 Task: Look for space in Rockingham, Australia from 1st July, 2023 to 9th July, 2023 for 2 adults in price range Rs.8000 to Rs.15000. Place can be entire place with 1  bedroom having 1 bed and 1 bathroom. Property type can be house, flat, guest house. Amenities needed are: washing machine, dedicated workplace, free parkinig on premises, smoking allowed. Booking option can be shelf check-in. Required host language is English.
Action: Mouse moved to (405, 131)
Screenshot: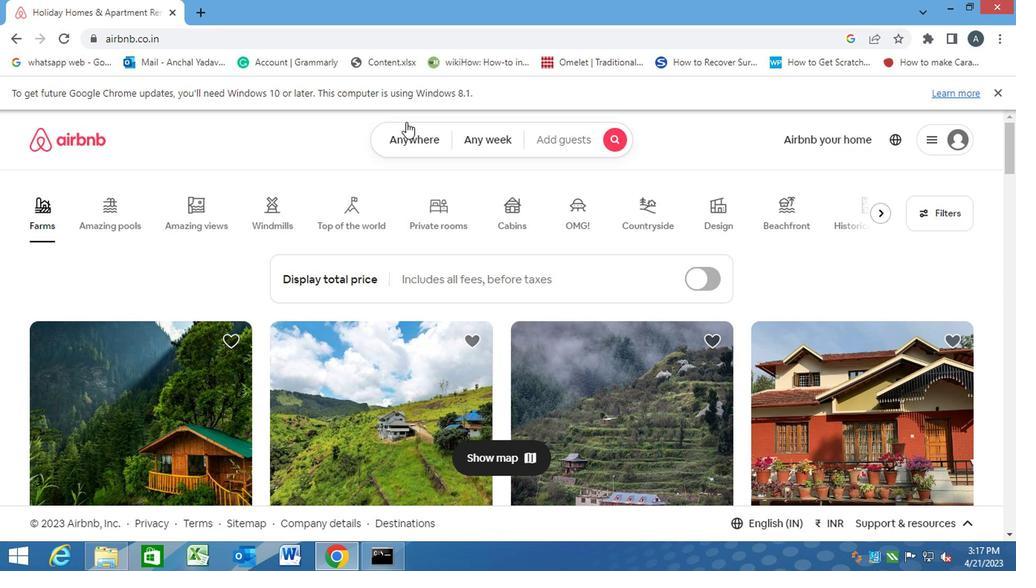 
Action: Mouse pressed left at (405, 131)
Screenshot: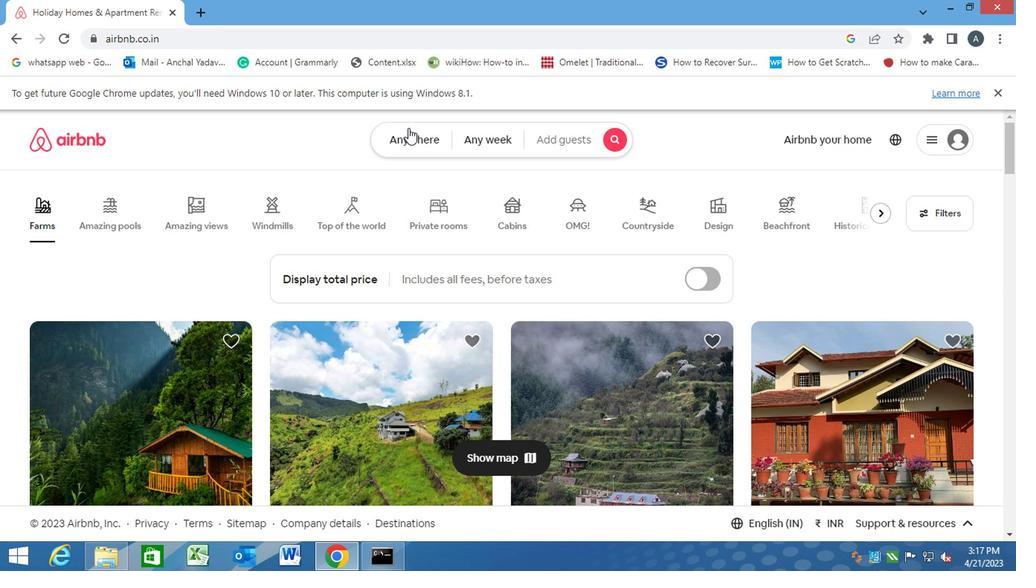 
Action: Mouse moved to (320, 197)
Screenshot: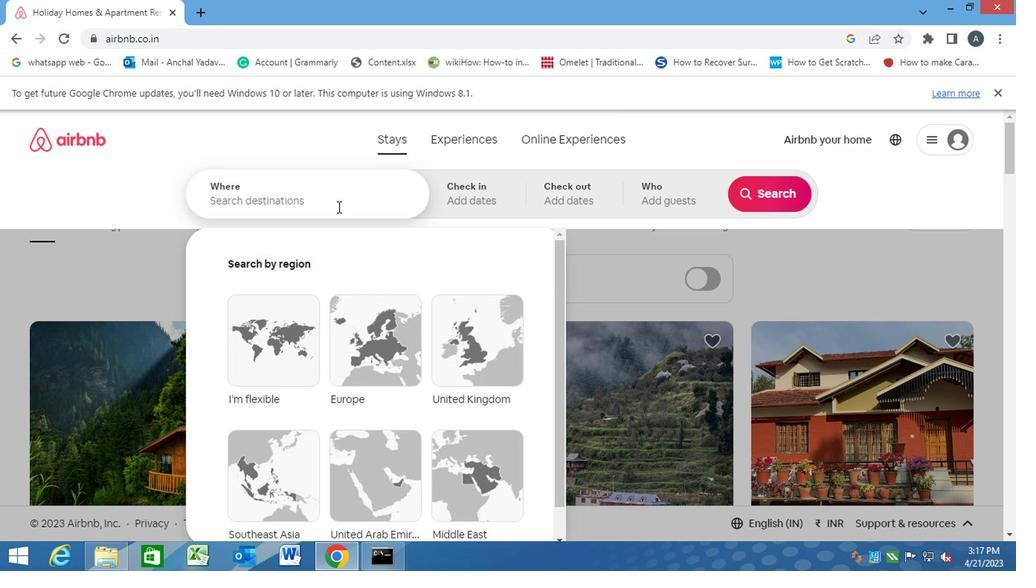 
Action: Mouse pressed left at (320, 197)
Screenshot: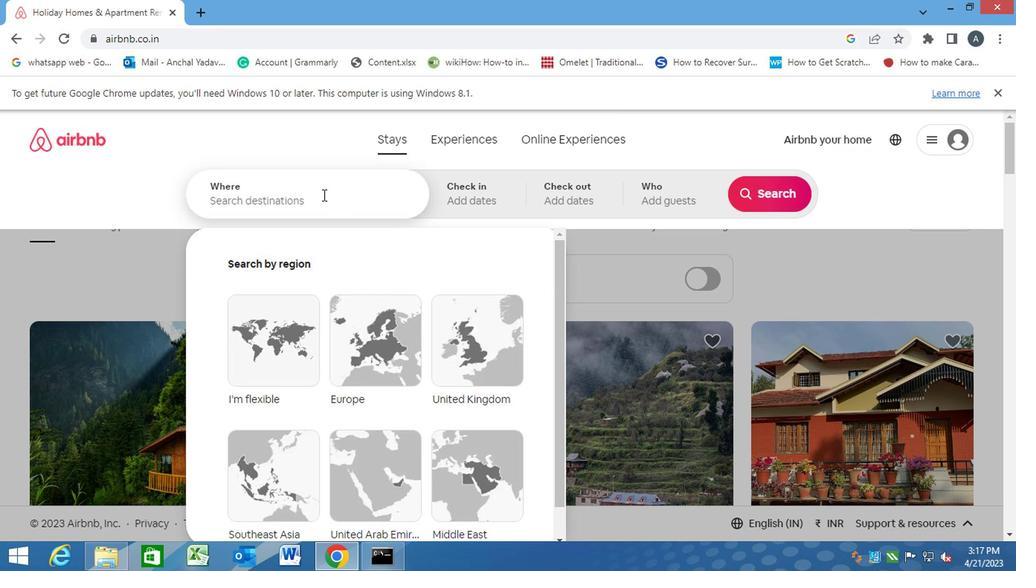 
Action: Key pressed r<Key.caps_lock>ockingham,<Key.space><Key.caps_lock>a<Key.caps_lock>ustria<Key.enter>
Screenshot: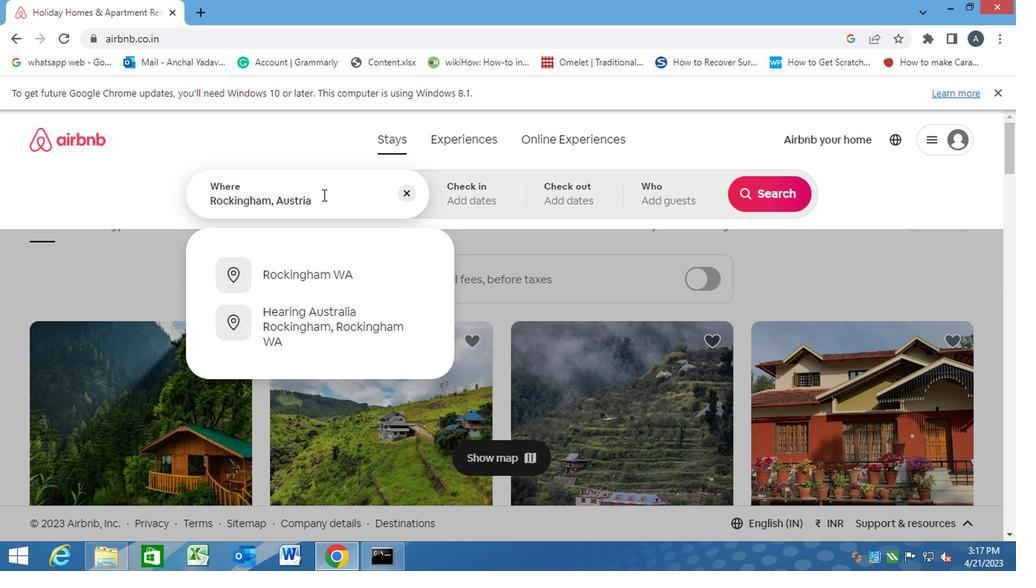 
Action: Mouse moved to (761, 309)
Screenshot: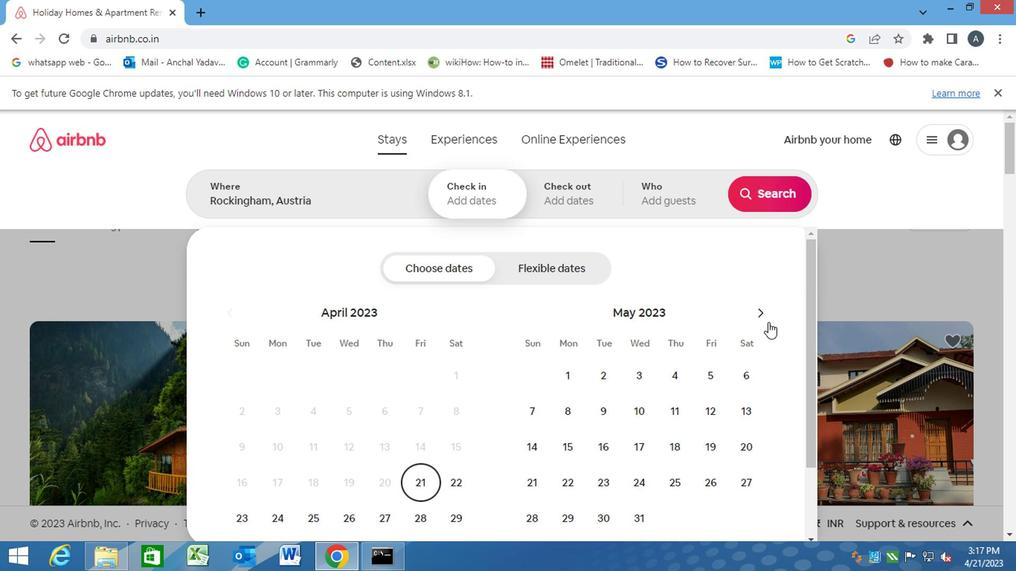 
Action: Mouse pressed left at (761, 309)
Screenshot: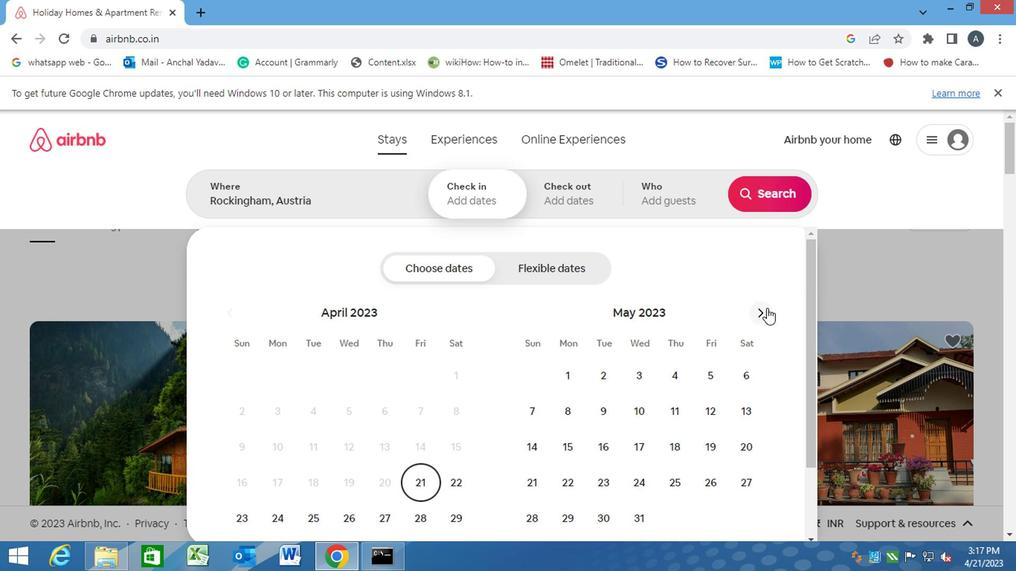 
Action: Mouse pressed left at (761, 309)
Screenshot: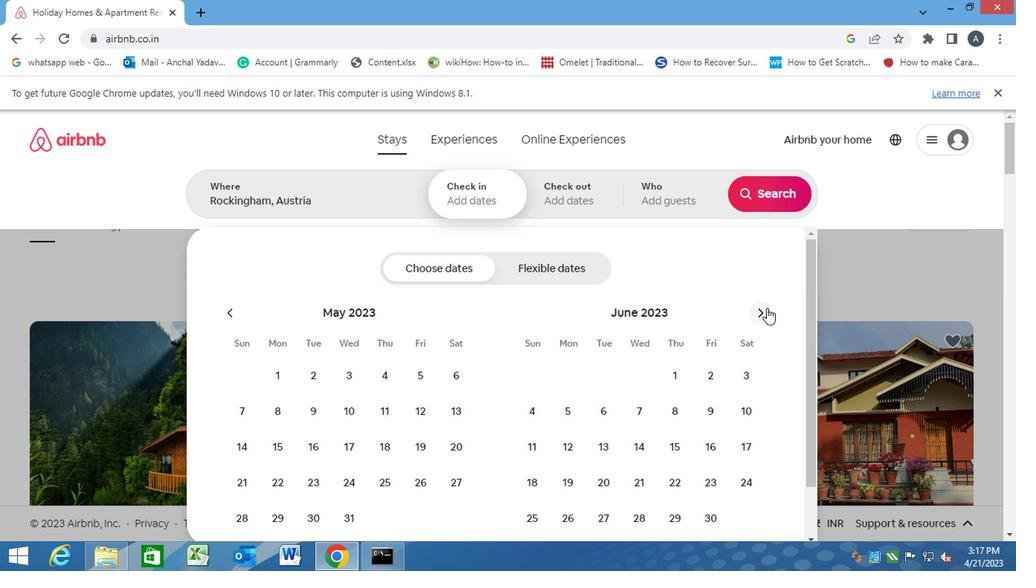
Action: Mouse moved to (743, 373)
Screenshot: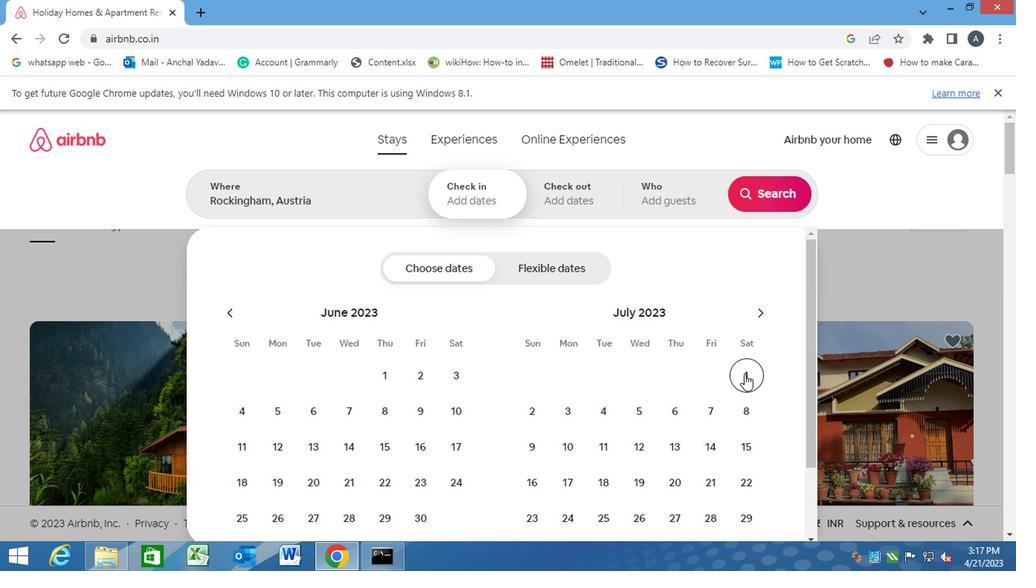 
Action: Mouse pressed left at (743, 373)
Screenshot: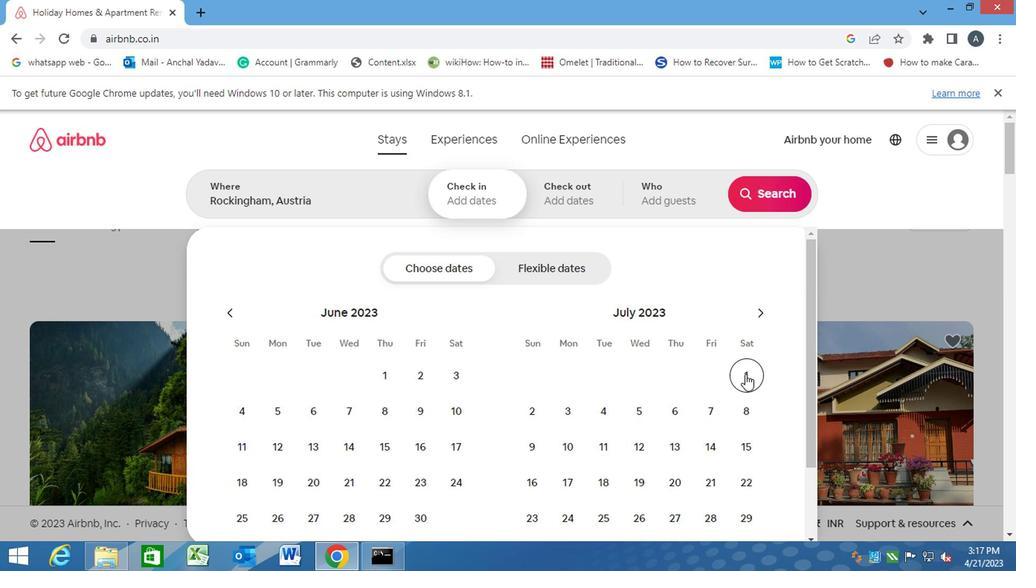 
Action: Mouse moved to (533, 443)
Screenshot: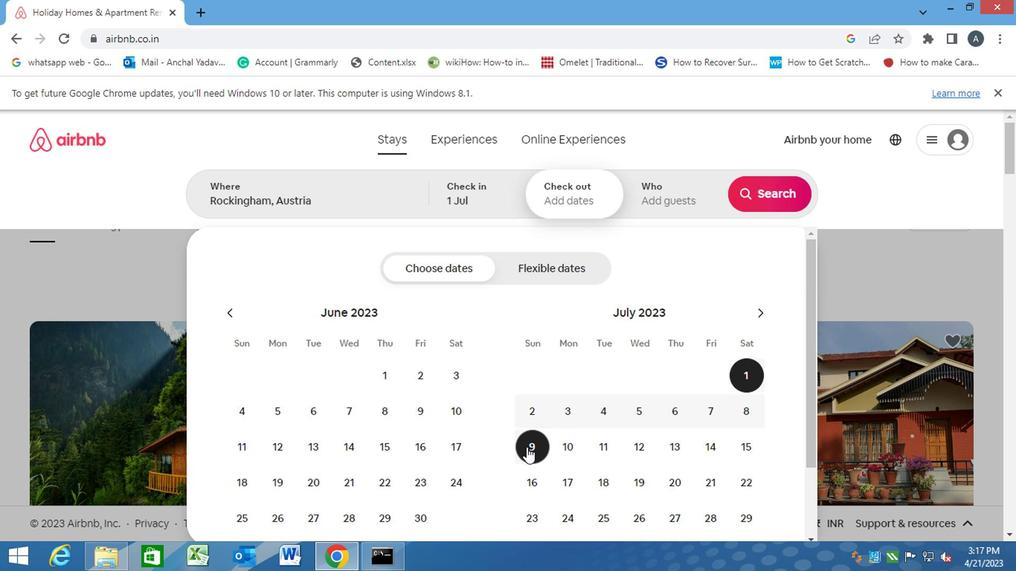 
Action: Mouse pressed left at (533, 443)
Screenshot: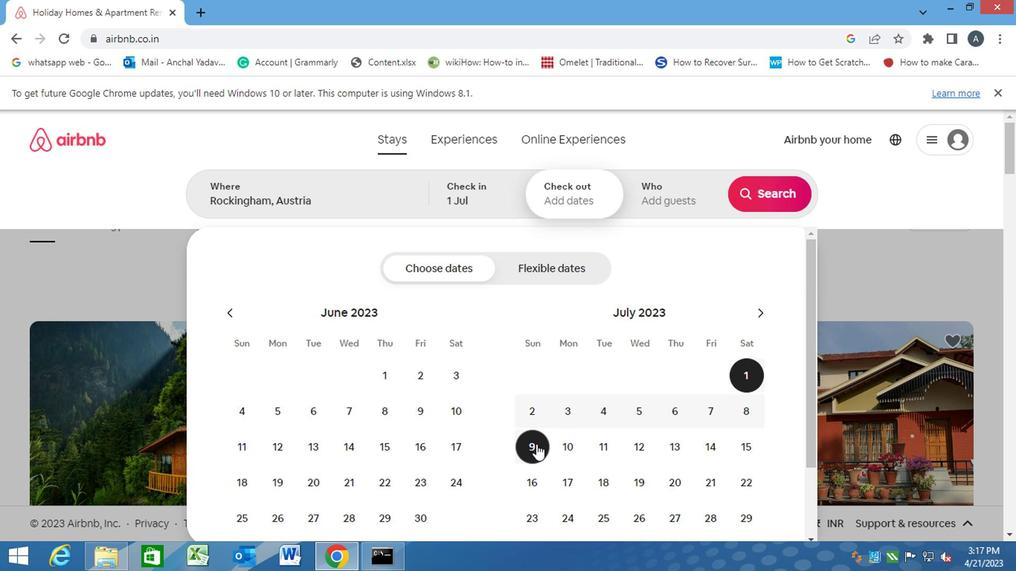 
Action: Mouse moved to (688, 194)
Screenshot: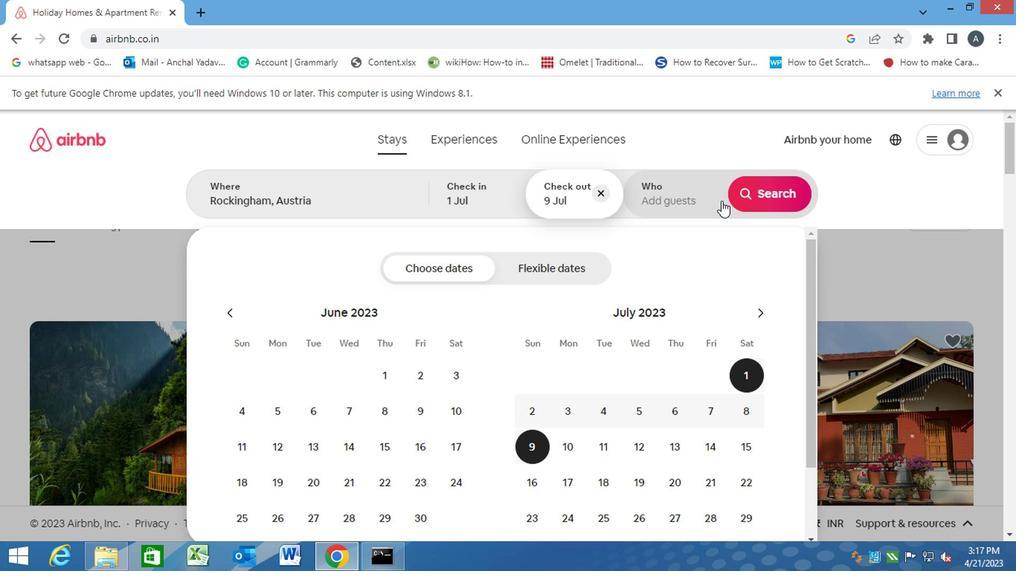
Action: Mouse pressed left at (688, 194)
Screenshot: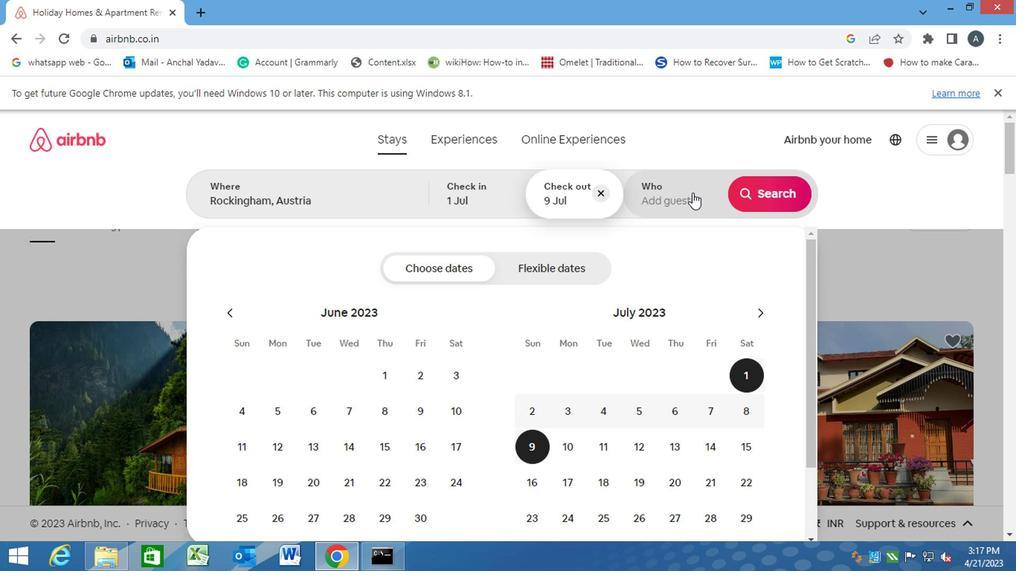 
Action: Mouse moved to (759, 274)
Screenshot: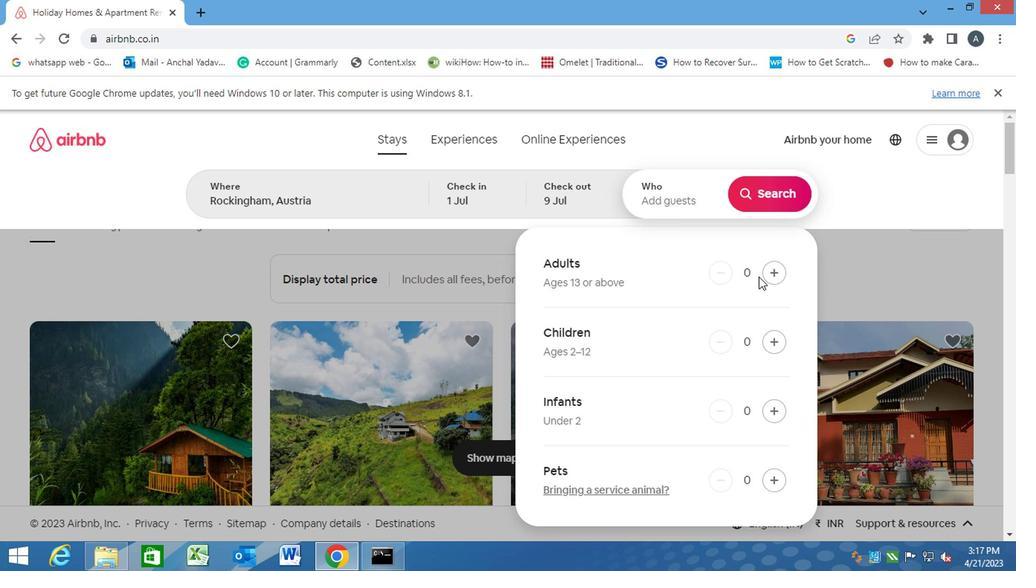 
Action: Mouse pressed left at (759, 274)
Screenshot: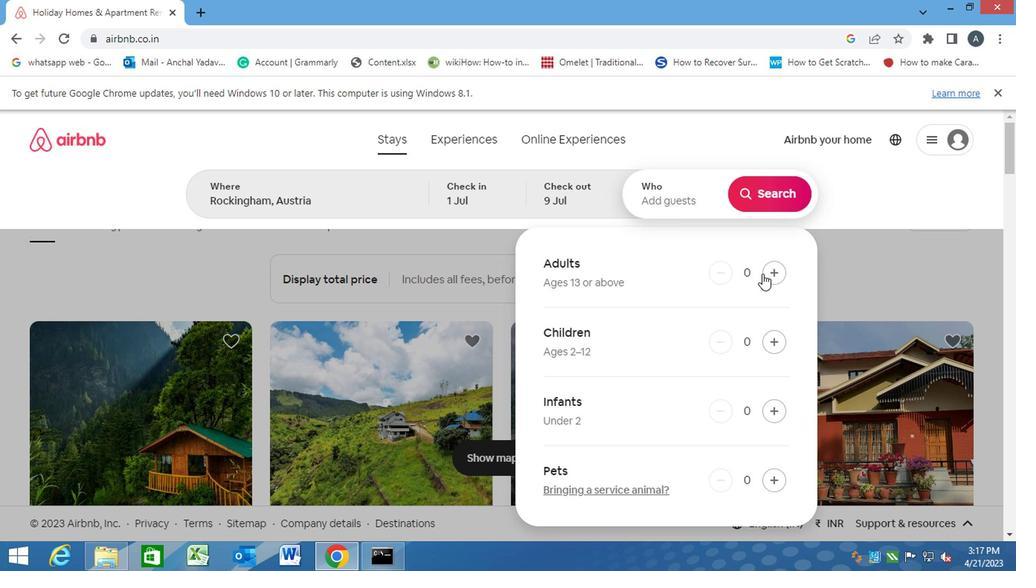 
Action: Mouse pressed left at (759, 274)
Screenshot: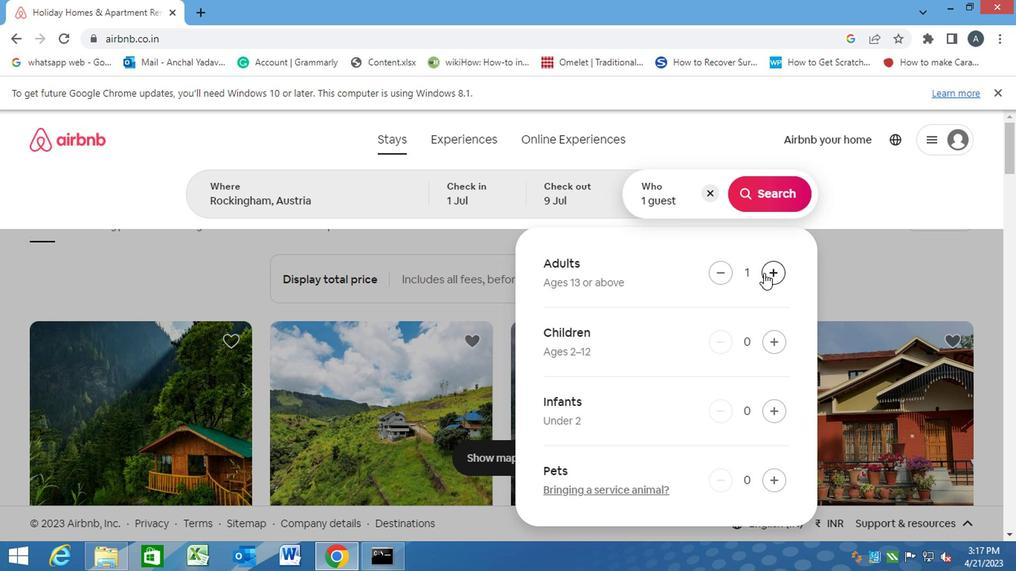 
Action: Mouse moved to (772, 191)
Screenshot: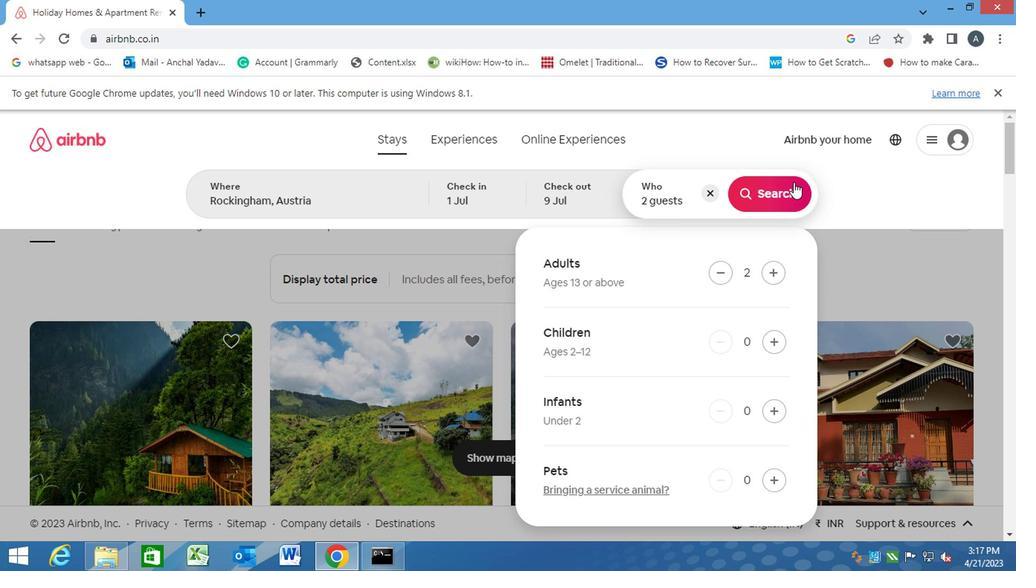 
Action: Mouse pressed left at (772, 191)
Screenshot: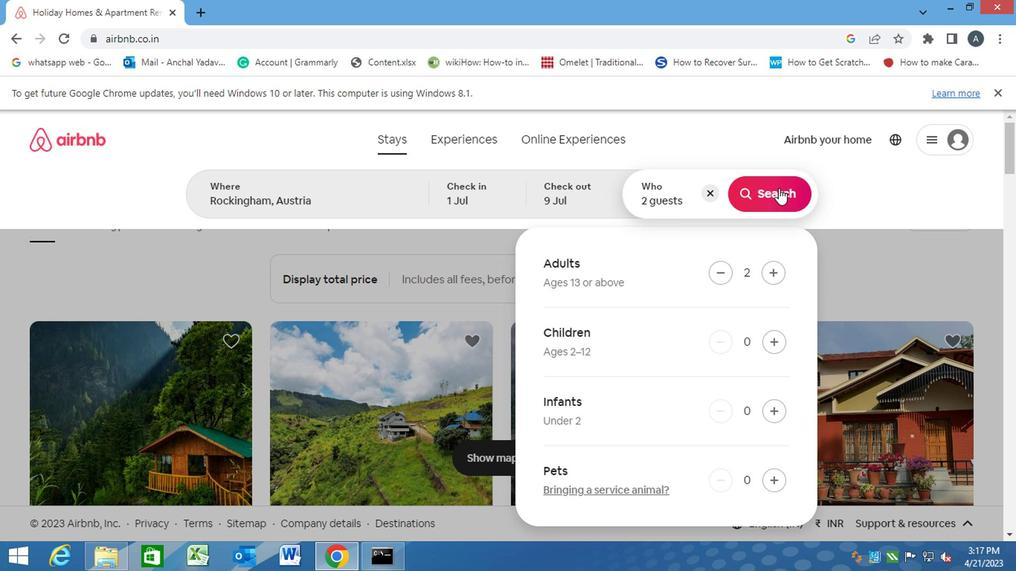 
Action: Mouse moved to (936, 196)
Screenshot: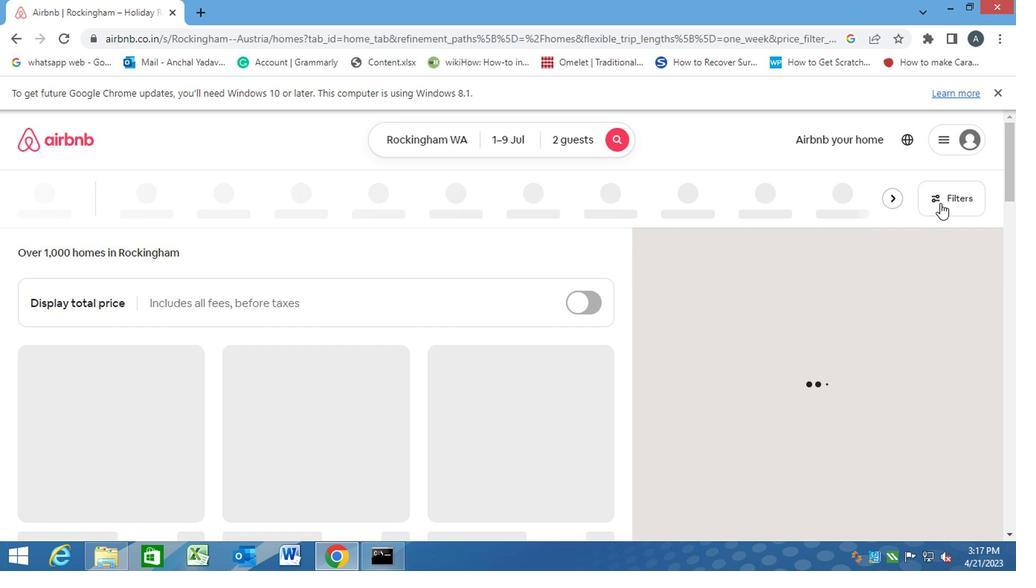 
Action: Mouse pressed left at (936, 196)
Screenshot: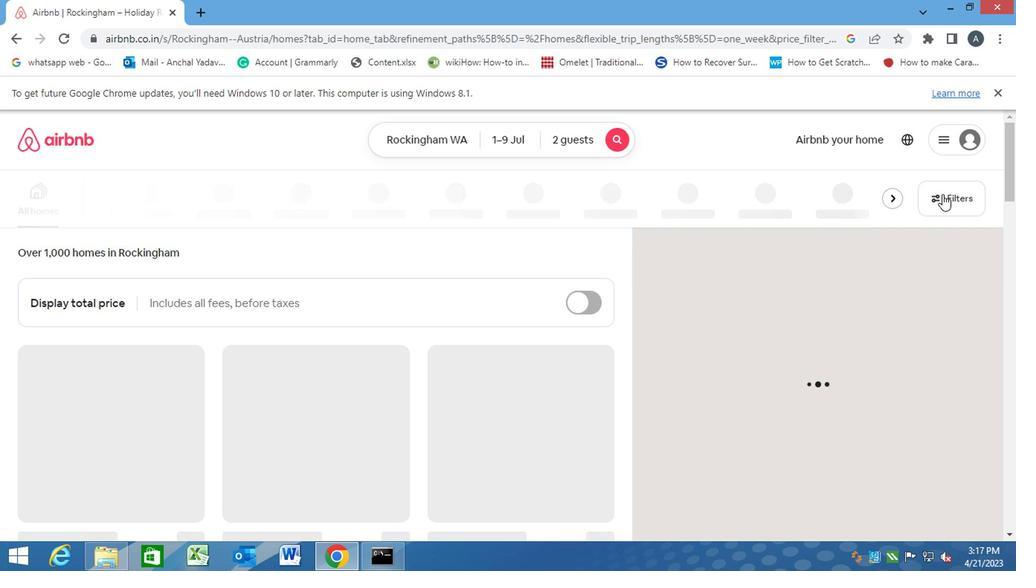 
Action: Mouse moved to (314, 390)
Screenshot: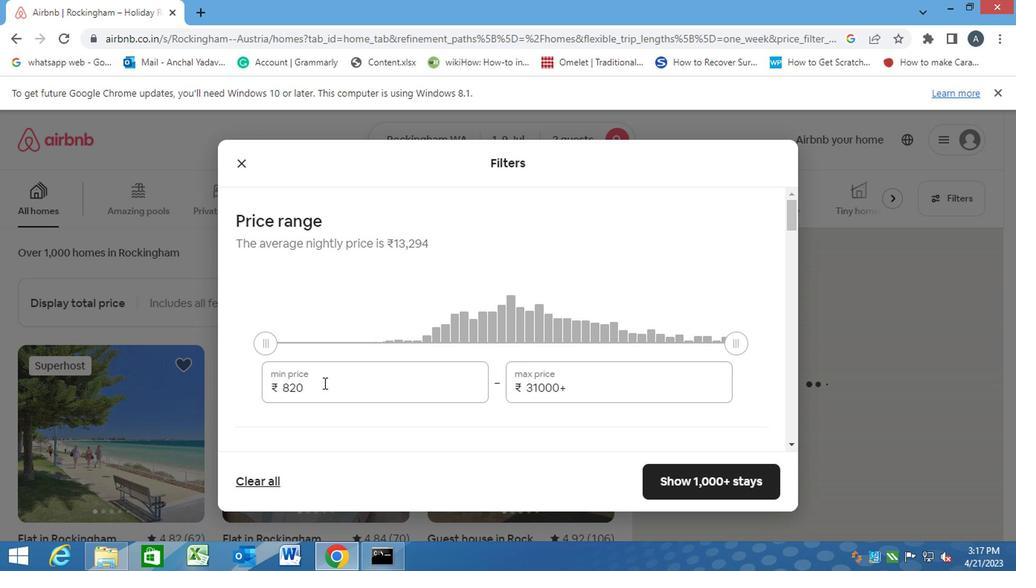 
Action: Mouse pressed left at (314, 390)
Screenshot: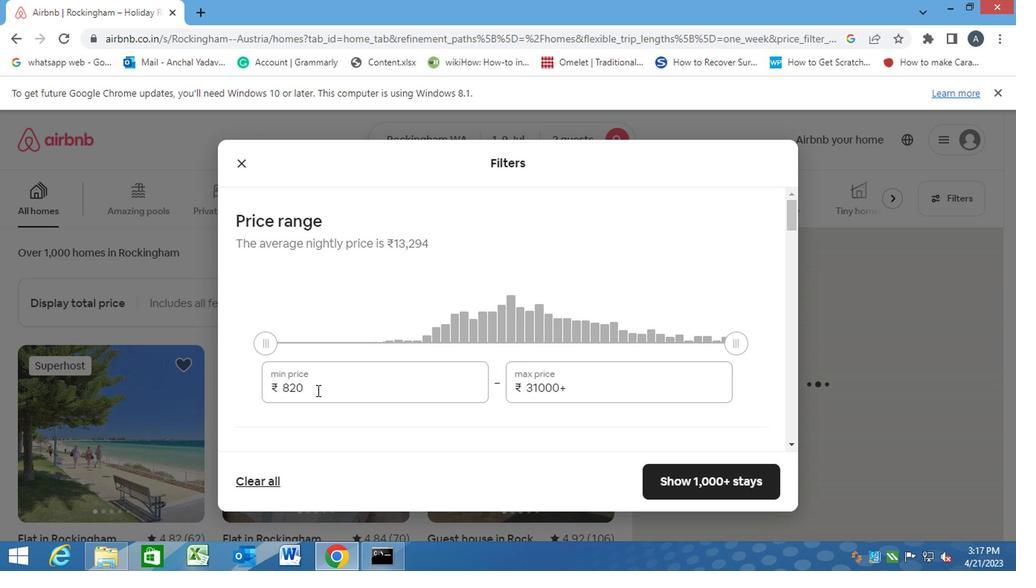
Action: Mouse moved to (277, 396)
Screenshot: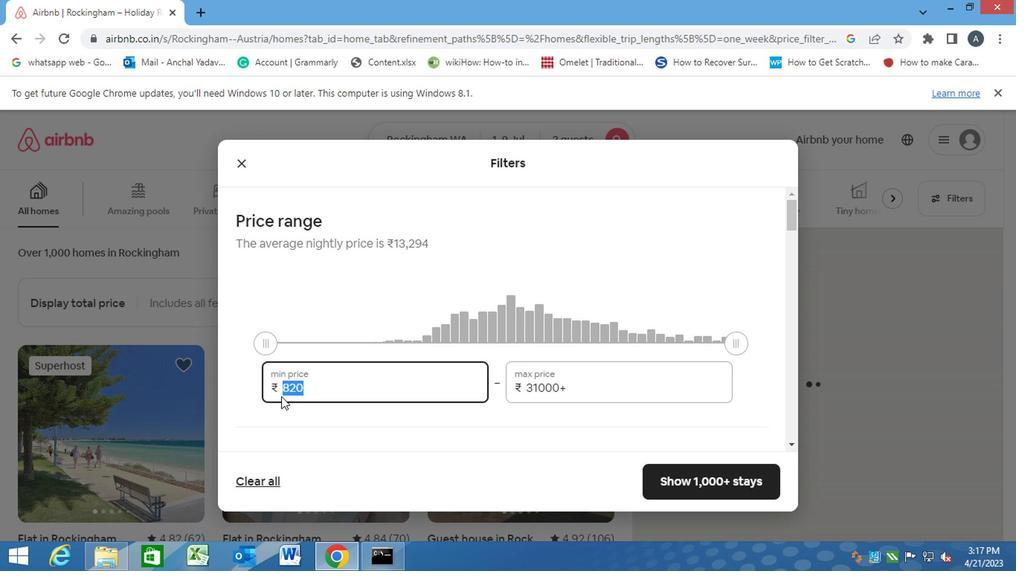 
Action: Key pressed 8000<Key.tab>
Screenshot: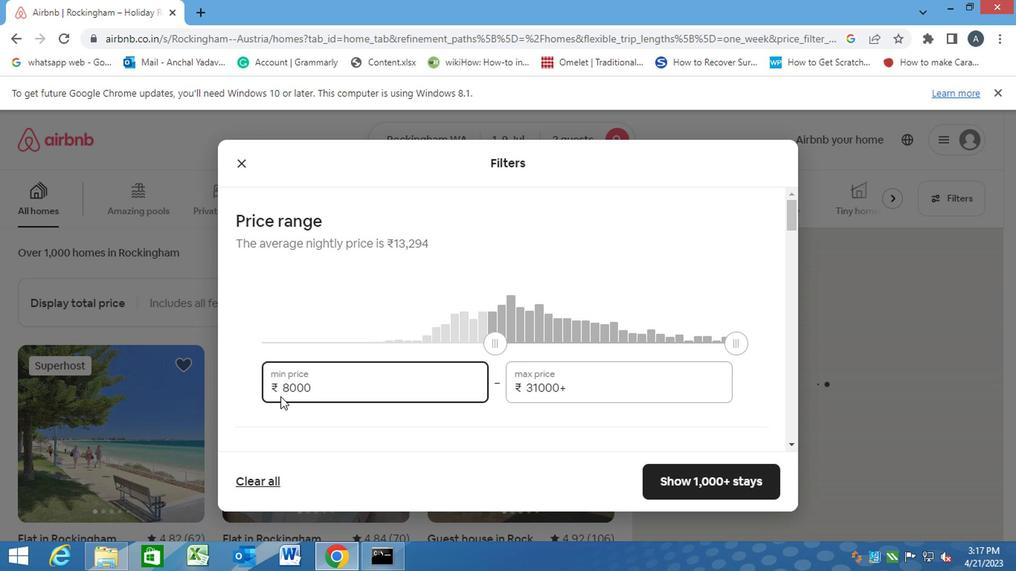 
Action: Mouse moved to (293, 398)
Screenshot: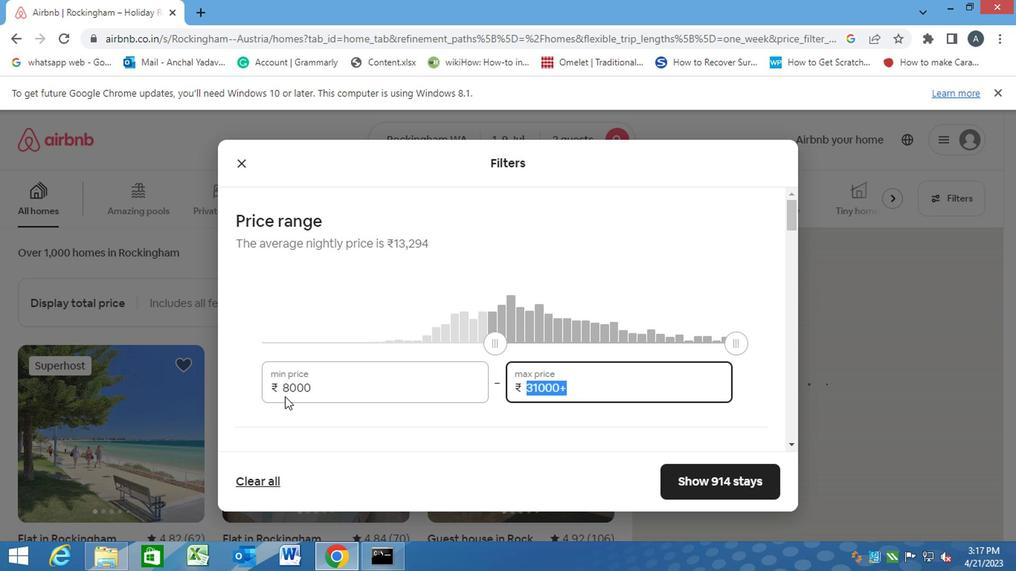 
Action: Key pressed 15000
Screenshot: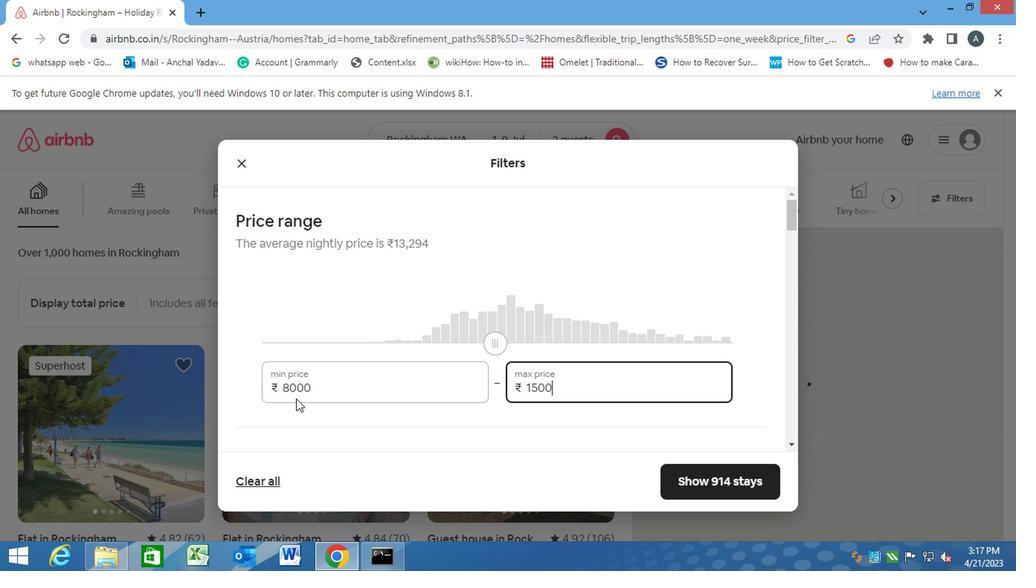 
Action: Mouse moved to (458, 445)
Screenshot: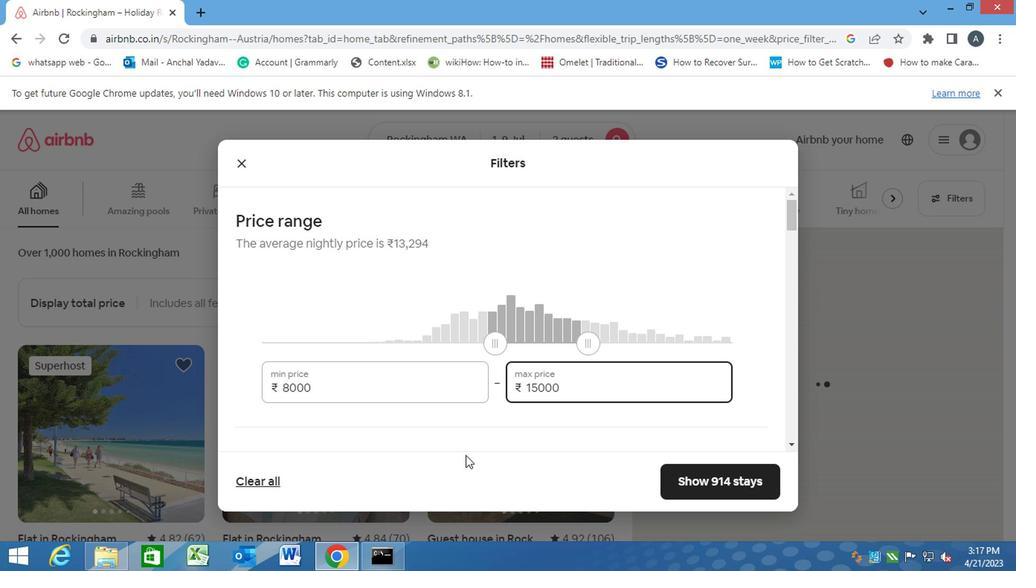 
Action: Mouse pressed left at (458, 445)
Screenshot: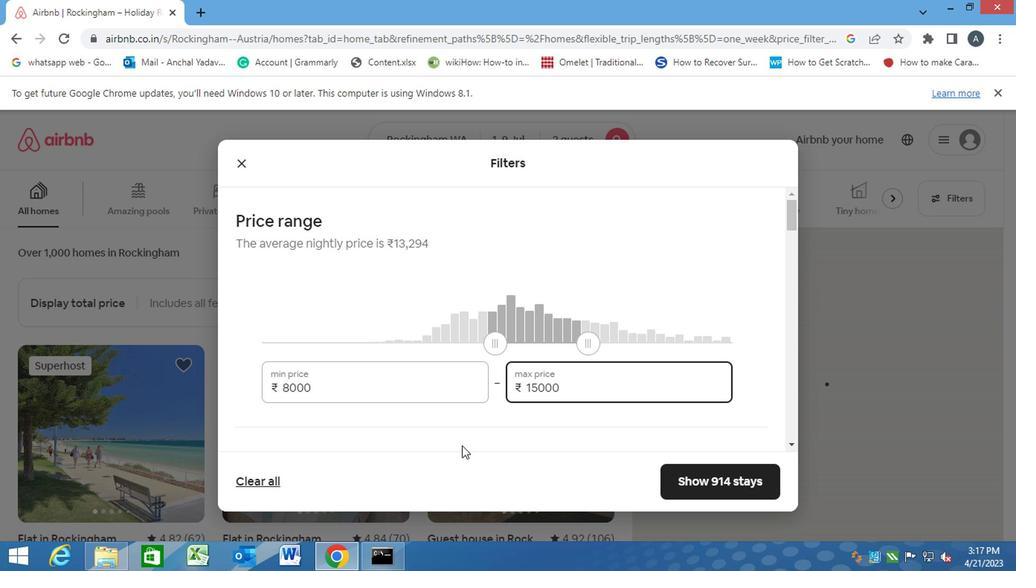 
Action: Mouse scrolled (458, 444) with delta (0, -1)
Screenshot: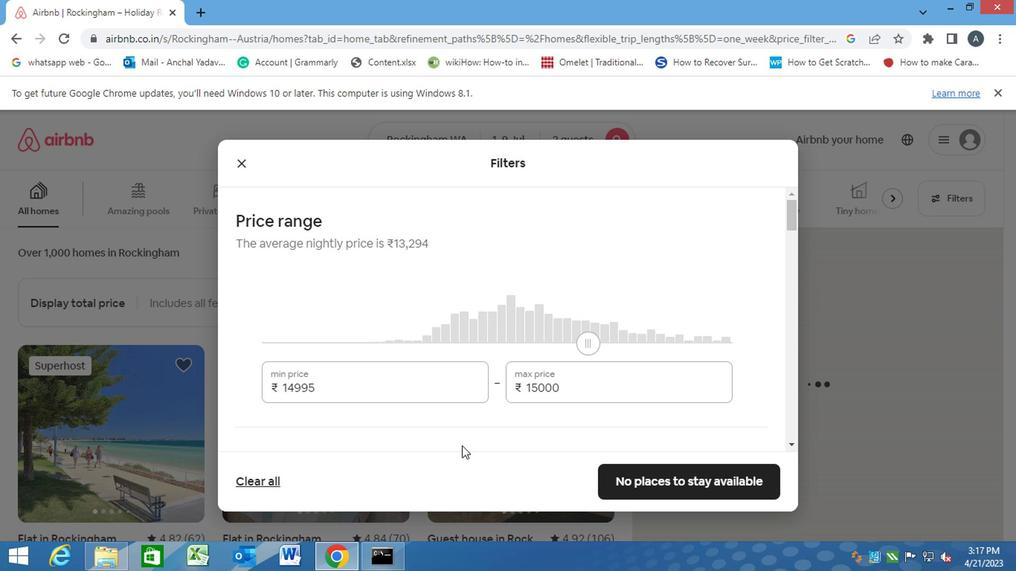 
Action: Mouse scrolled (458, 444) with delta (0, -1)
Screenshot: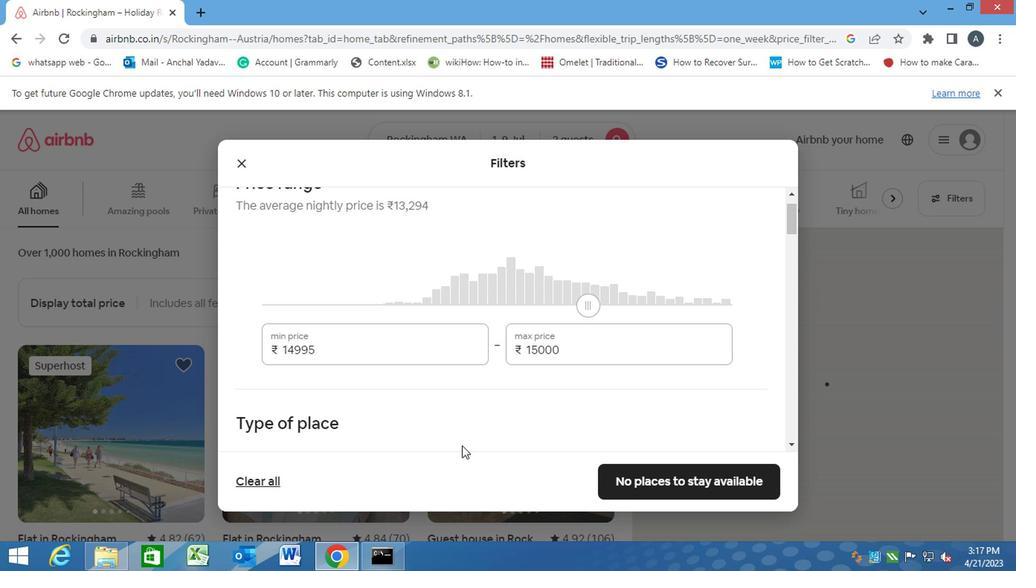 
Action: Mouse scrolled (458, 444) with delta (0, -1)
Screenshot: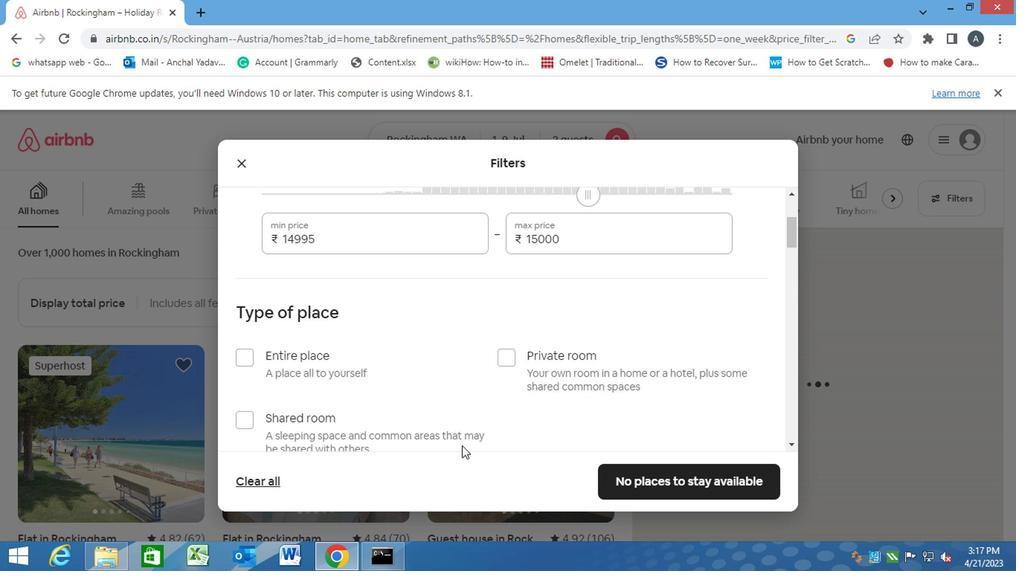 
Action: Mouse moved to (236, 284)
Screenshot: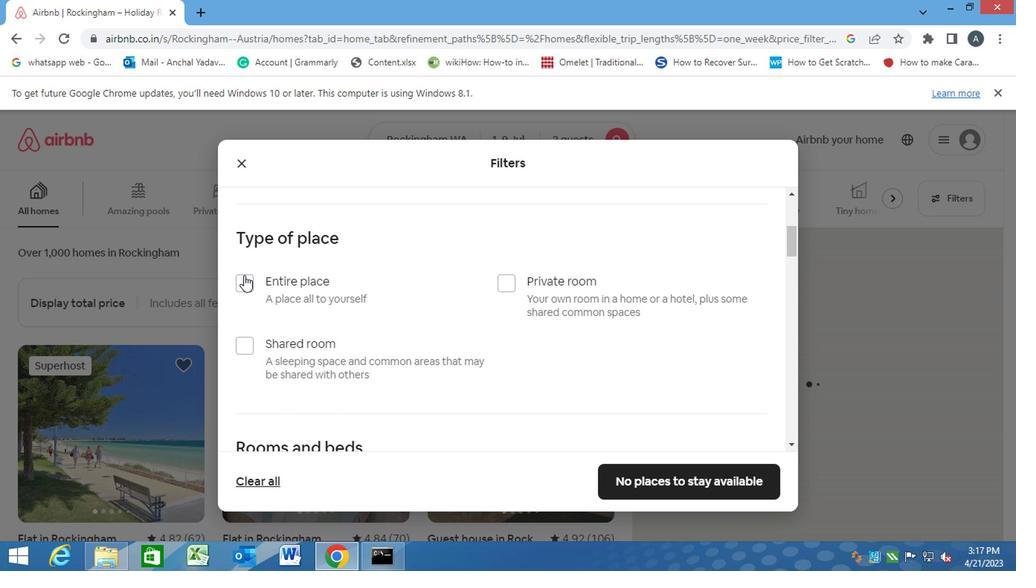 
Action: Mouse pressed left at (236, 284)
Screenshot: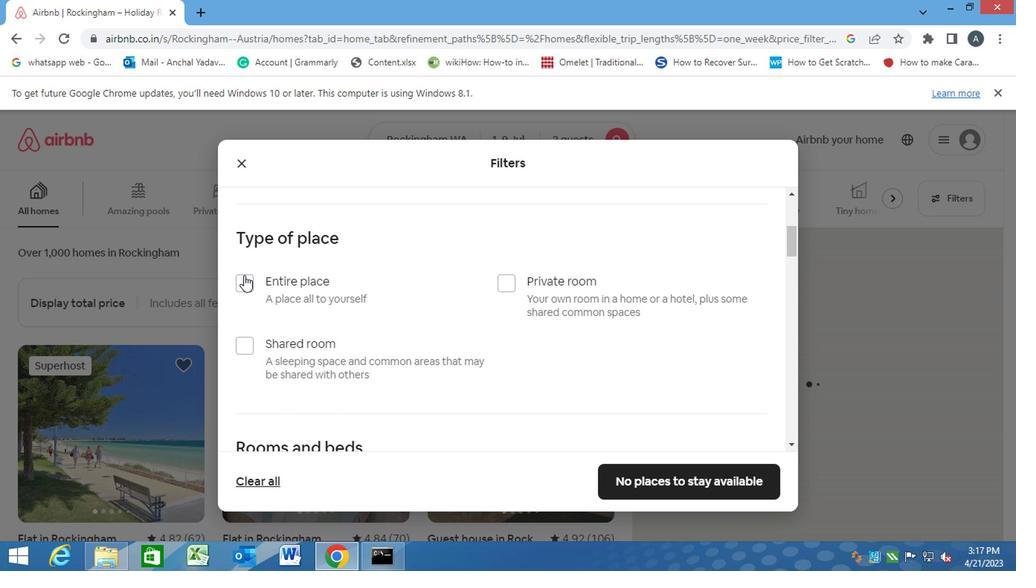 
Action: Mouse moved to (289, 322)
Screenshot: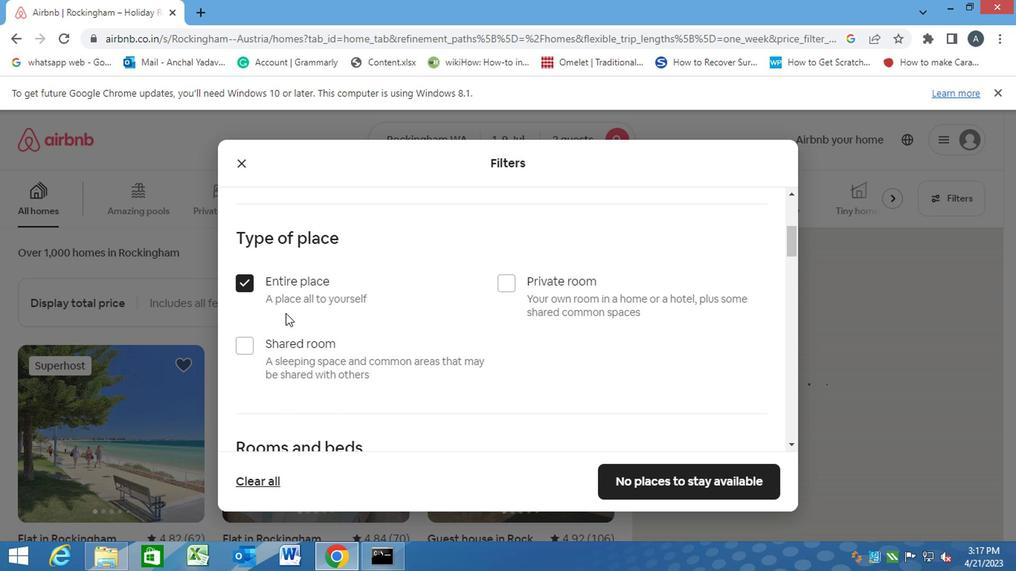 
Action: Mouse scrolled (289, 322) with delta (0, 0)
Screenshot: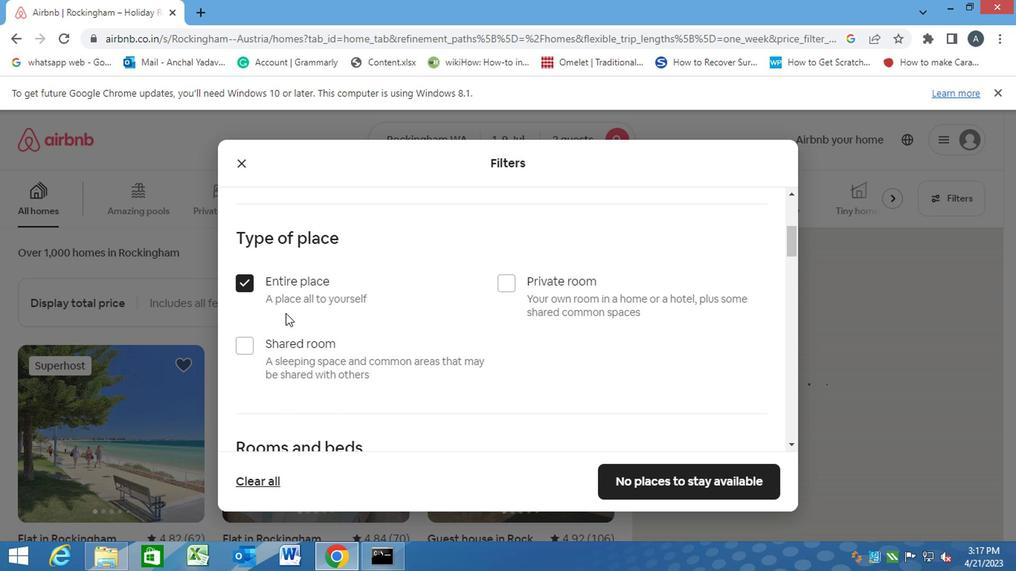 
Action: Mouse moved to (290, 326)
Screenshot: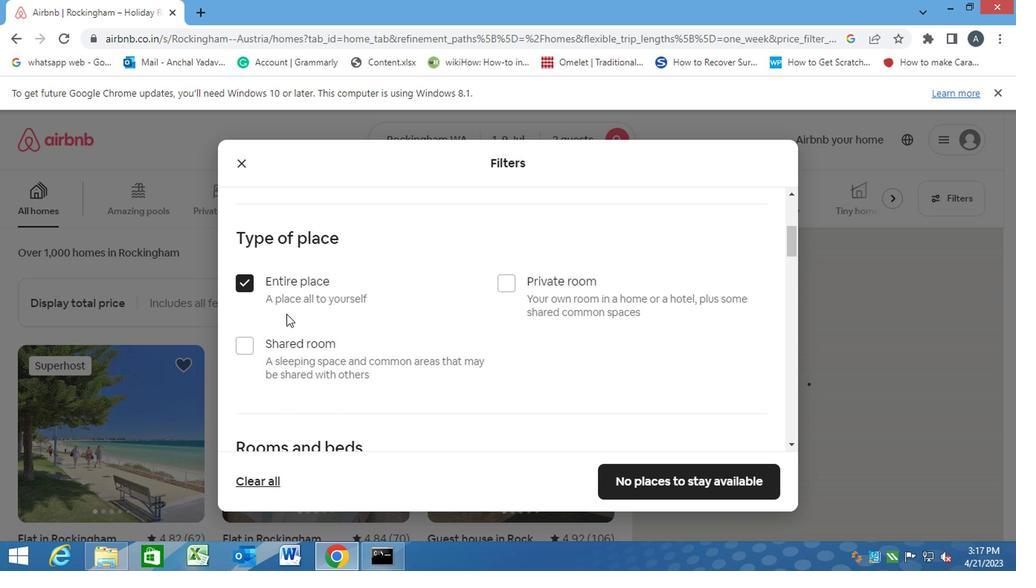 
Action: Mouse scrolled (290, 325) with delta (0, -1)
Screenshot: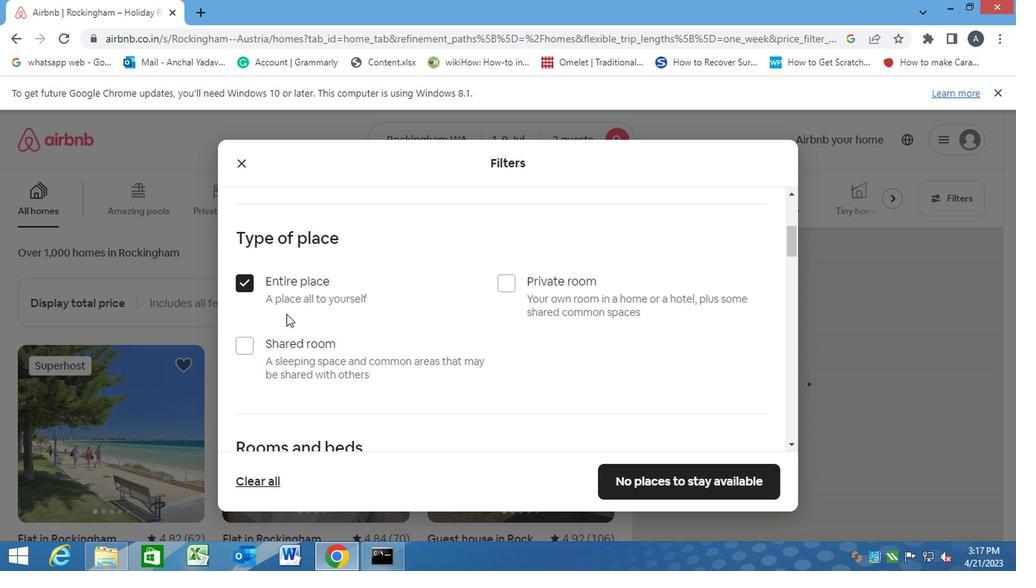 
Action: Mouse scrolled (290, 325) with delta (0, -1)
Screenshot: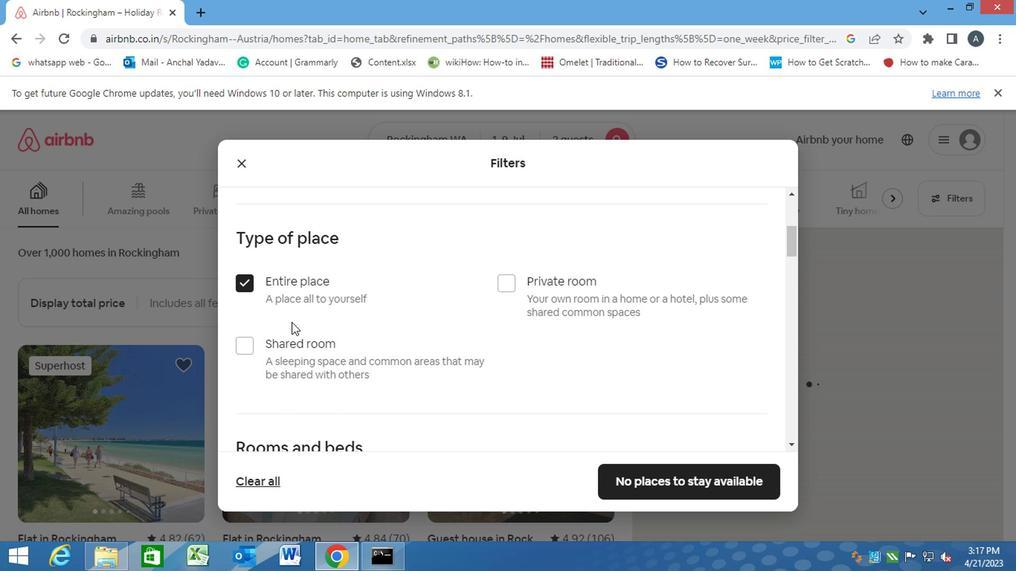 
Action: Mouse scrolled (290, 325) with delta (0, -1)
Screenshot: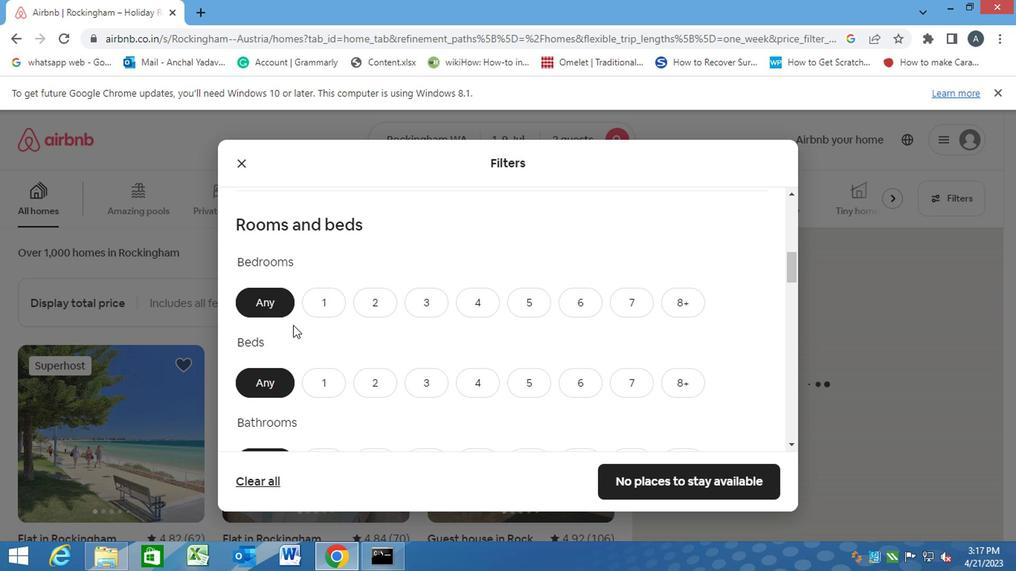 
Action: Mouse moved to (328, 228)
Screenshot: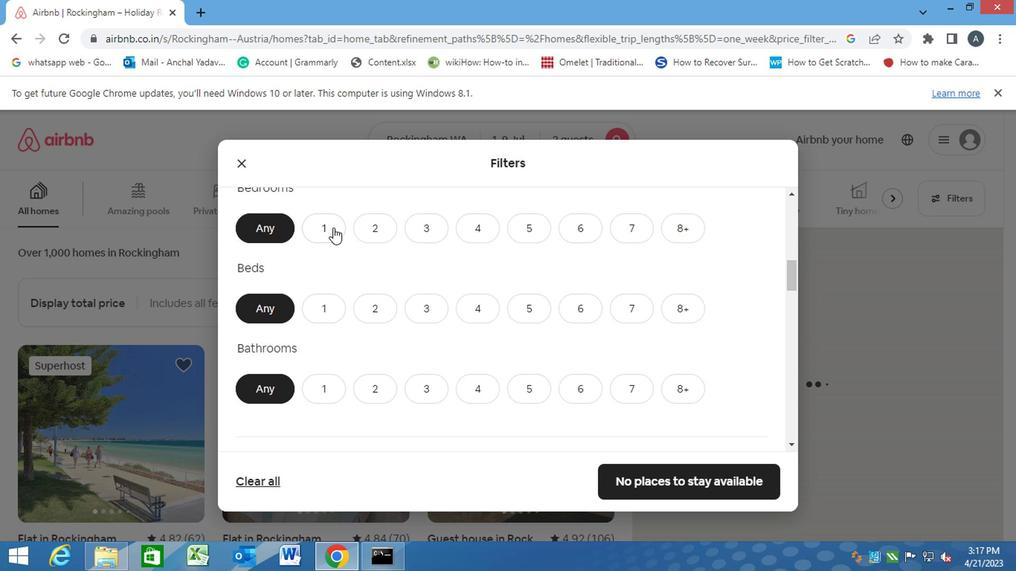 
Action: Mouse pressed left at (328, 228)
Screenshot: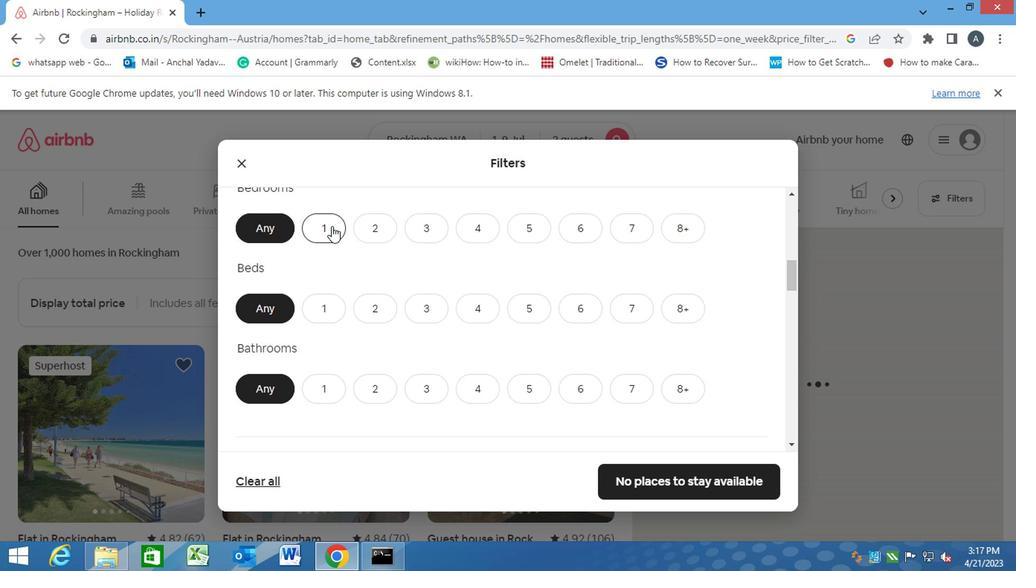 
Action: Mouse moved to (327, 303)
Screenshot: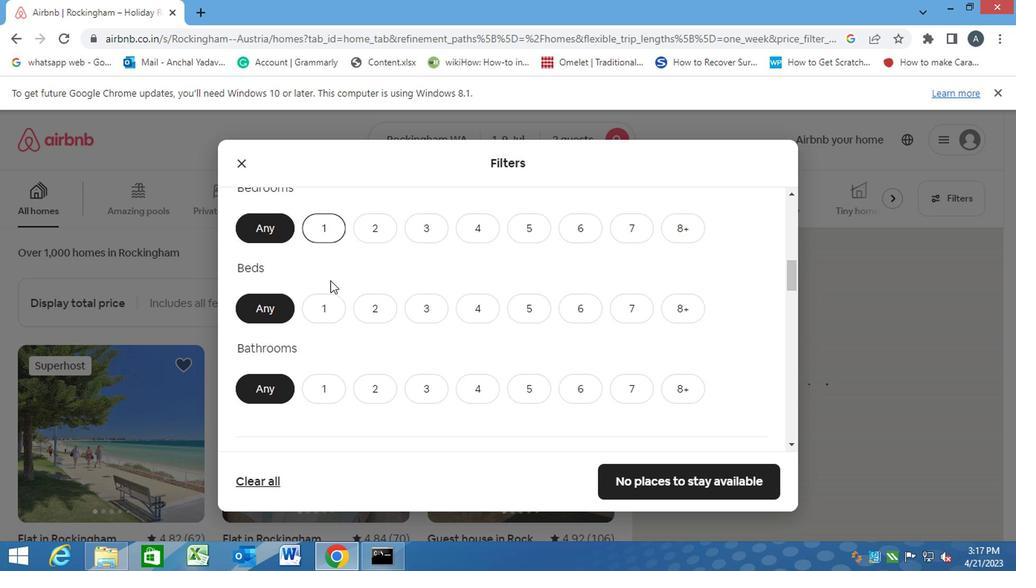 
Action: Mouse pressed left at (327, 303)
Screenshot: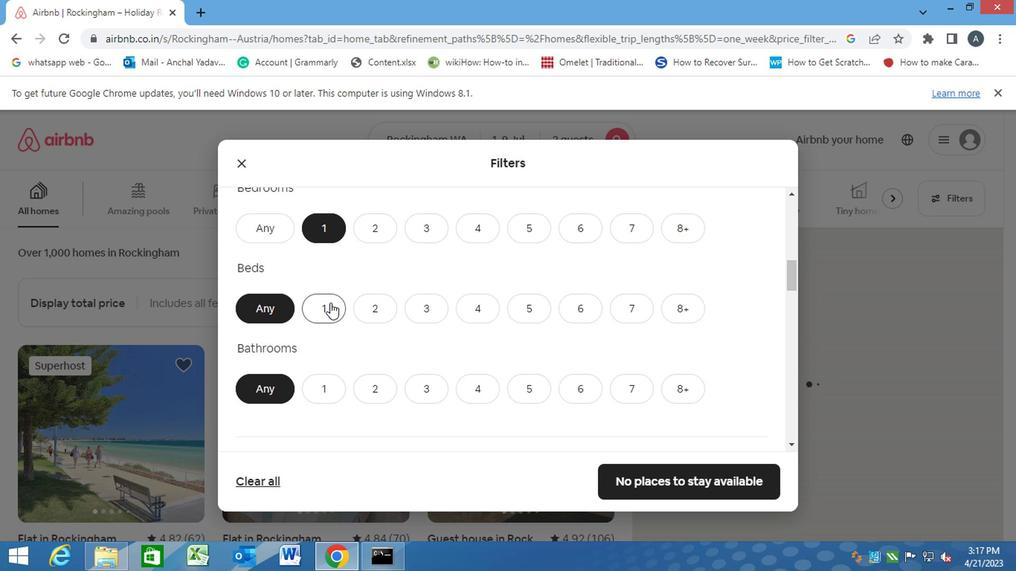 
Action: Mouse moved to (318, 394)
Screenshot: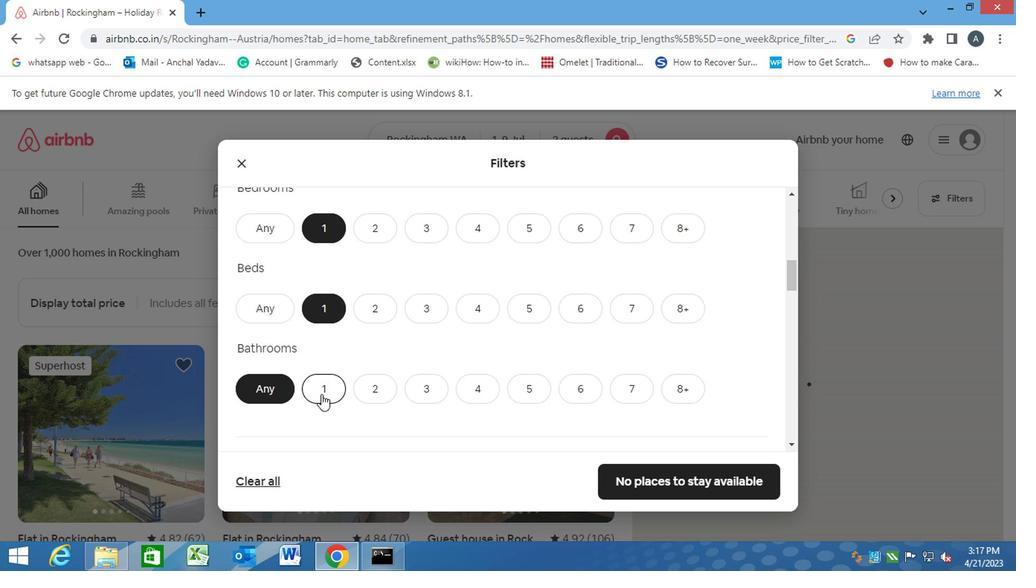 
Action: Mouse pressed left at (318, 394)
Screenshot: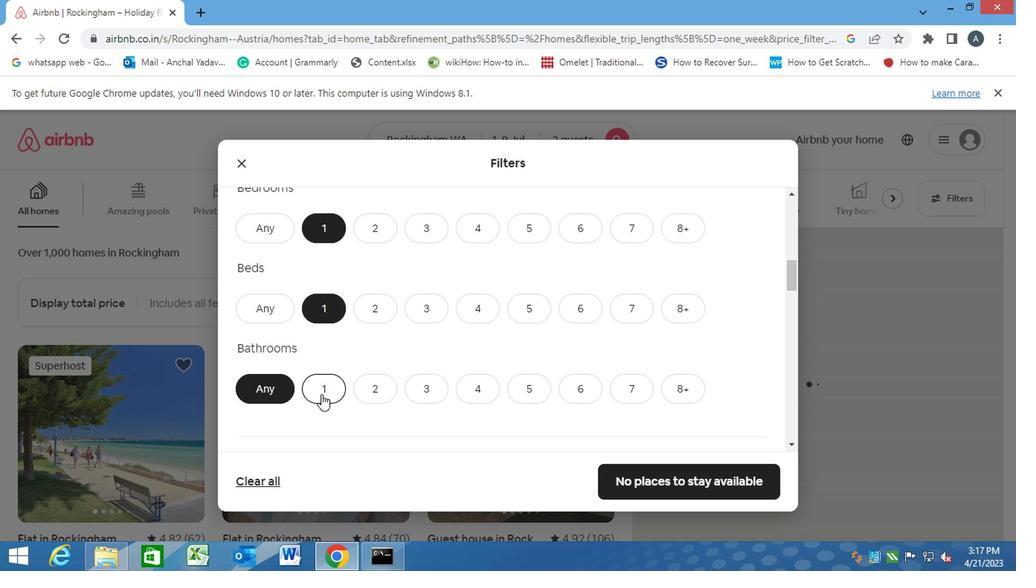 
Action: Mouse moved to (318, 393)
Screenshot: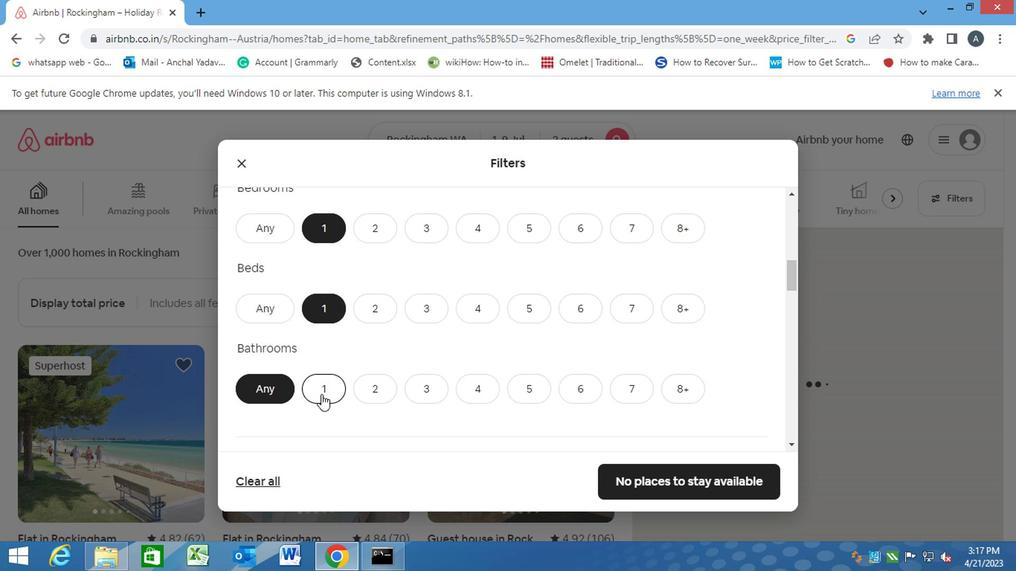 
Action: Mouse scrolled (318, 392) with delta (0, -1)
Screenshot: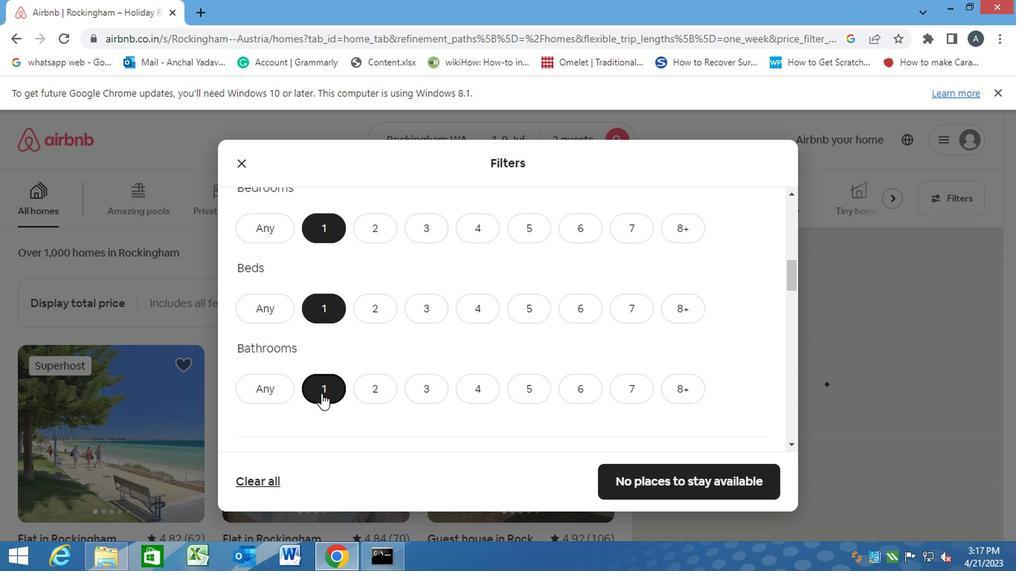 
Action: Mouse scrolled (318, 392) with delta (0, -1)
Screenshot: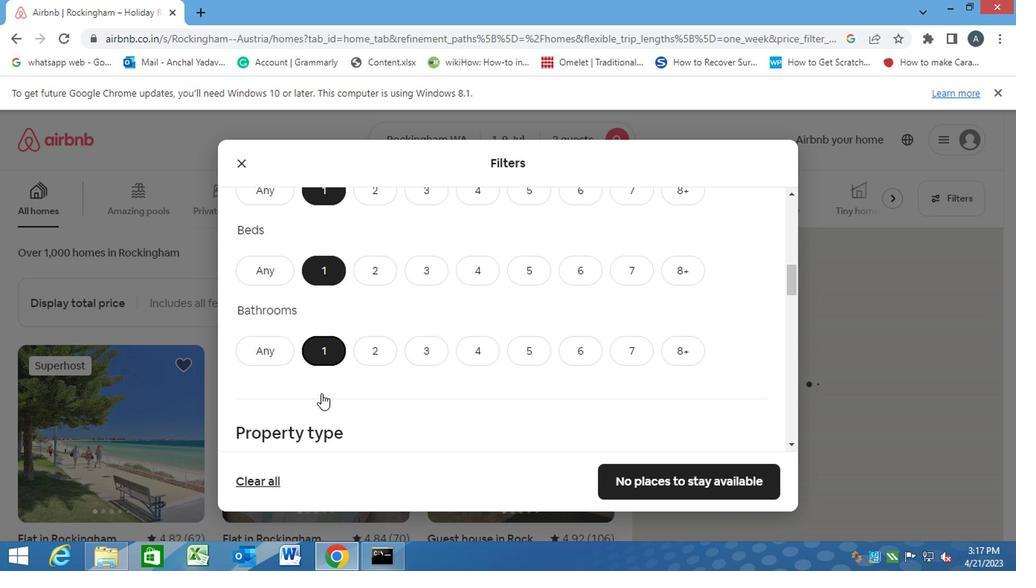 
Action: Mouse scrolled (318, 392) with delta (0, -1)
Screenshot: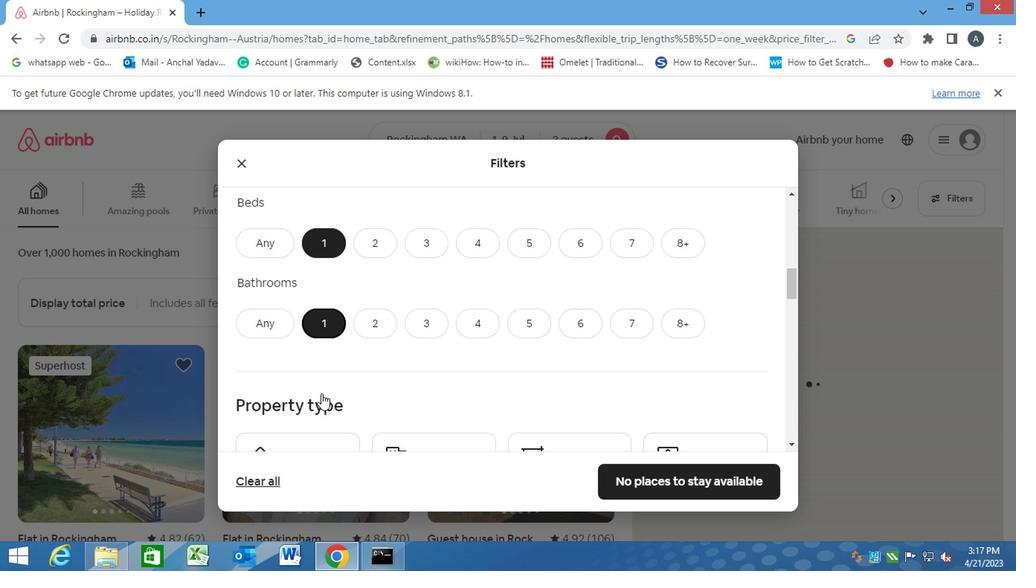 
Action: Mouse moved to (303, 333)
Screenshot: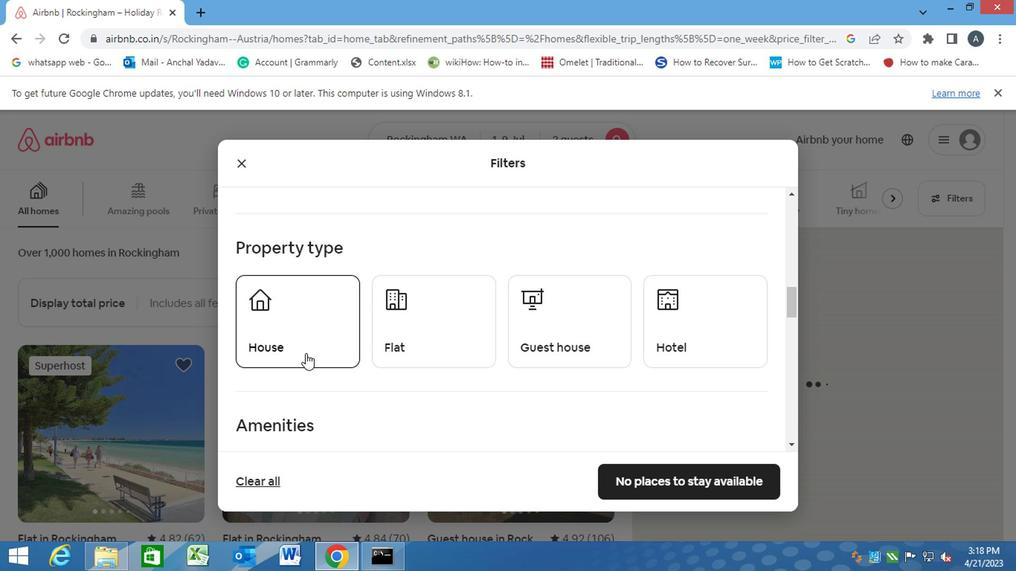 
Action: Mouse pressed left at (303, 333)
Screenshot: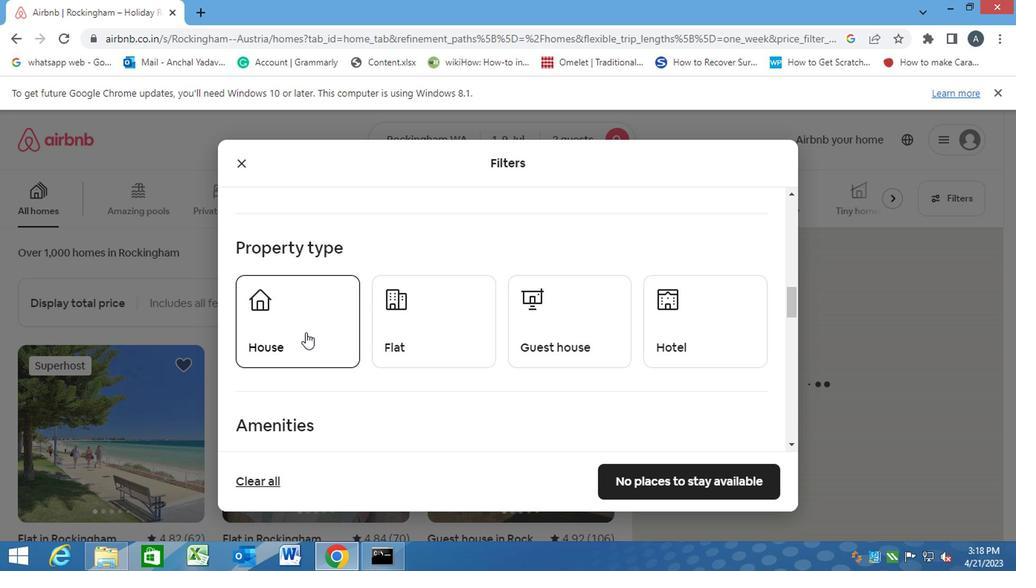 
Action: Mouse moved to (404, 330)
Screenshot: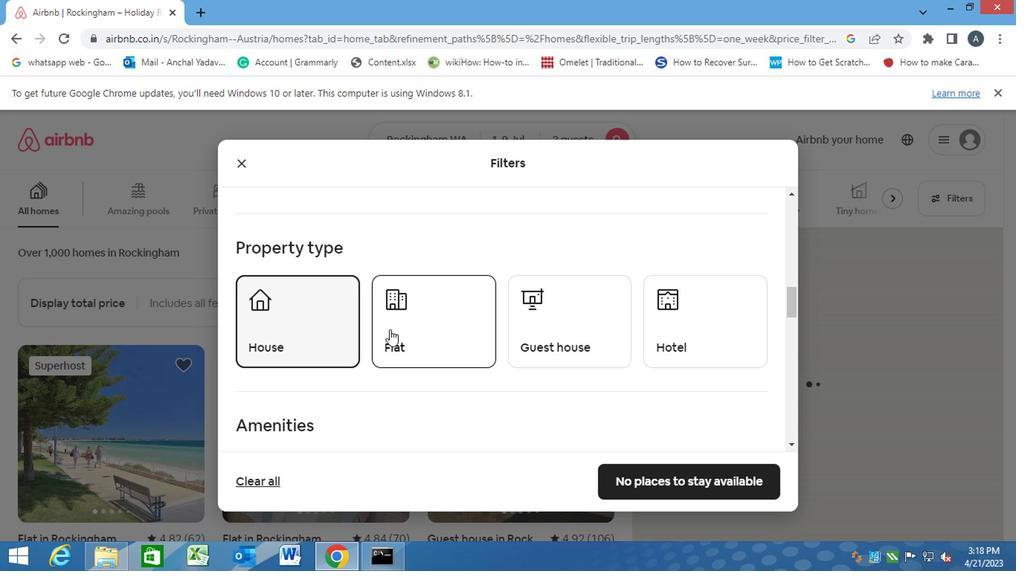 
Action: Mouse pressed left at (404, 330)
Screenshot: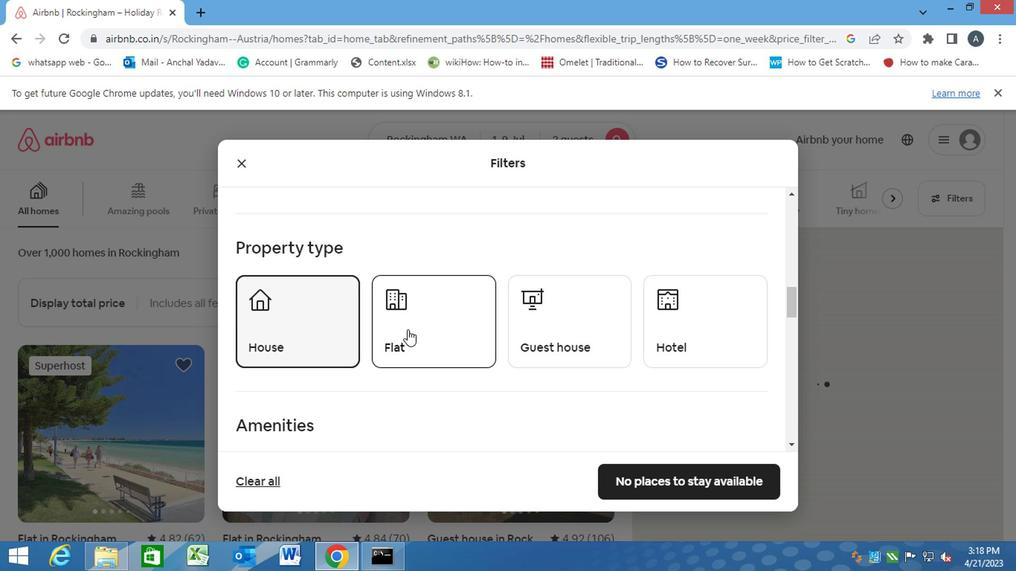 
Action: Mouse moved to (541, 327)
Screenshot: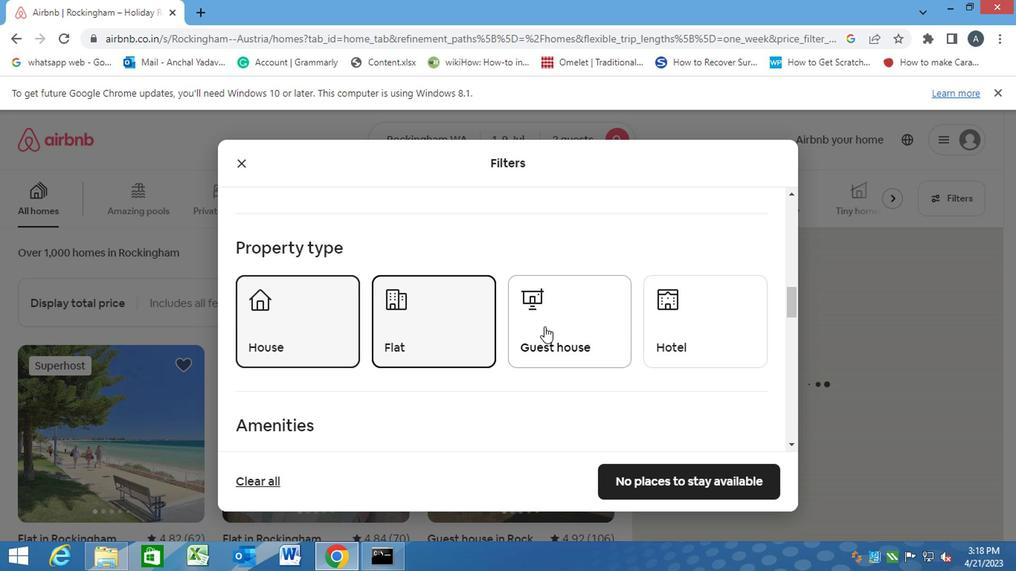 
Action: Mouse pressed left at (541, 327)
Screenshot: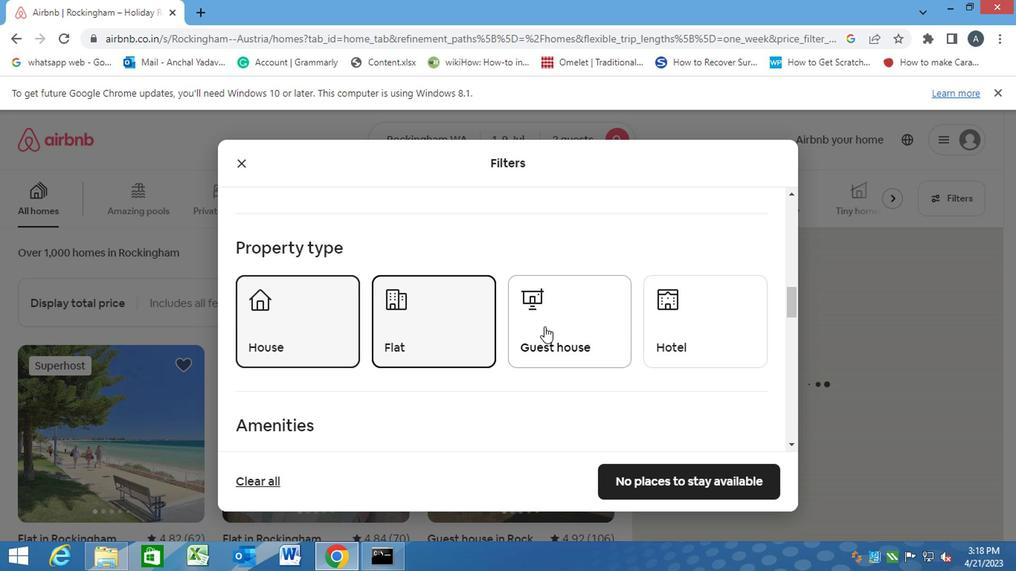 
Action: Mouse moved to (446, 396)
Screenshot: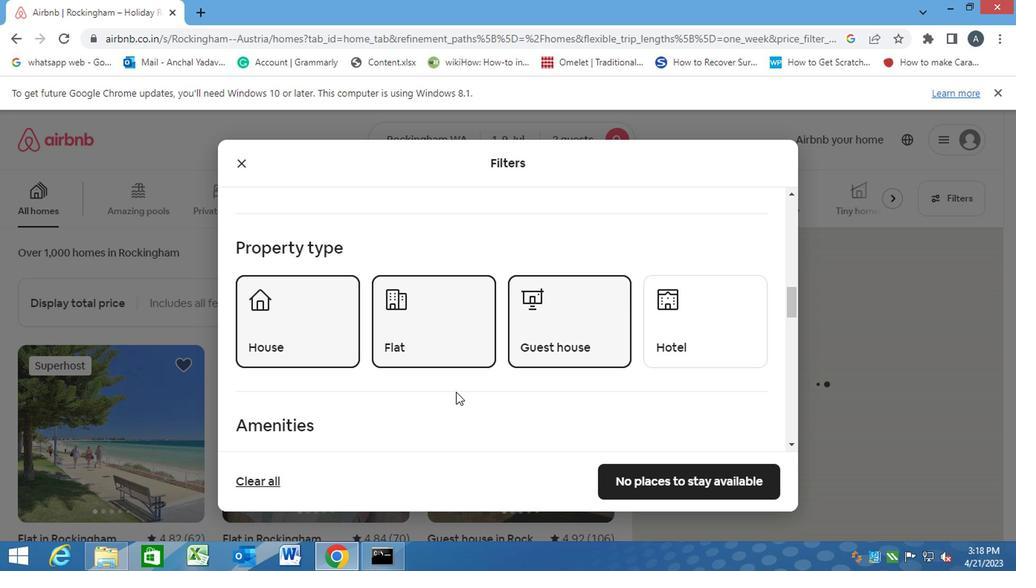 
Action: Mouse scrolled (446, 394) with delta (0, -1)
Screenshot: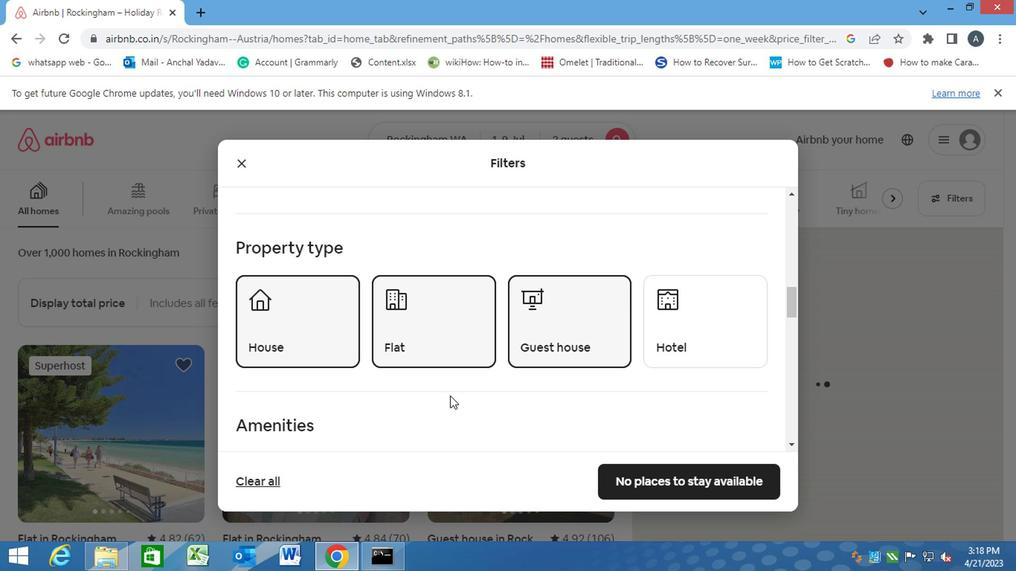 
Action: Mouse scrolled (446, 394) with delta (0, -1)
Screenshot: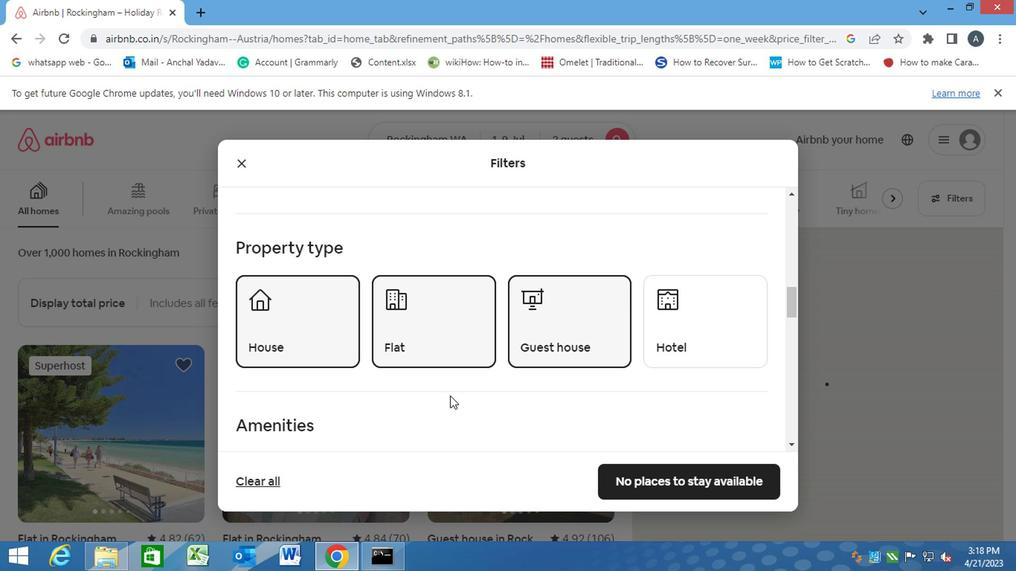 
Action: Mouse scrolled (446, 394) with delta (0, -1)
Screenshot: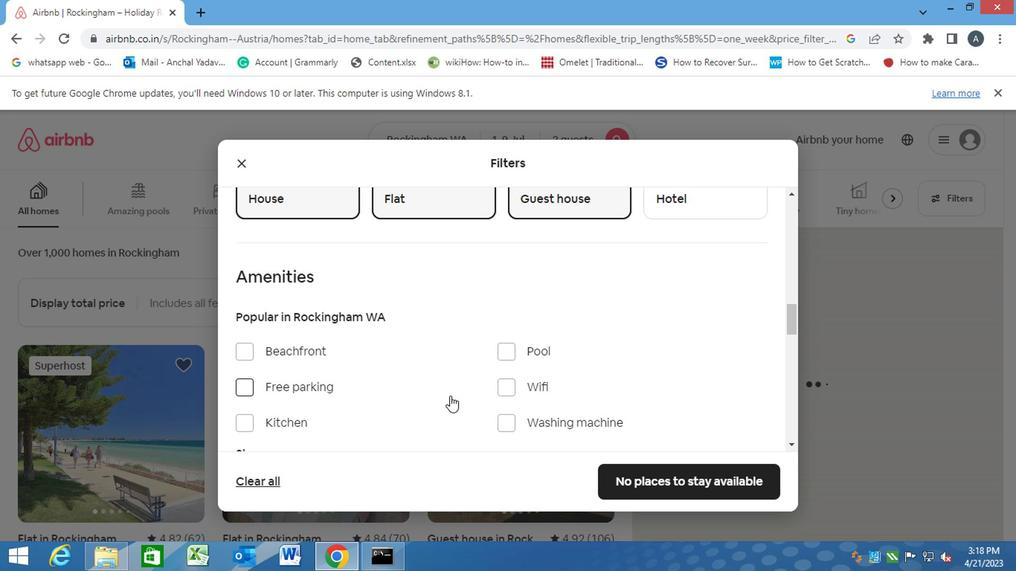 
Action: Mouse moved to (508, 347)
Screenshot: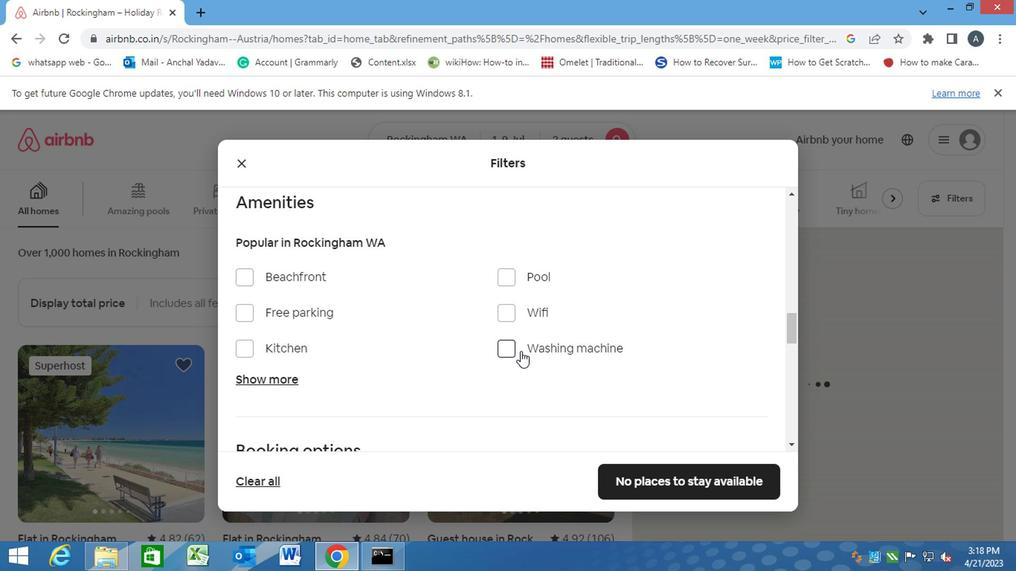 
Action: Mouse pressed left at (508, 347)
Screenshot: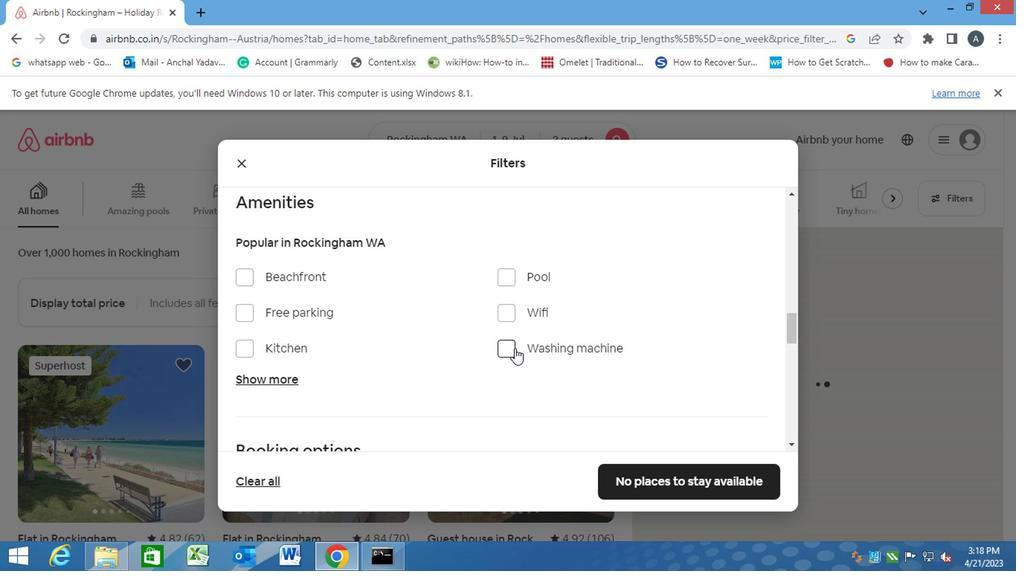 
Action: Mouse moved to (286, 377)
Screenshot: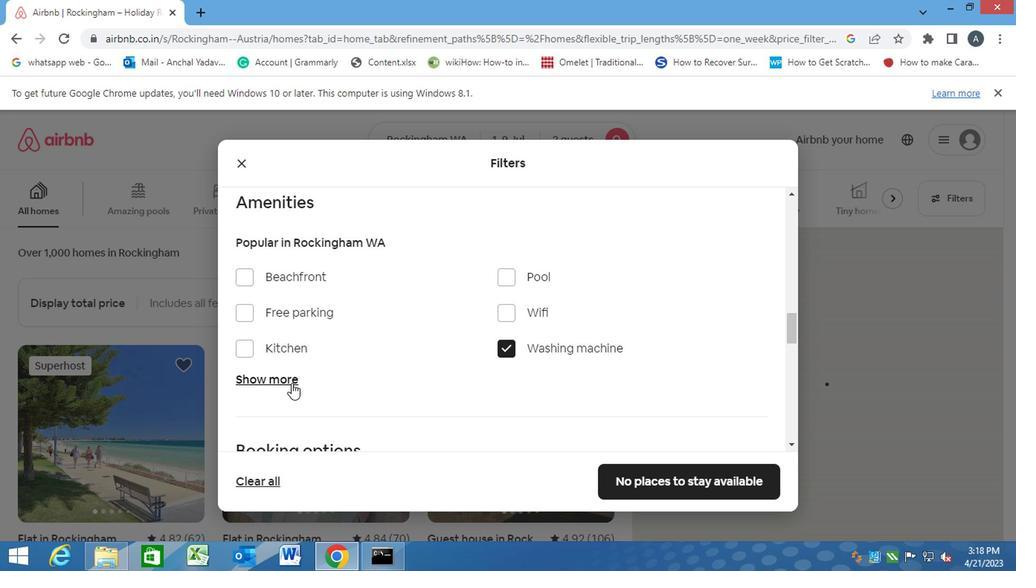
Action: Mouse pressed left at (286, 377)
Screenshot: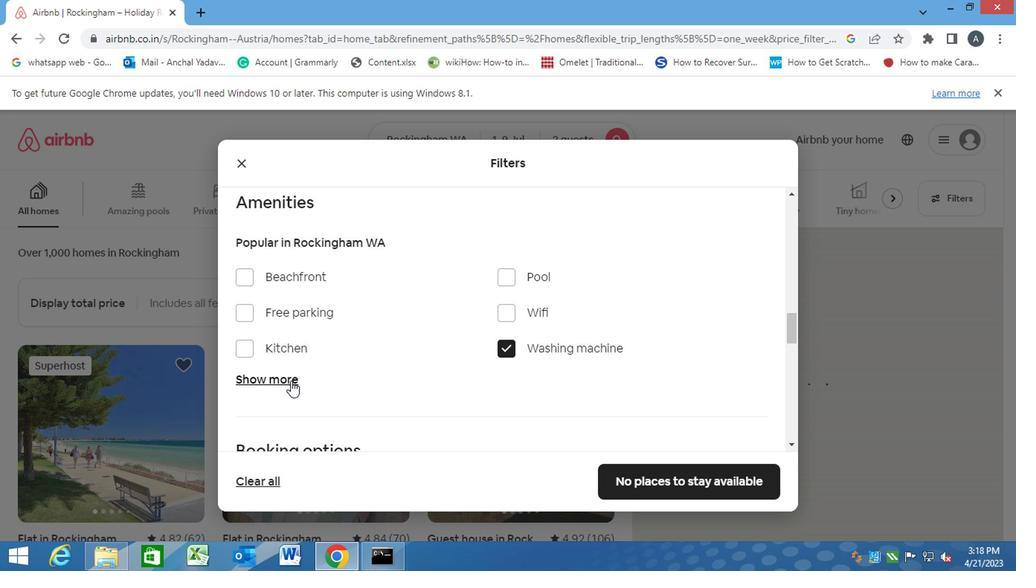 
Action: Mouse moved to (425, 398)
Screenshot: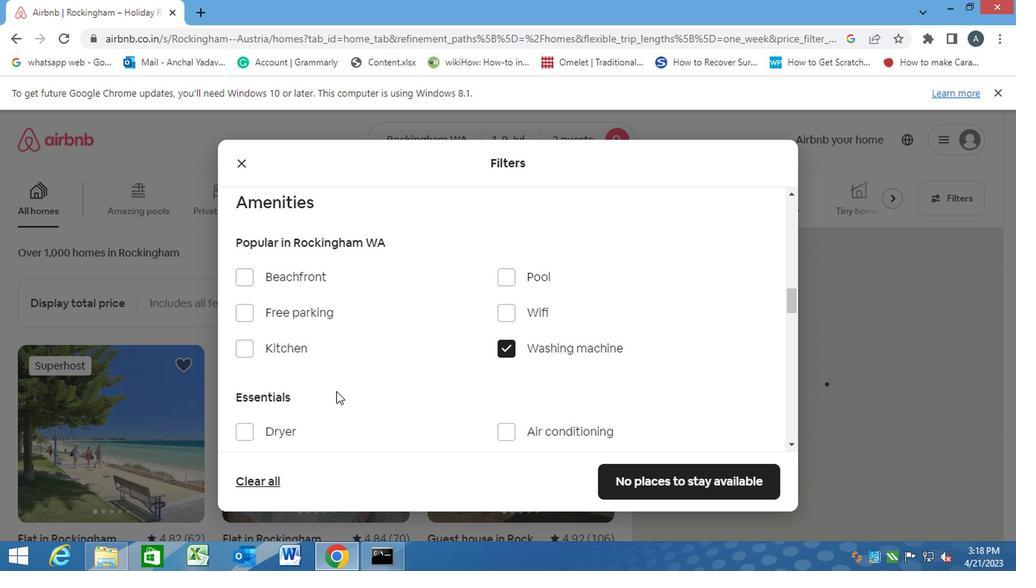 
Action: Mouse scrolled (425, 398) with delta (0, 0)
Screenshot: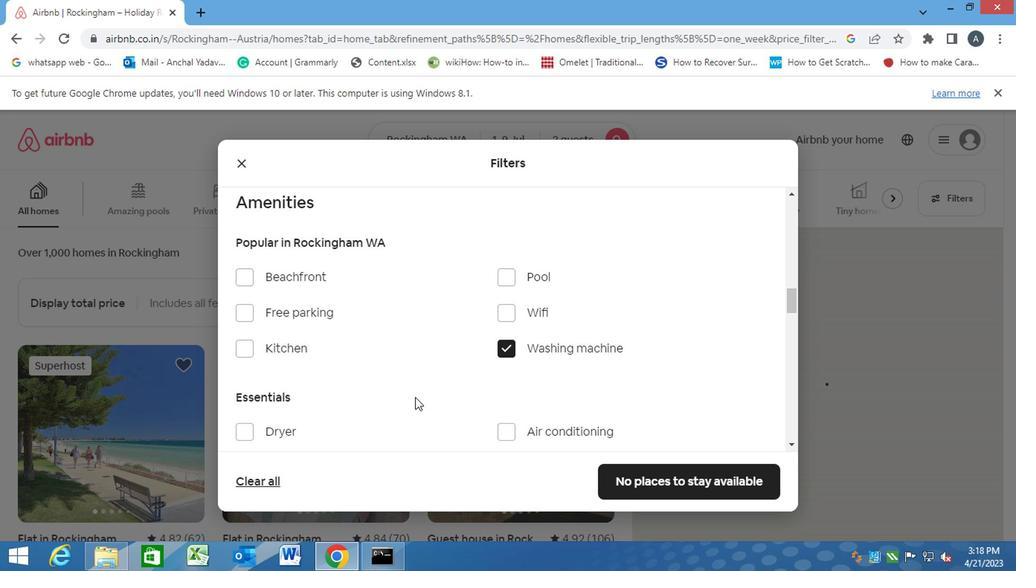 
Action: Mouse scrolled (425, 398) with delta (0, 0)
Screenshot: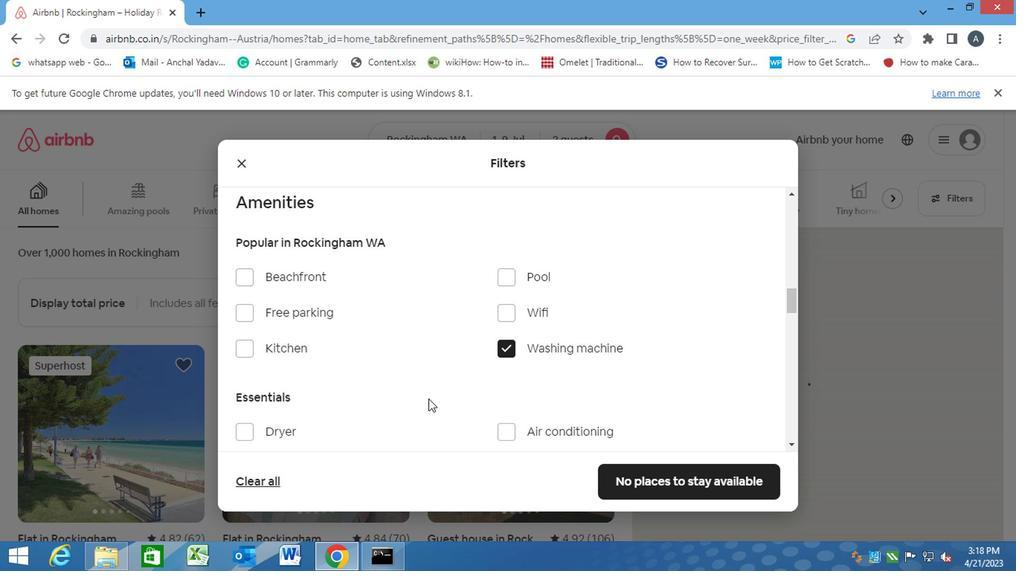
Action: Mouse moved to (505, 317)
Screenshot: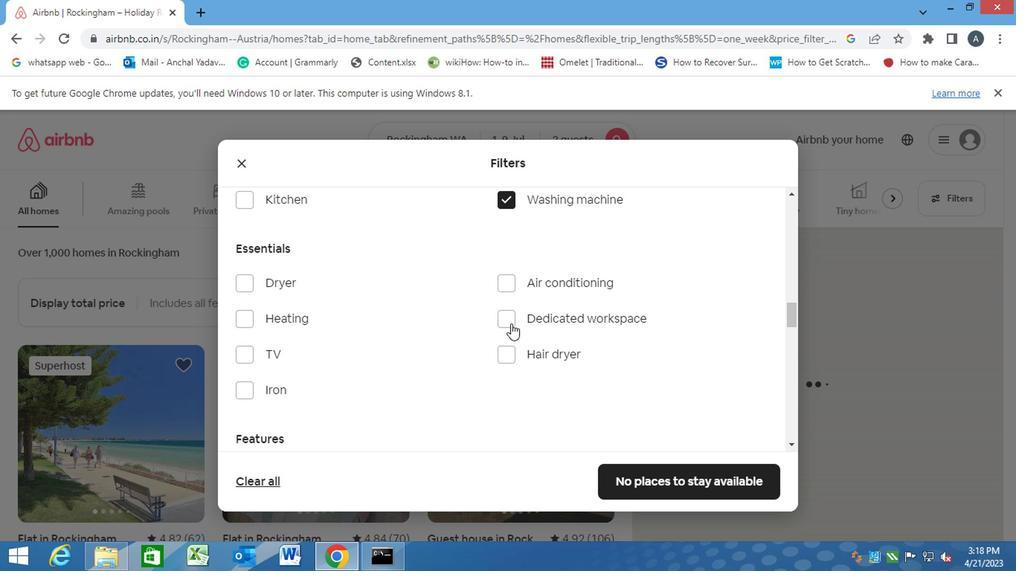 
Action: Mouse pressed left at (505, 317)
Screenshot: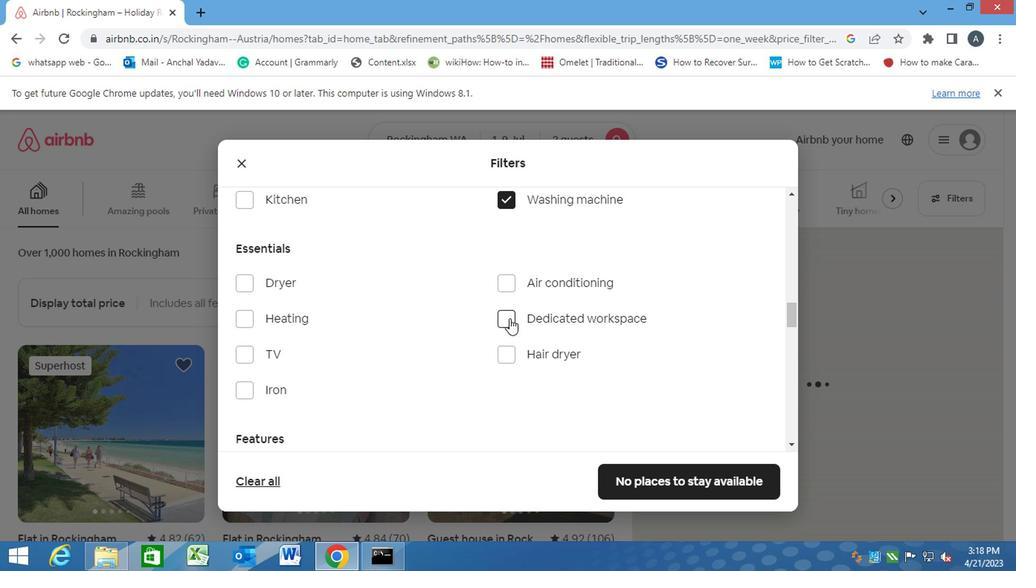 
Action: Mouse moved to (343, 358)
Screenshot: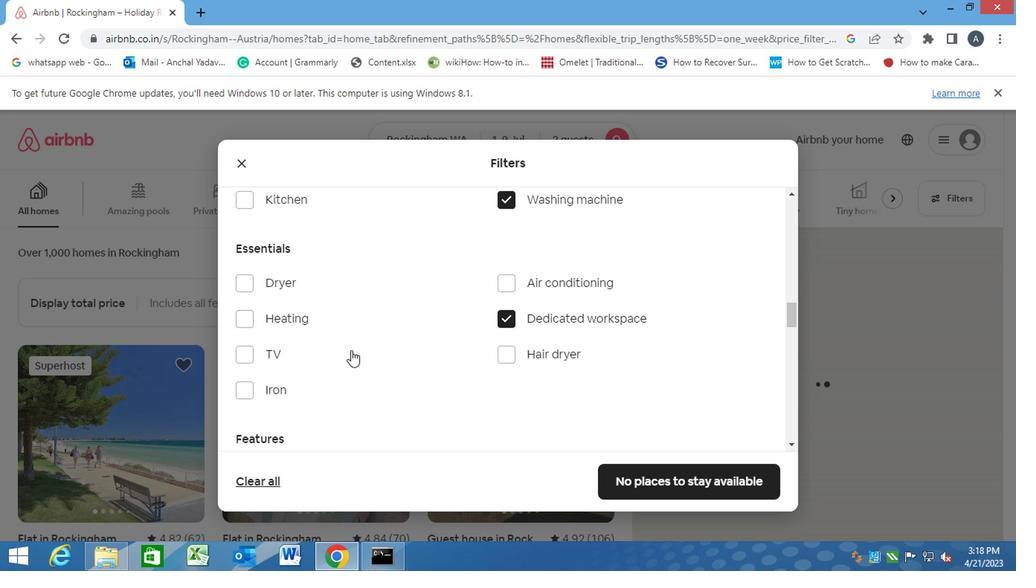 
Action: Mouse scrolled (343, 357) with delta (0, -1)
Screenshot: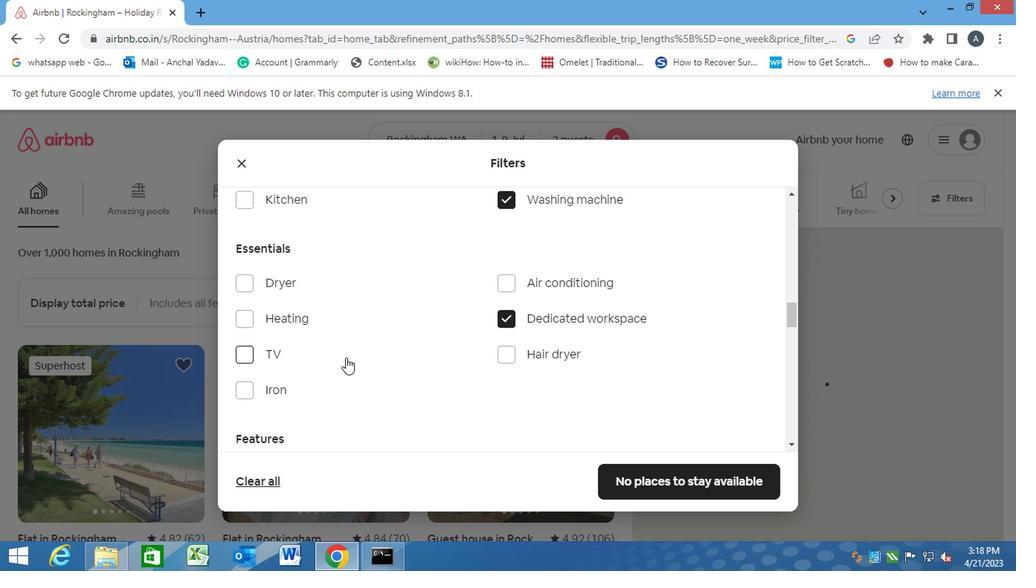 
Action: Mouse scrolled (343, 358) with delta (0, 0)
Screenshot: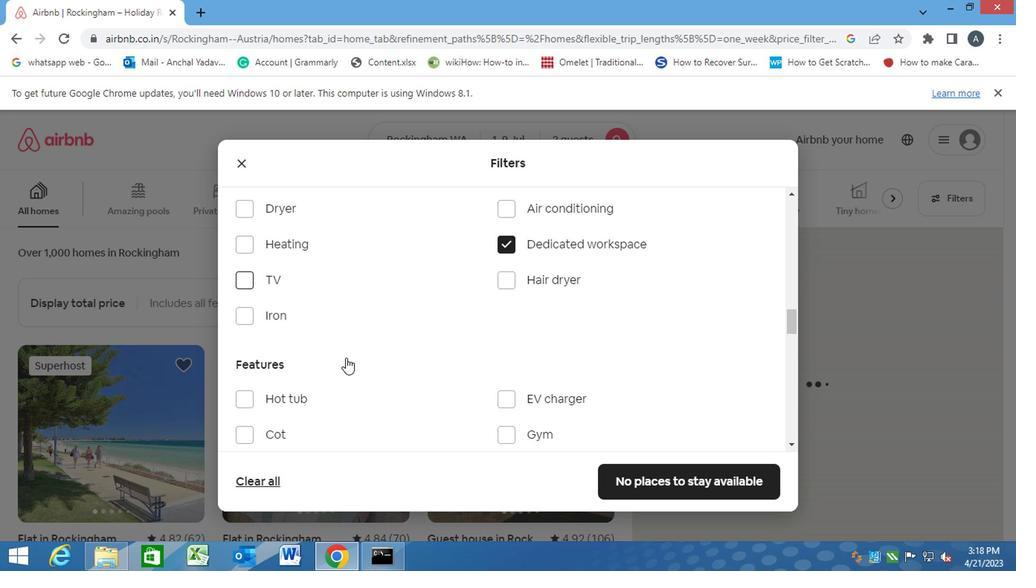 
Action: Mouse scrolled (343, 358) with delta (0, 0)
Screenshot: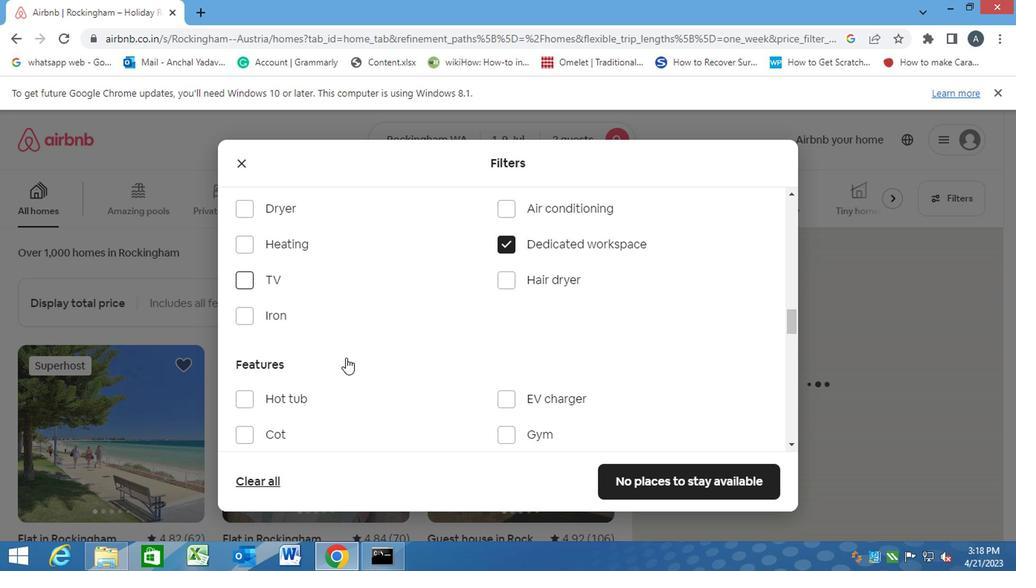 
Action: Mouse moved to (464, 290)
Screenshot: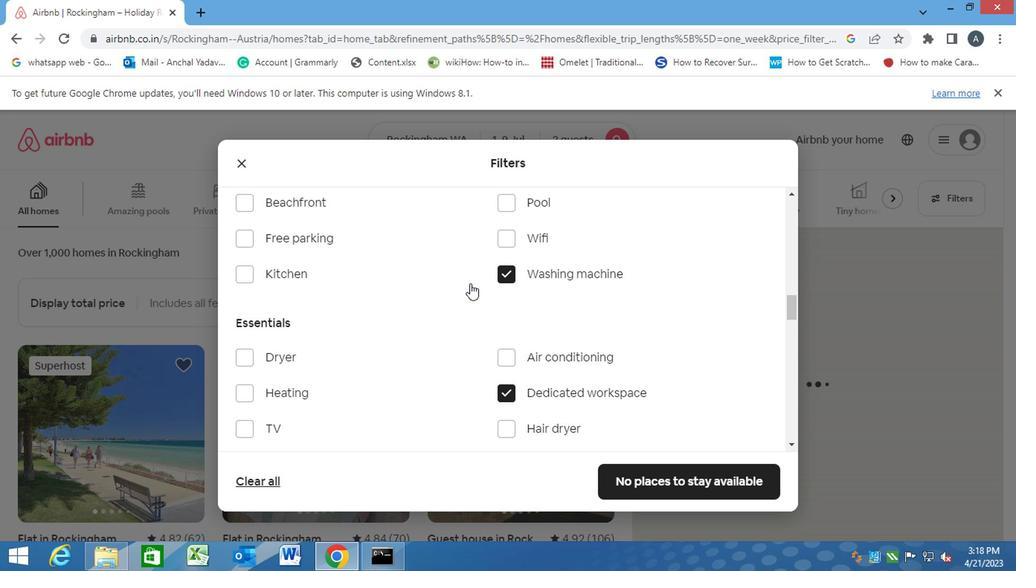 
Action: Mouse scrolled (464, 291) with delta (0, 0)
Screenshot: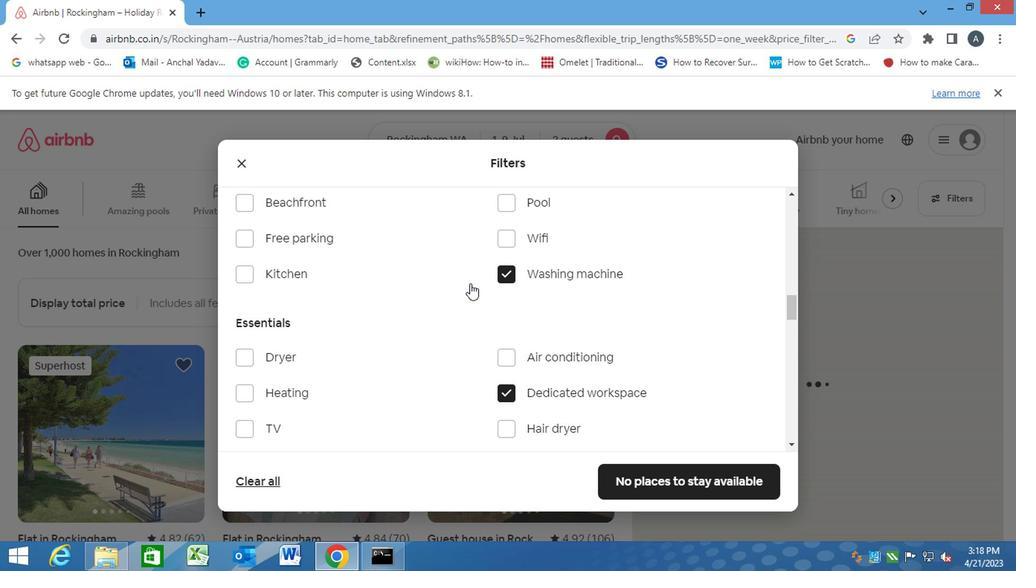 
Action: Mouse moved to (463, 294)
Screenshot: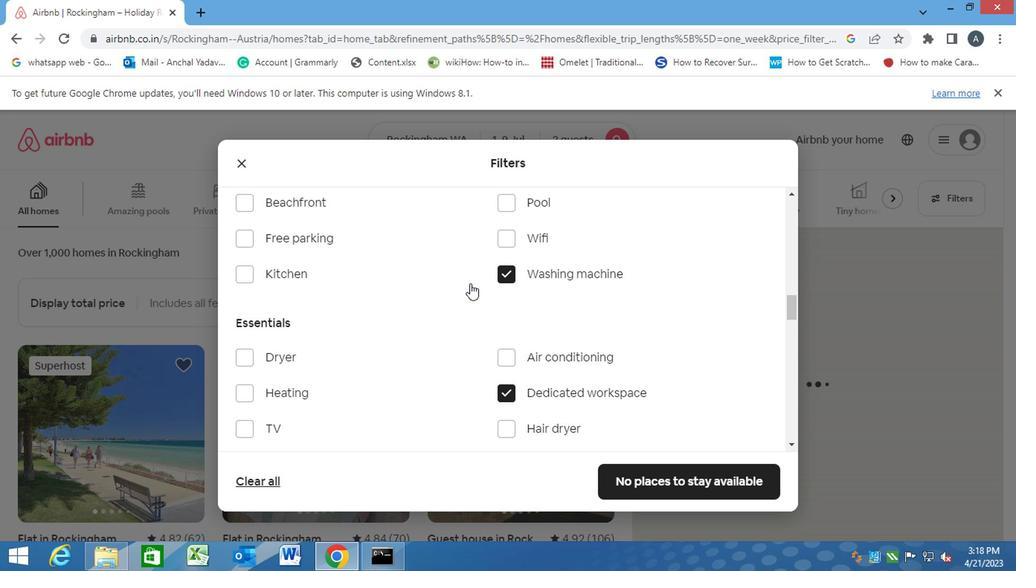 
Action: Mouse scrolled (463, 295) with delta (0, 1)
Screenshot: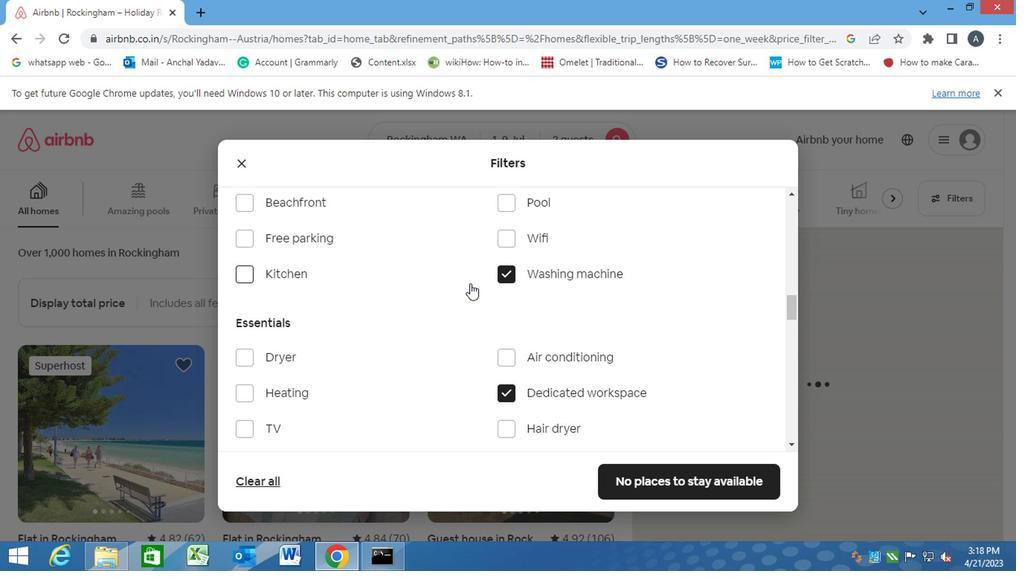 
Action: Mouse moved to (245, 382)
Screenshot: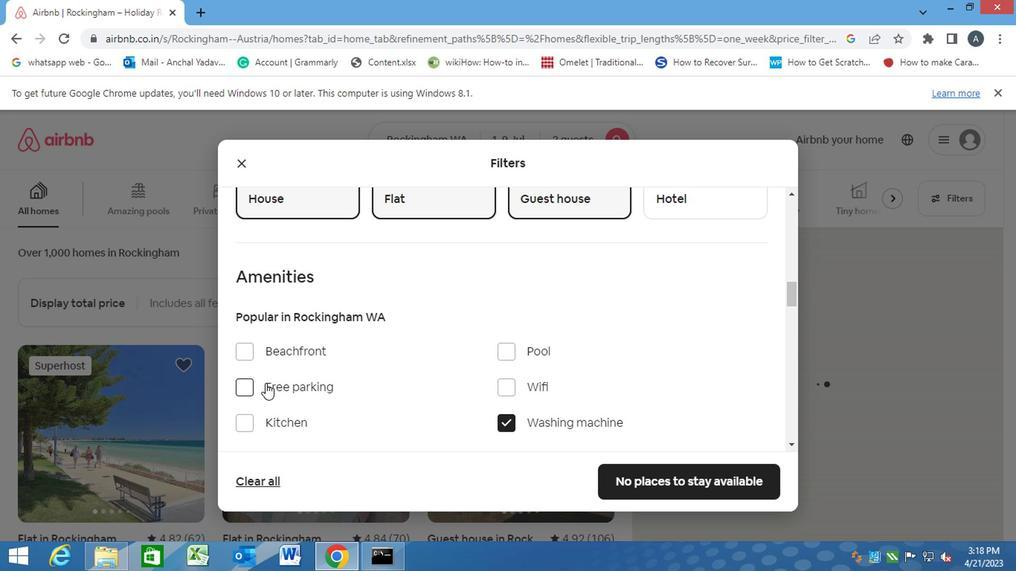 
Action: Mouse pressed left at (245, 382)
Screenshot: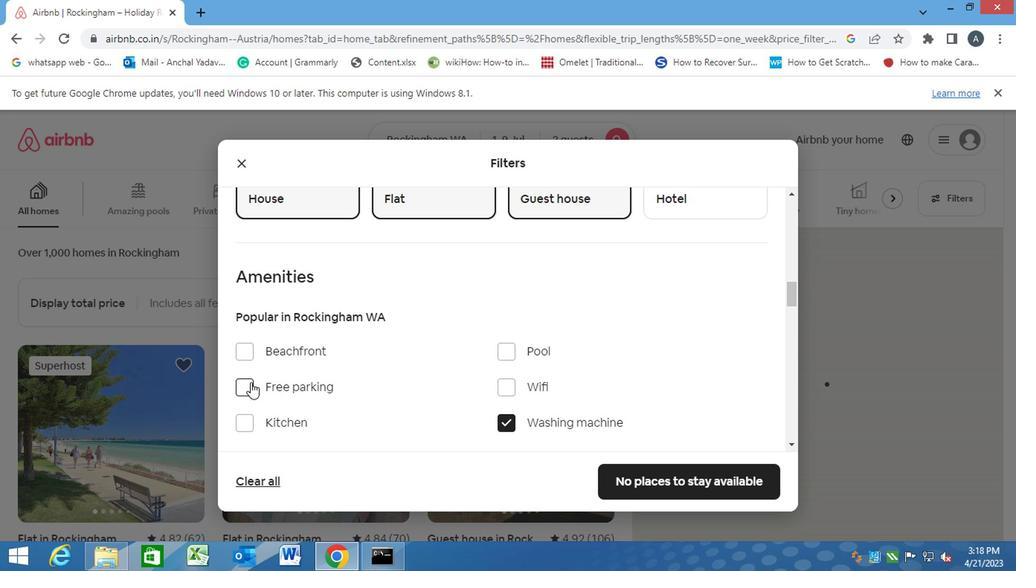 
Action: Mouse moved to (355, 397)
Screenshot: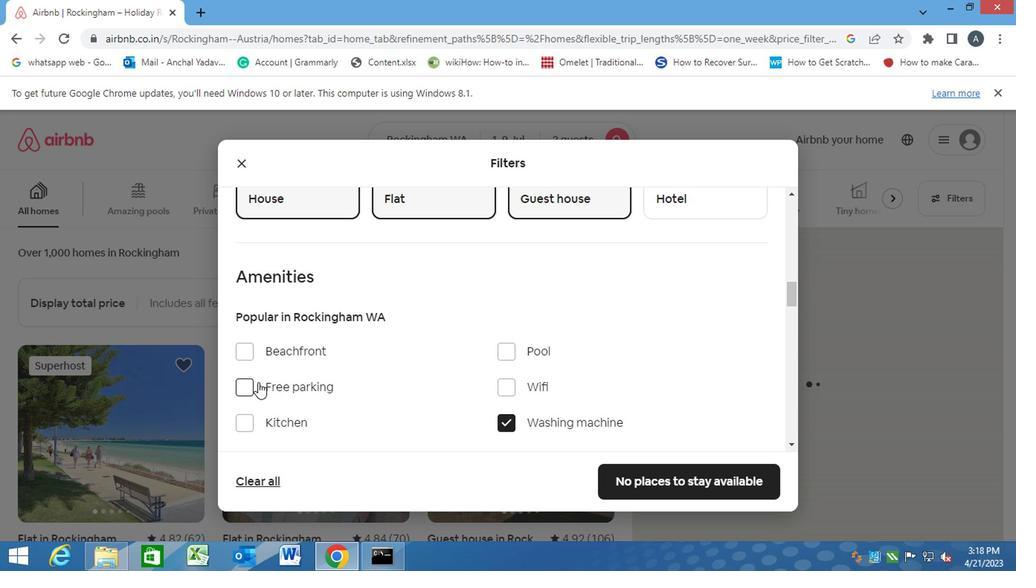 
Action: Mouse scrolled (355, 396) with delta (0, 0)
Screenshot: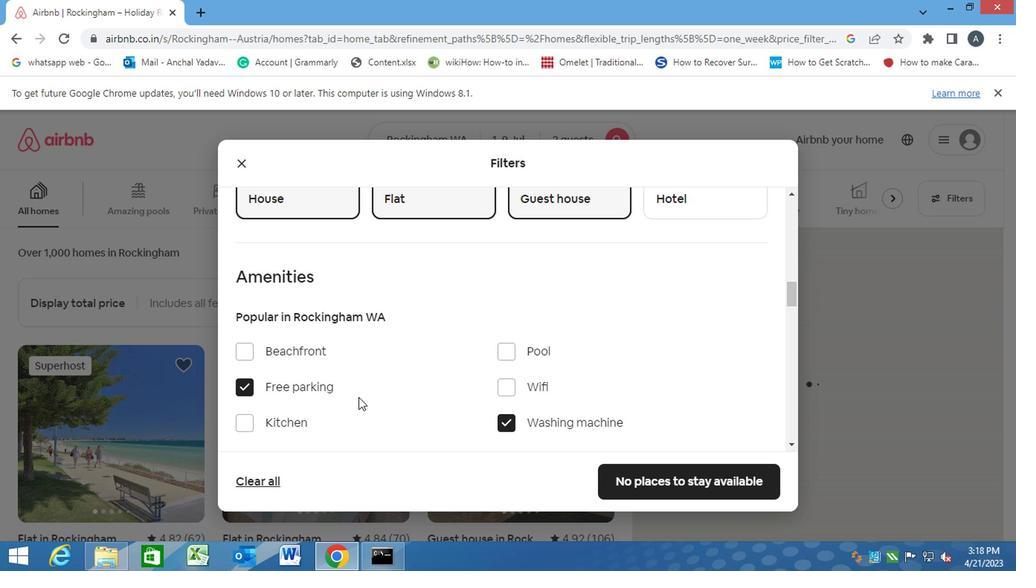 
Action: Mouse scrolled (355, 396) with delta (0, 0)
Screenshot: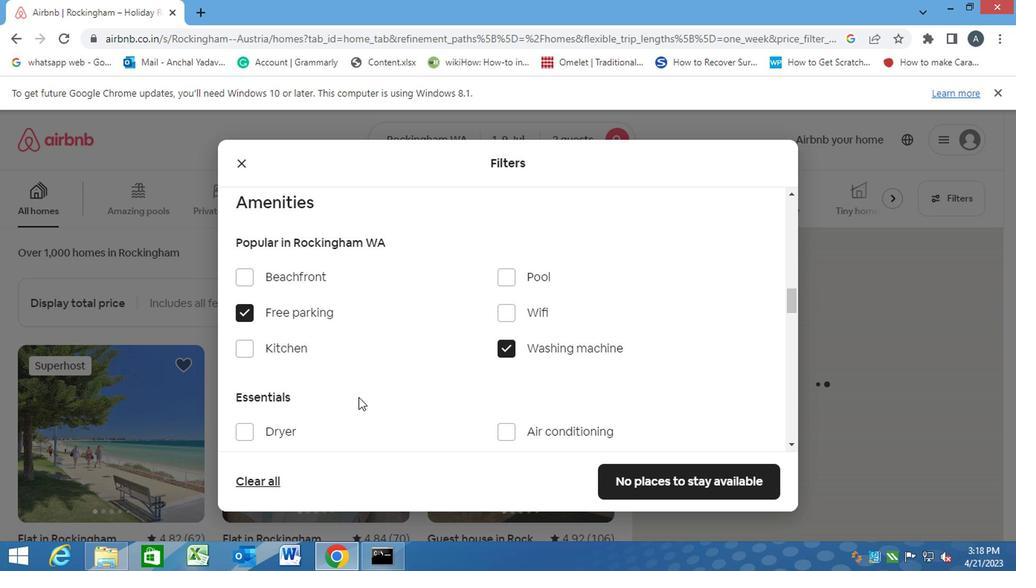 
Action: Mouse scrolled (355, 396) with delta (0, 0)
Screenshot: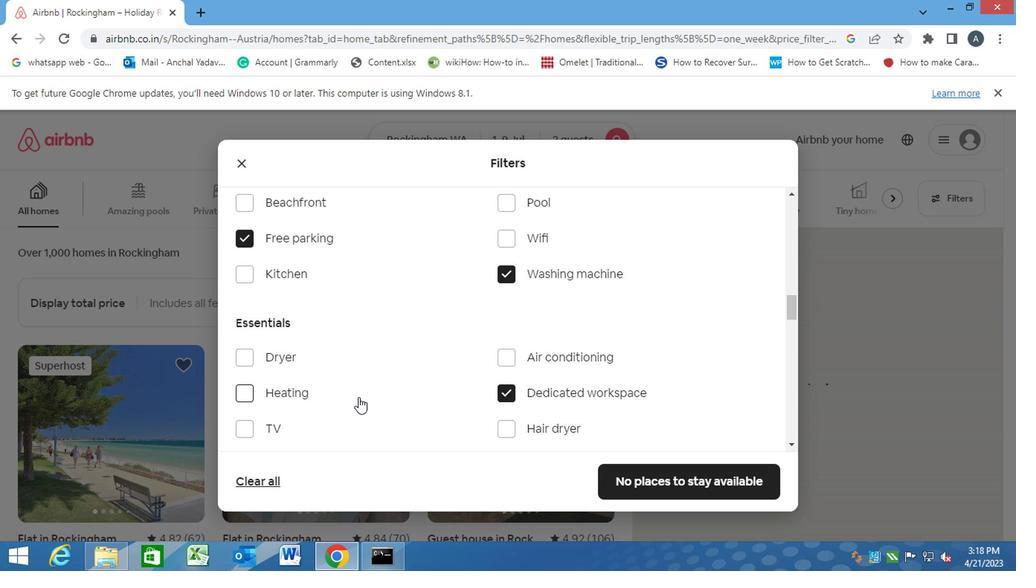 
Action: Mouse moved to (356, 398)
Screenshot: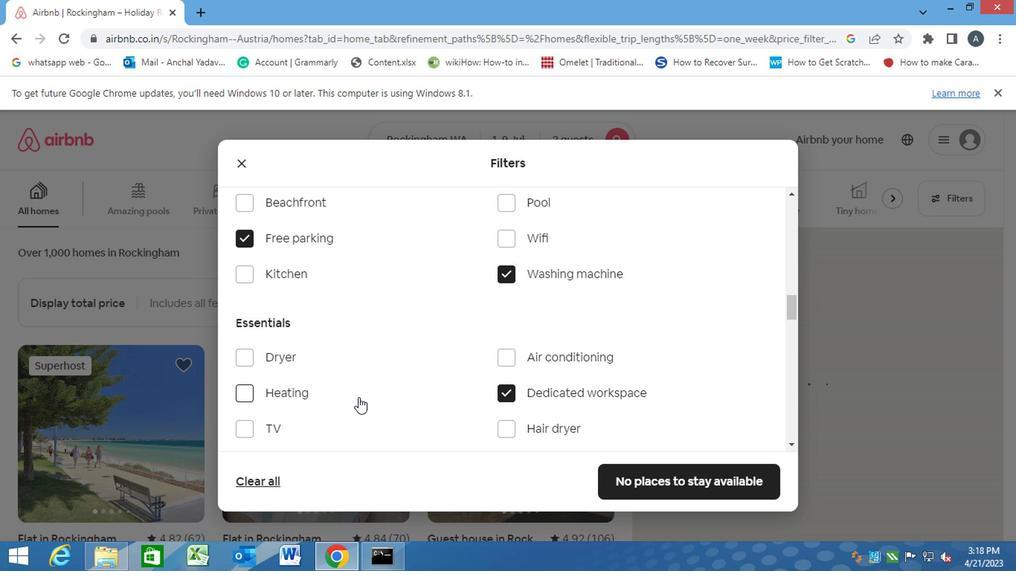 
Action: Mouse scrolled (356, 397) with delta (0, -1)
Screenshot: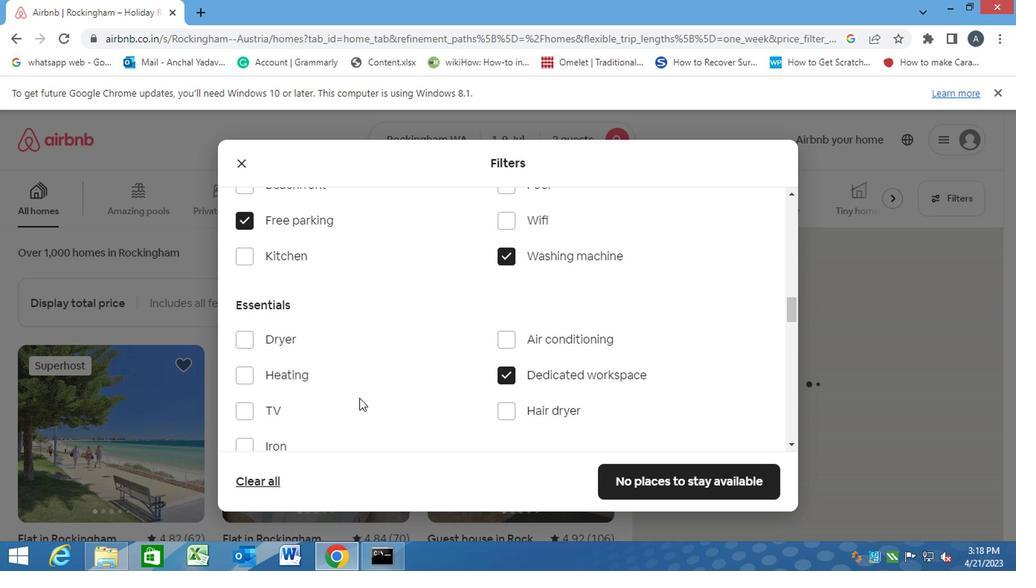 
Action: Mouse scrolled (356, 398) with delta (0, 0)
Screenshot: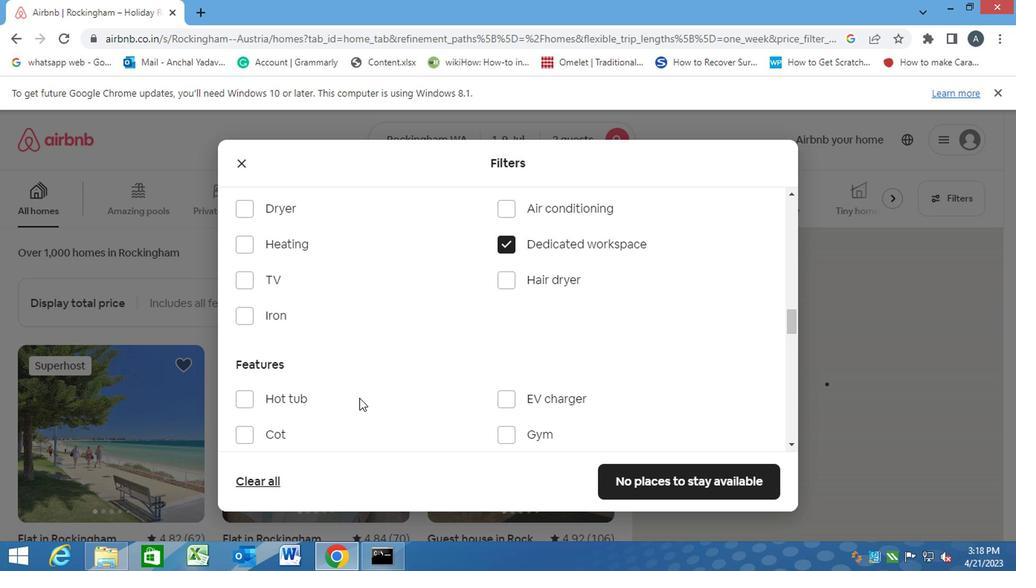 
Action: Mouse scrolled (356, 398) with delta (0, 0)
Screenshot: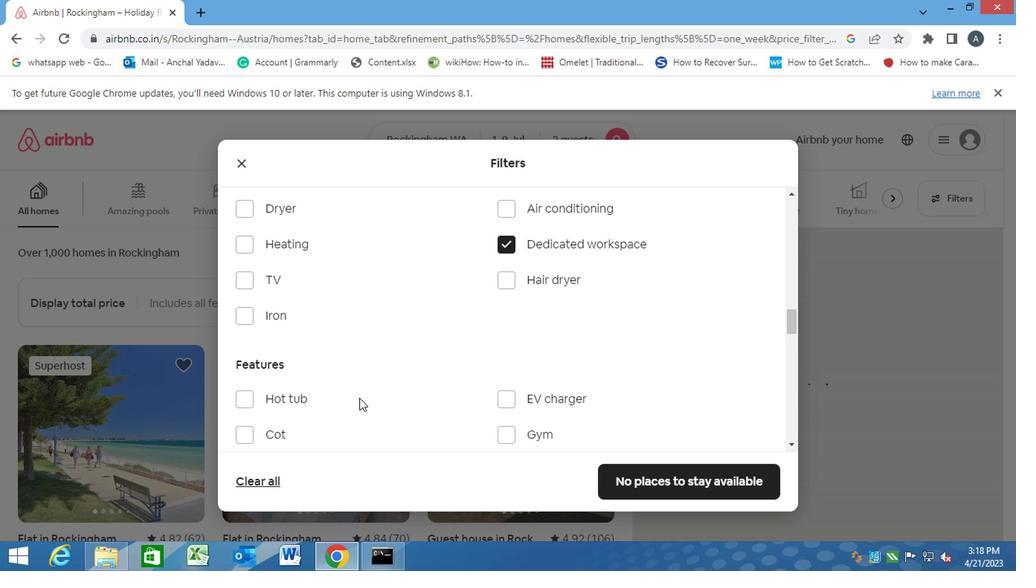 
Action: Mouse scrolled (356, 398) with delta (0, 0)
Screenshot: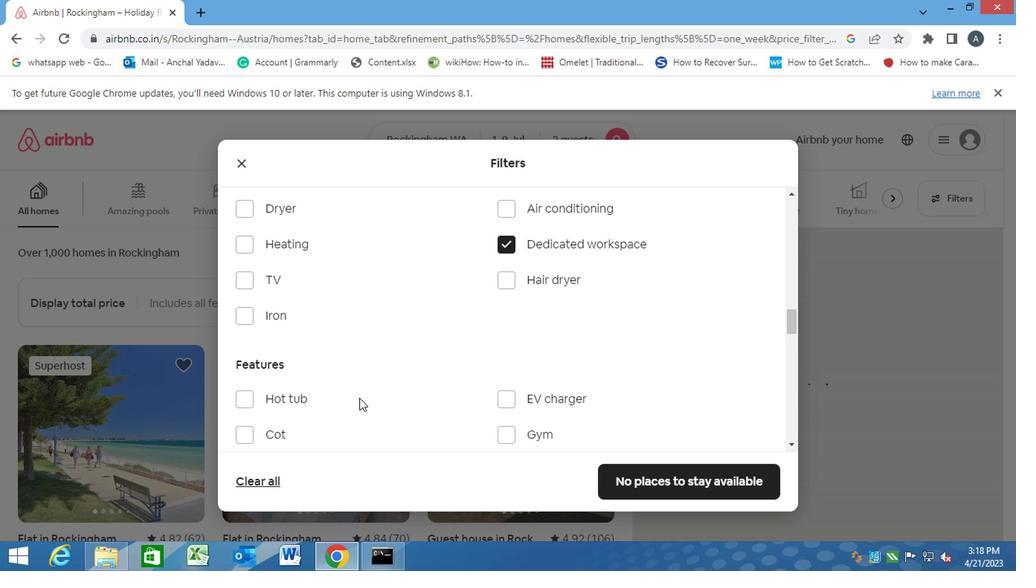 
Action: Mouse scrolled (356, 398) with delta (0, 0)
Screenshot: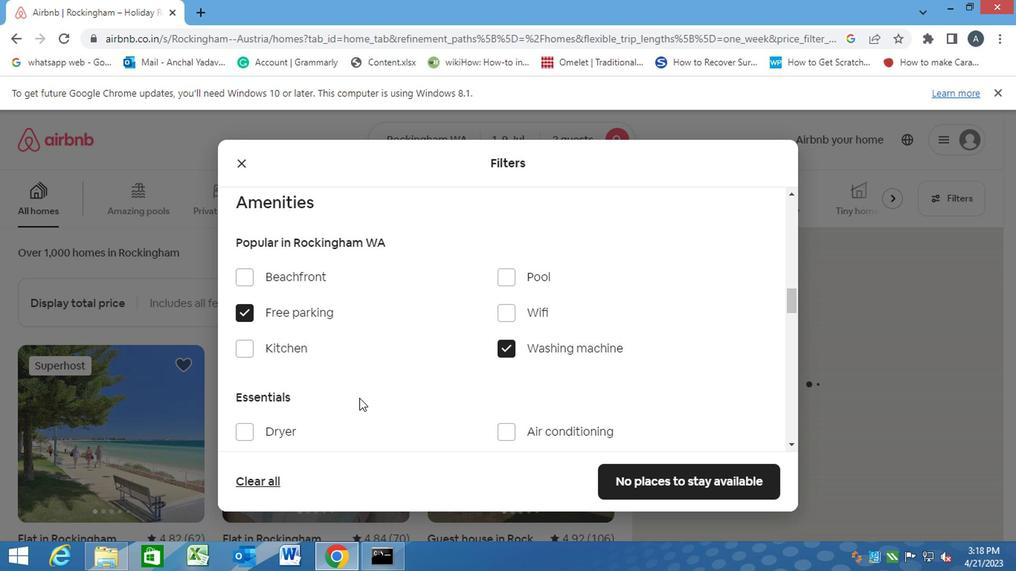 
Action: Mouse scrolled (356, 398) with delta (0, 0)
Screenshot: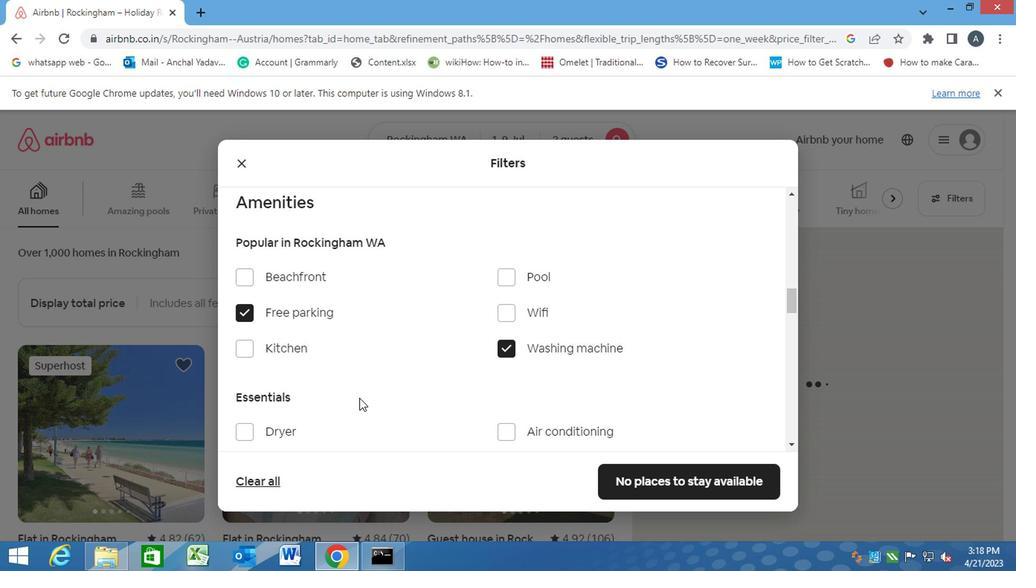 
Action: Mouse scrolled (356, 397) with delta (0, -1)
Screenshot: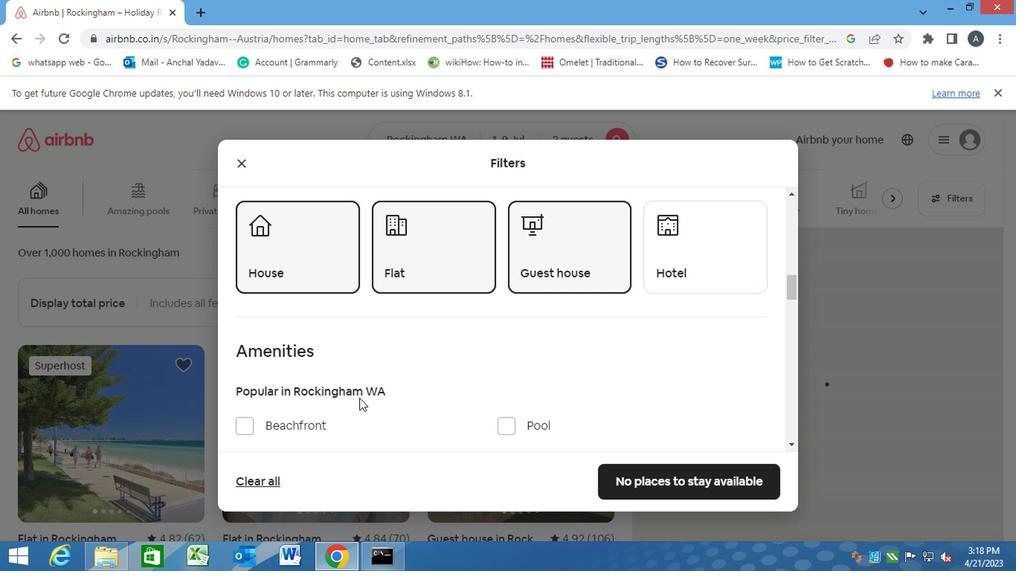 
Action: Mouse scrolled (356, 397) with delta (0, -1)
Screenshot: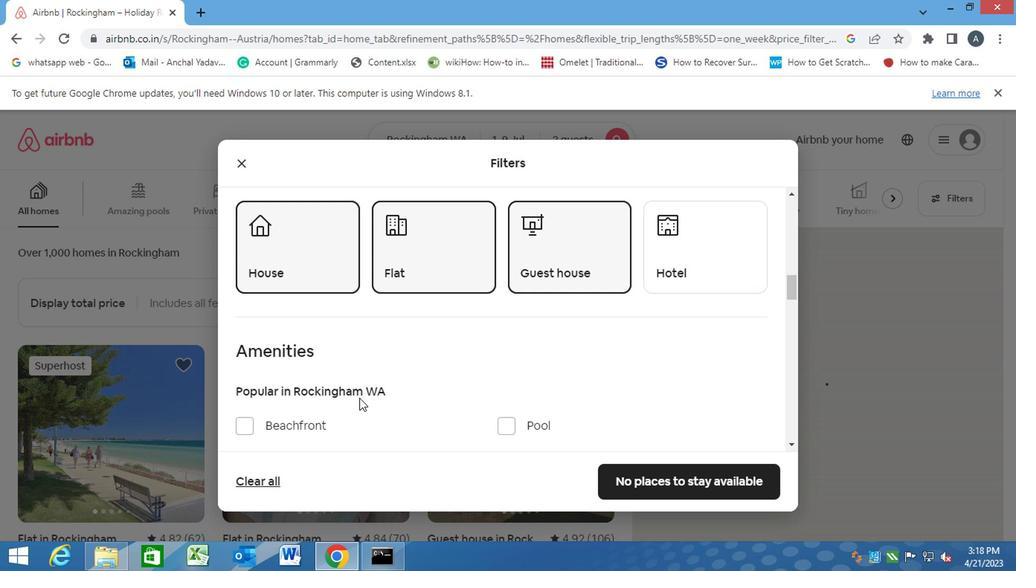 
Action: Mouse scrolled (356, 397) with delta (0, -1)
Screenshot: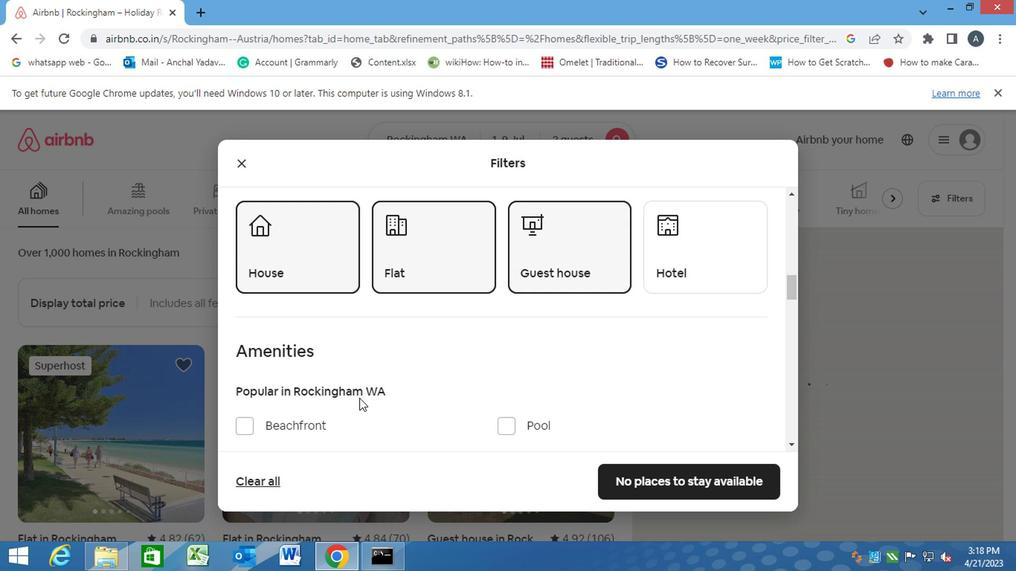 
Action: Mouse scrolled (356, 397) with delta (0, -1)
Screenshot: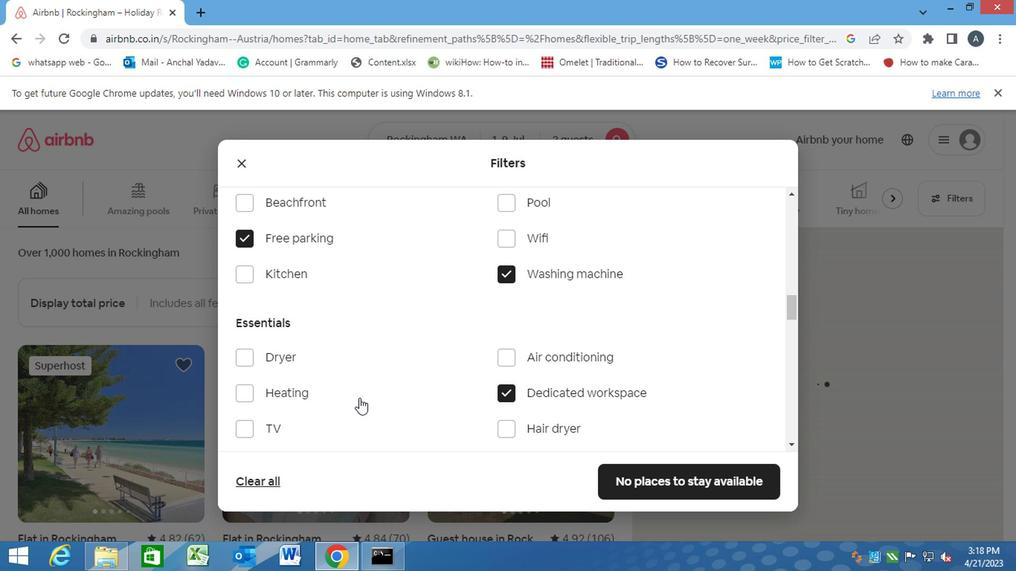 
Action: Mouse scrolled (356, 397) with delta (0, -1)
Screenshot: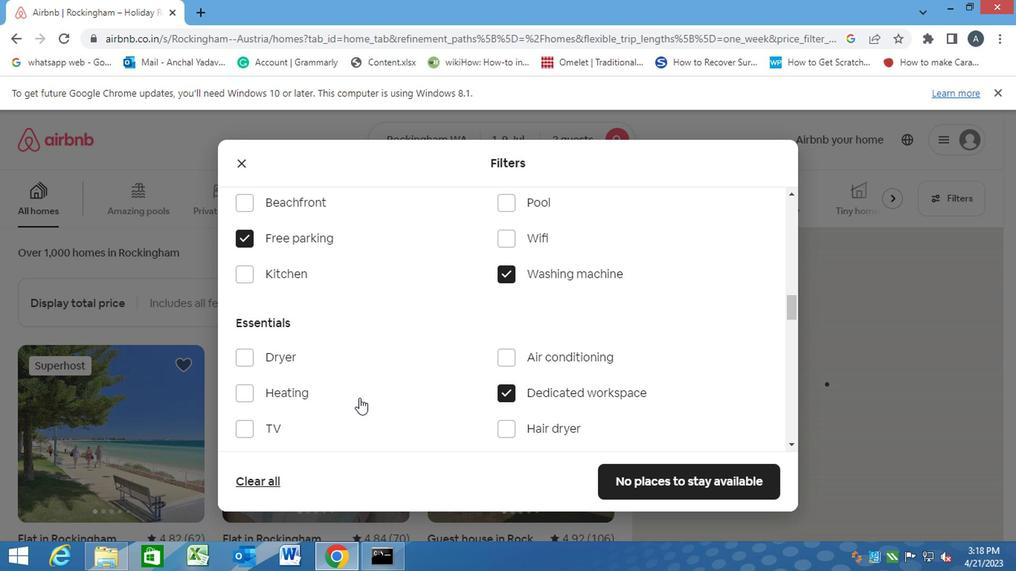 
Action: Mouse scrolled (356, 397) with delta (0, -1)
Screenshot: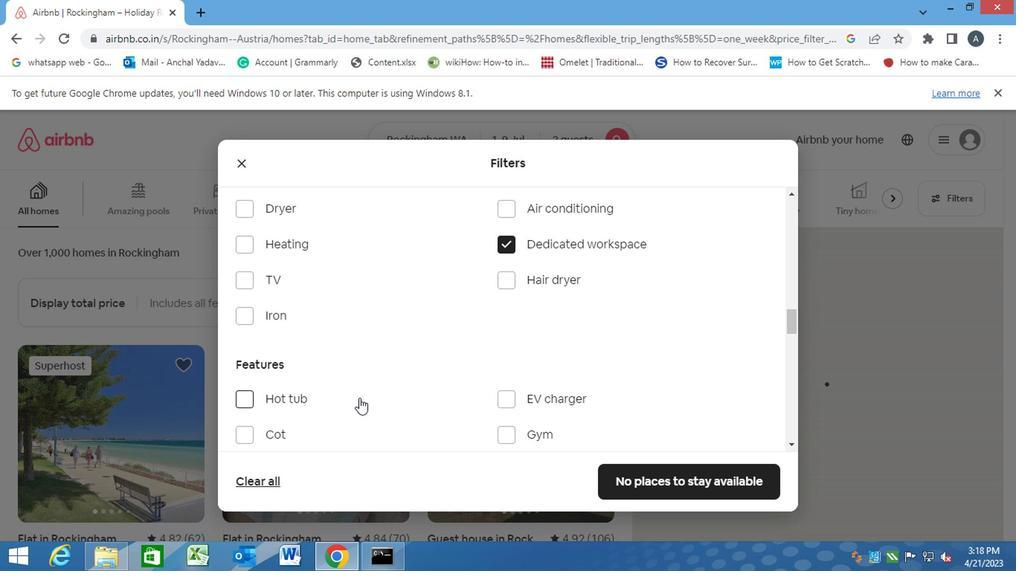 
Action: Mouse scrolled (356, 397) with delta (0, -1)
Screenshot: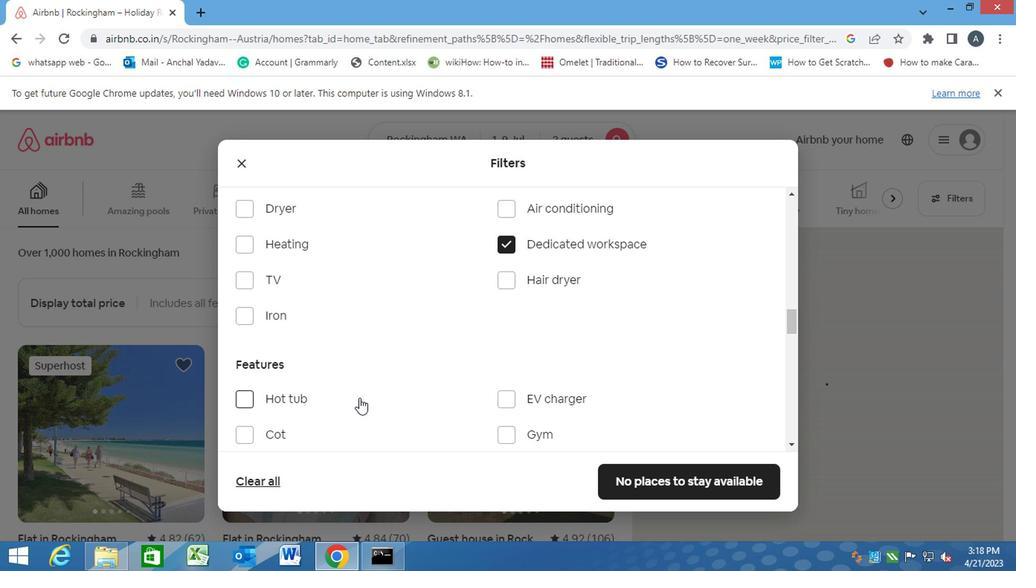 
Action: Mouse scrolled (356, 397) with delta (0, -1)
Screenshot: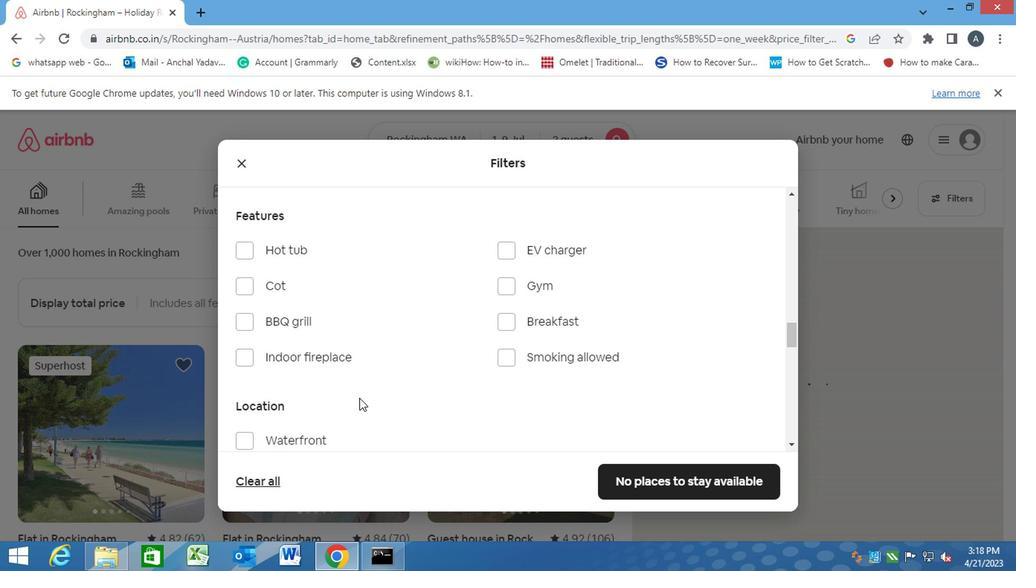
Action: Mouse scrolled (356, 397) with delta (0, -1)
Screenshot: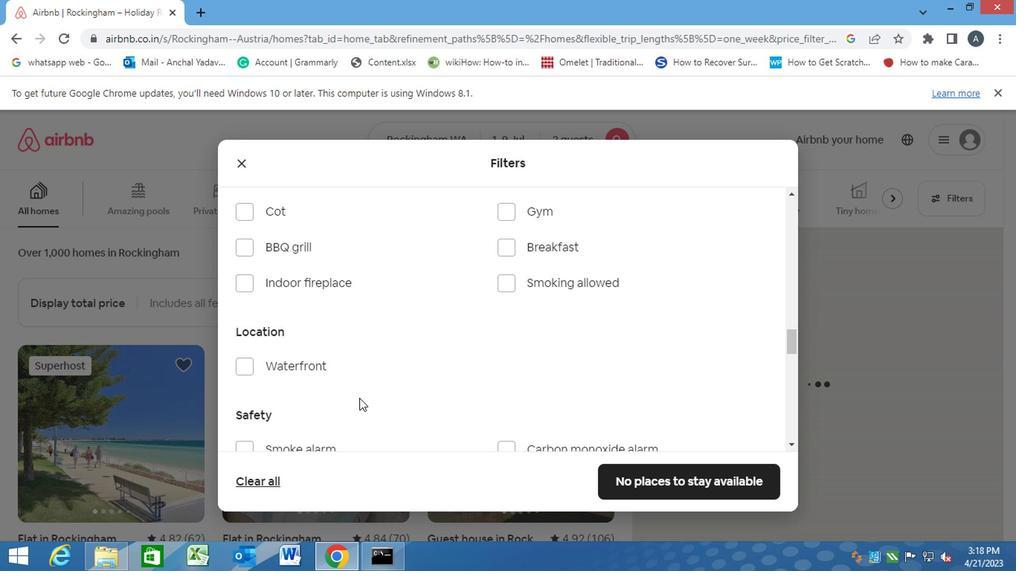 
Action: Mouse scrolled (356, 397) with delta (0, -1)
Screenshot: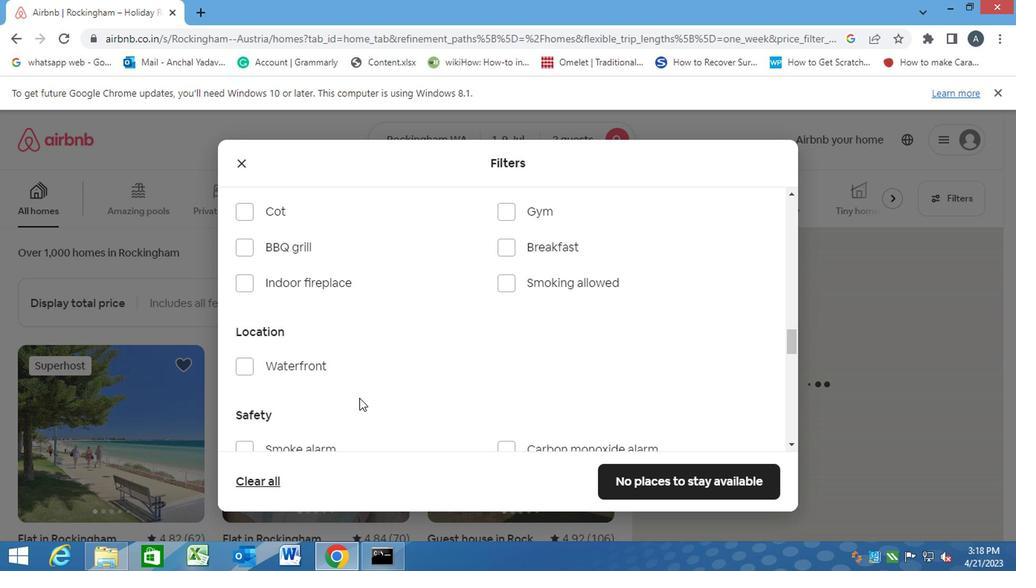 
Action: Mouse moved to (334, 351)
Screenshot: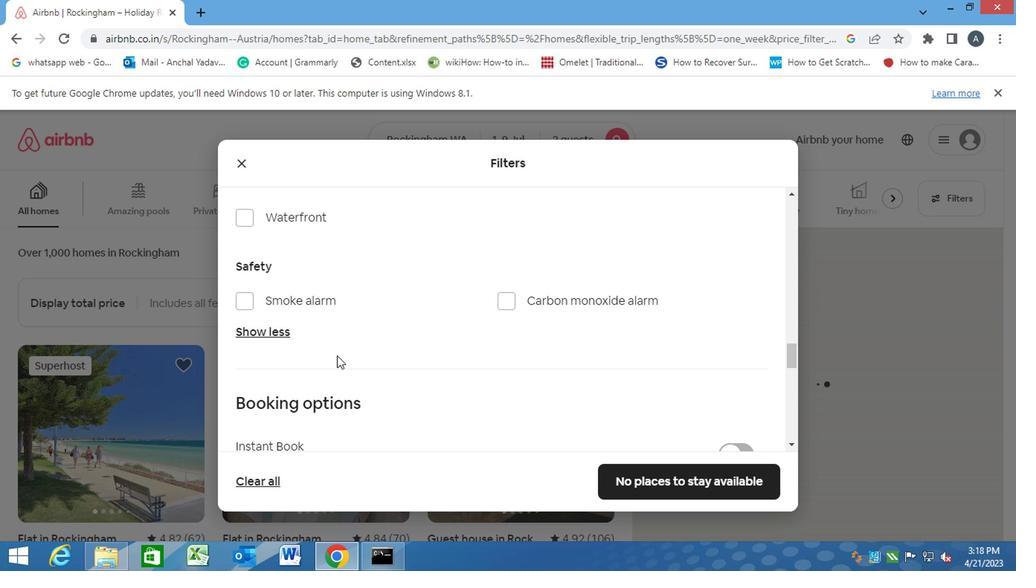 
Action: Mouse scrolled (334, 352) with delta (0, 1)
Screenshot: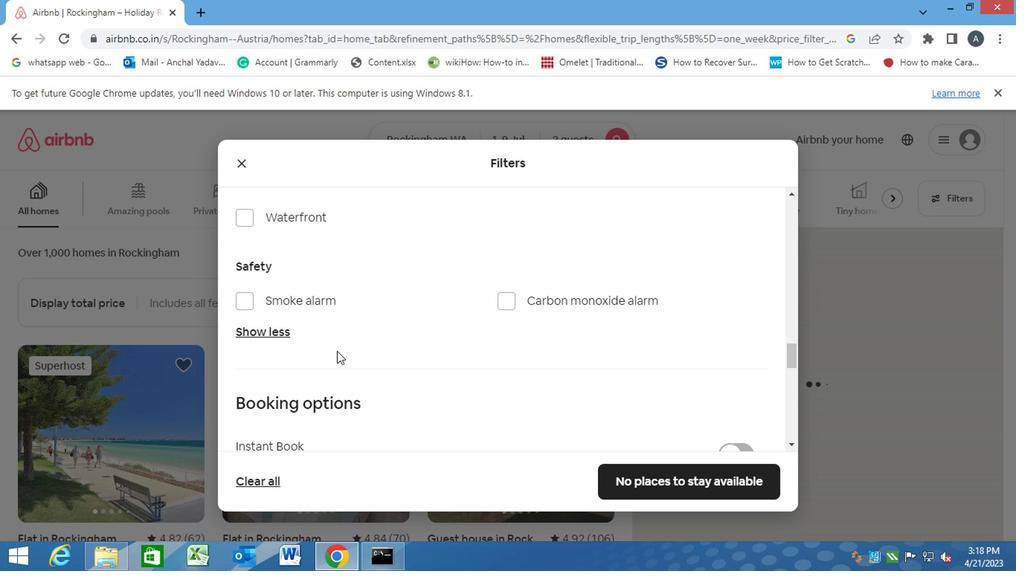 
Action: Mouse scrolled (334, 352) with delta (0, 1)
Screenshot: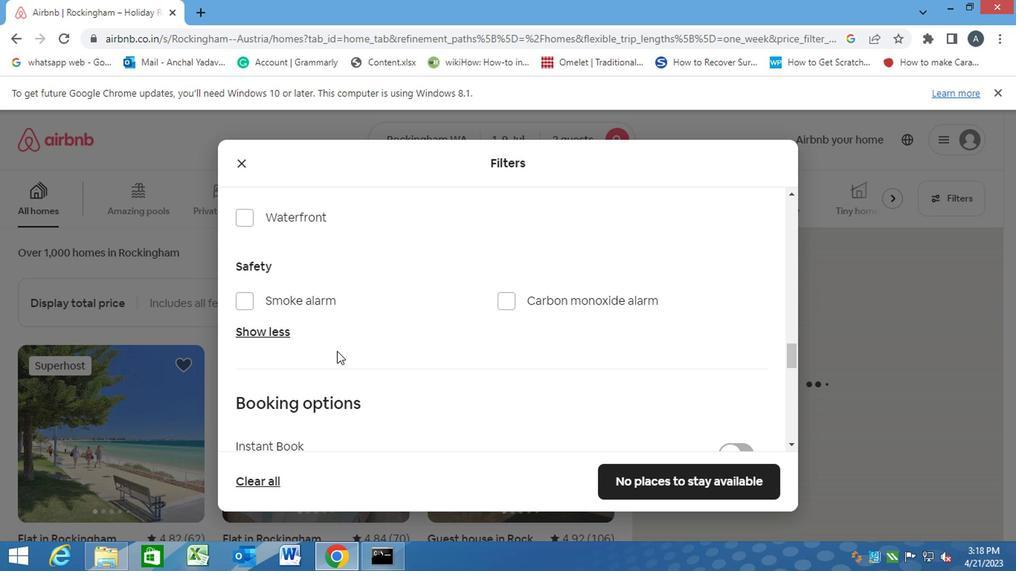 
Action: Mouse moved to (505, 284)
Screenshot: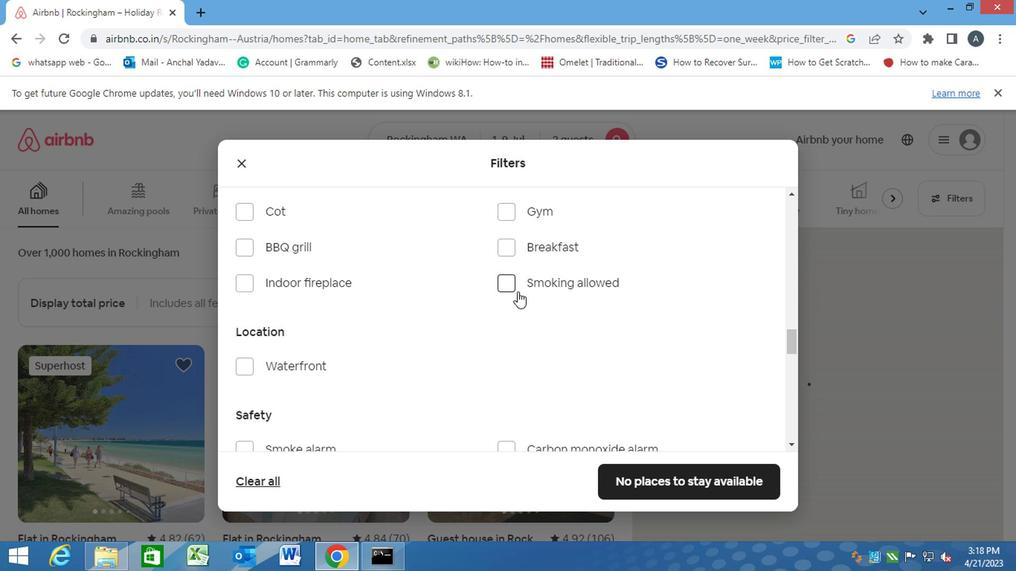 
Action: Mouse pressed left at (505, 284)
Screenshot: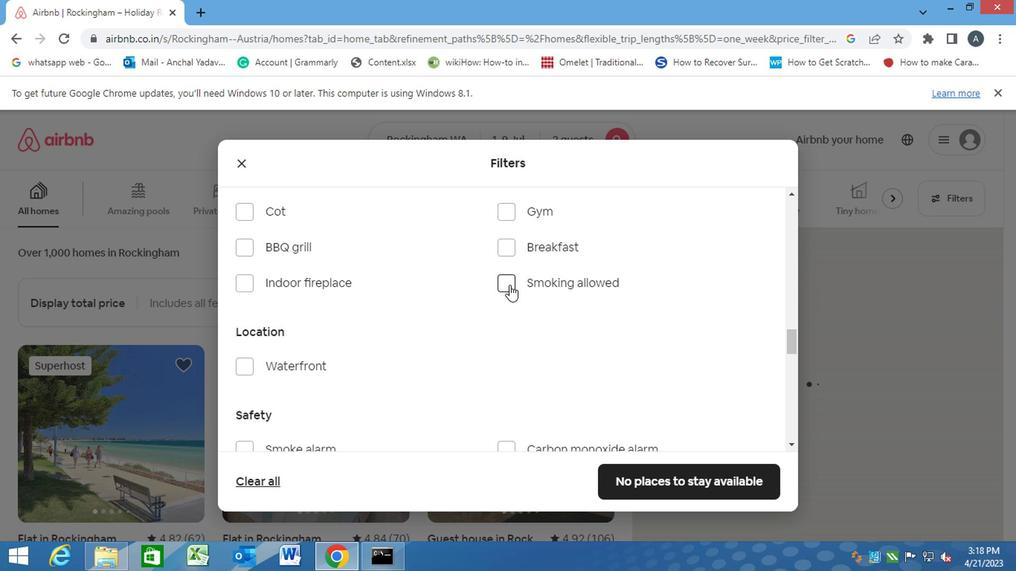 
Action: Mouse moved to (450, 371)
Screenshot: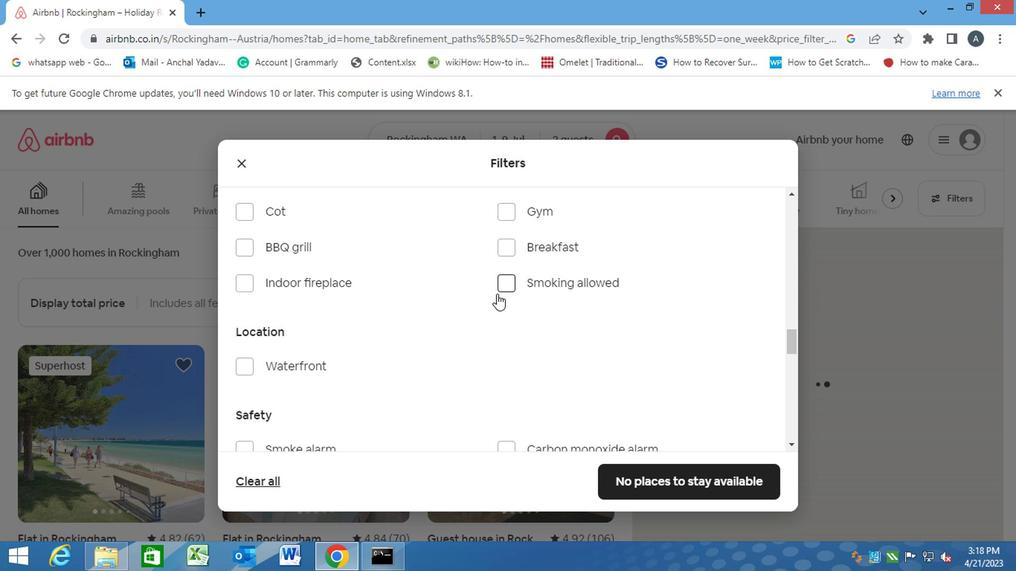 
Action: Mouse scrolled (450, 370) with delta (0, -1)
Screenshot: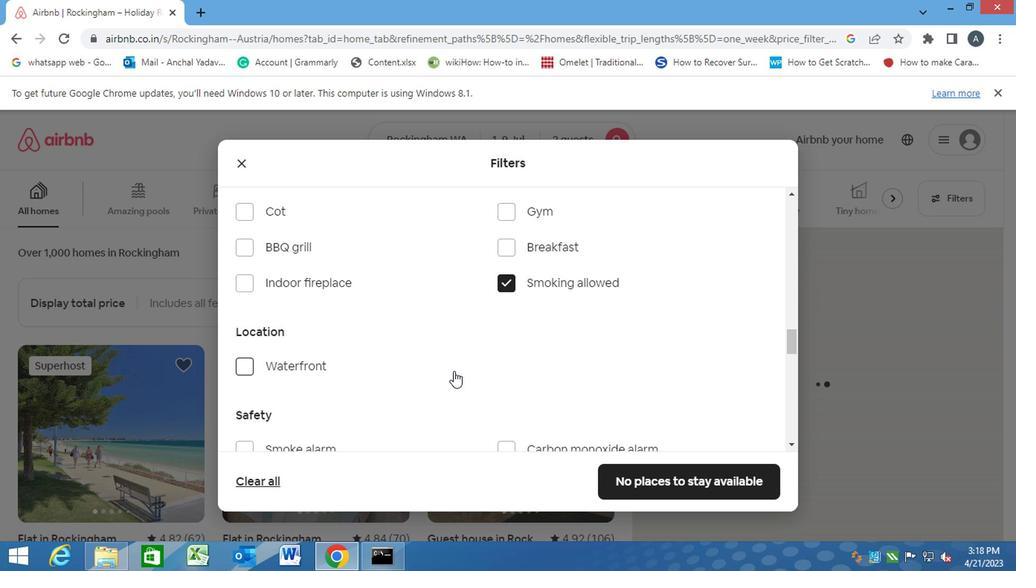 
Action: Mouse scrolled (450, 370) with delta (0, -1)
Screenshot: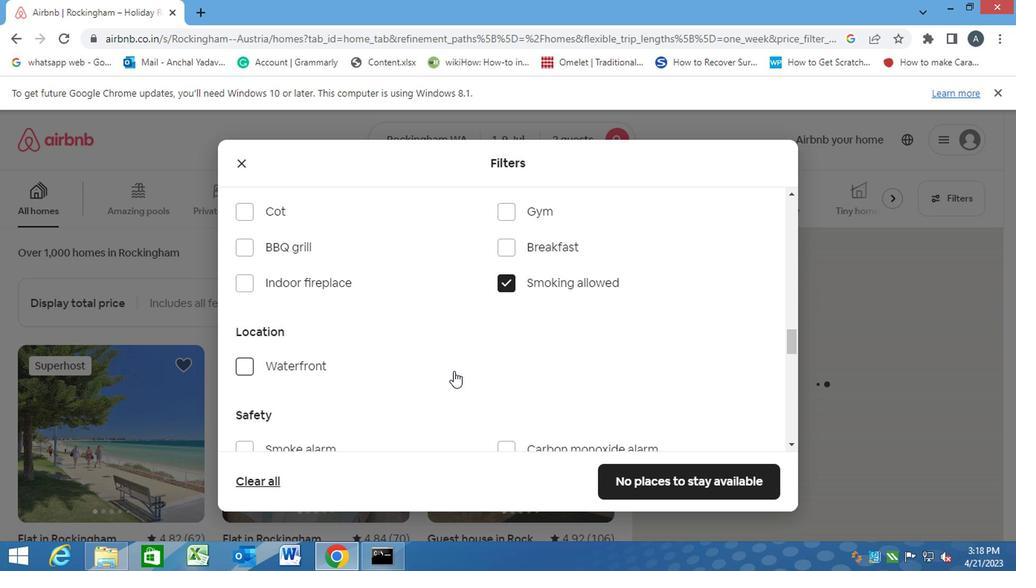 
Action: Mouse scrolled (450, 370) with delta (0, -1)
Screenshot: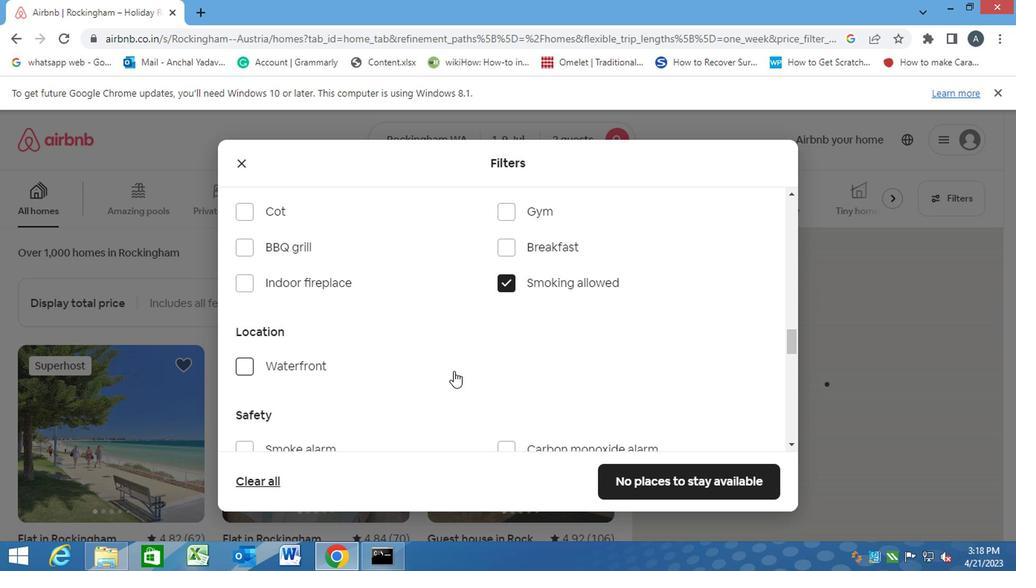 
Action: Mouse scrolled (450, 370) with delta (0, -1)
Screenshot: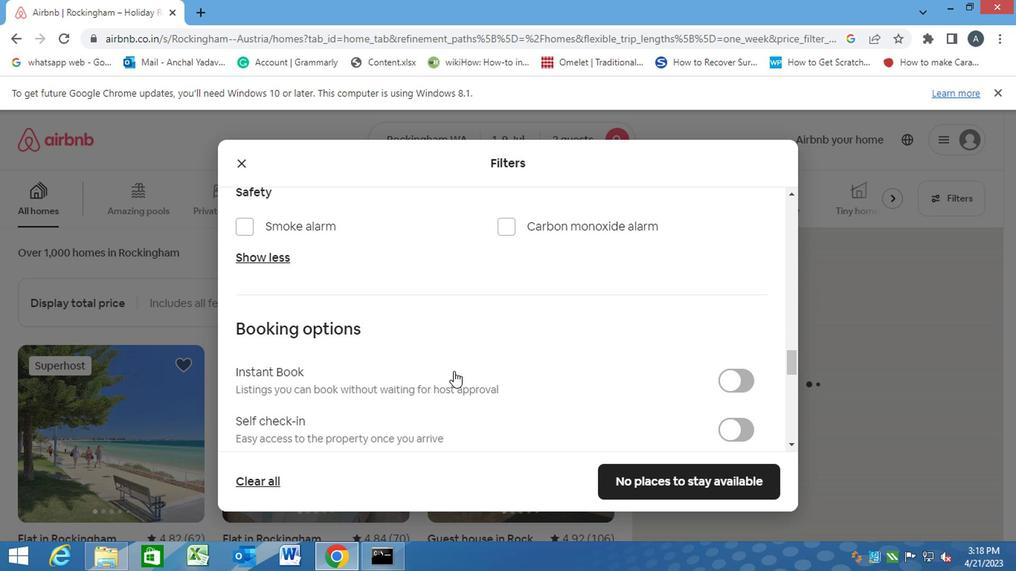 
Action: Mouse scrolled (450, 370) with delta (0, -1)
Screenshot: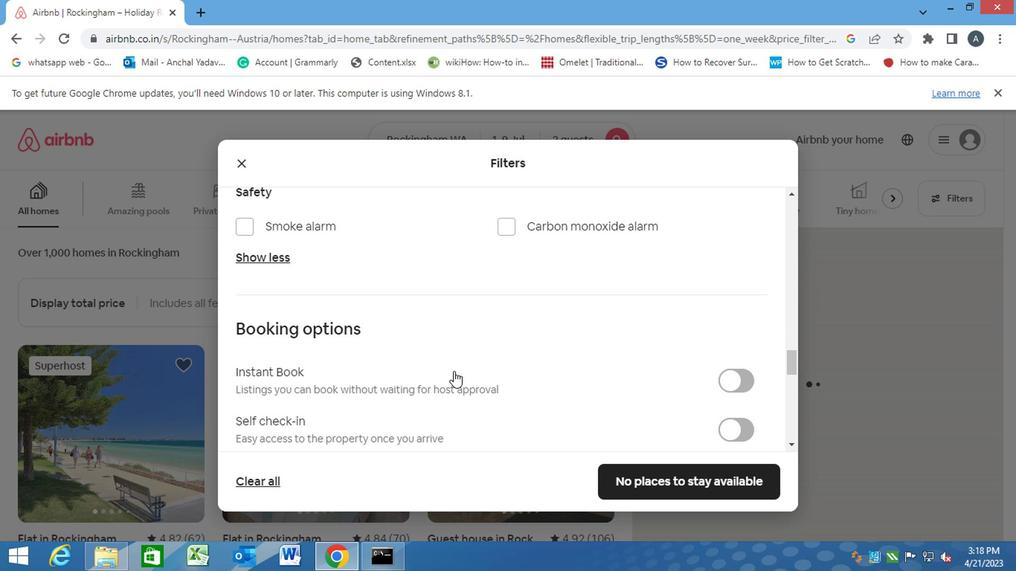 
Action: Mouse scrolled (450, 372) with delta (0, 0)
Screenshot: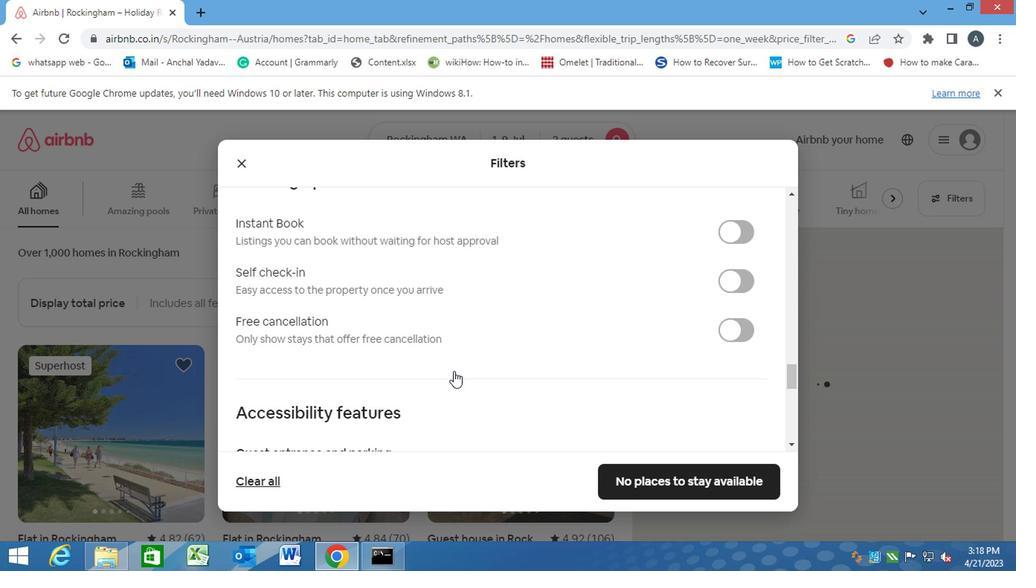
Action: Mouse scrolled (450, 372) with delta (0, 0)
Screenshot: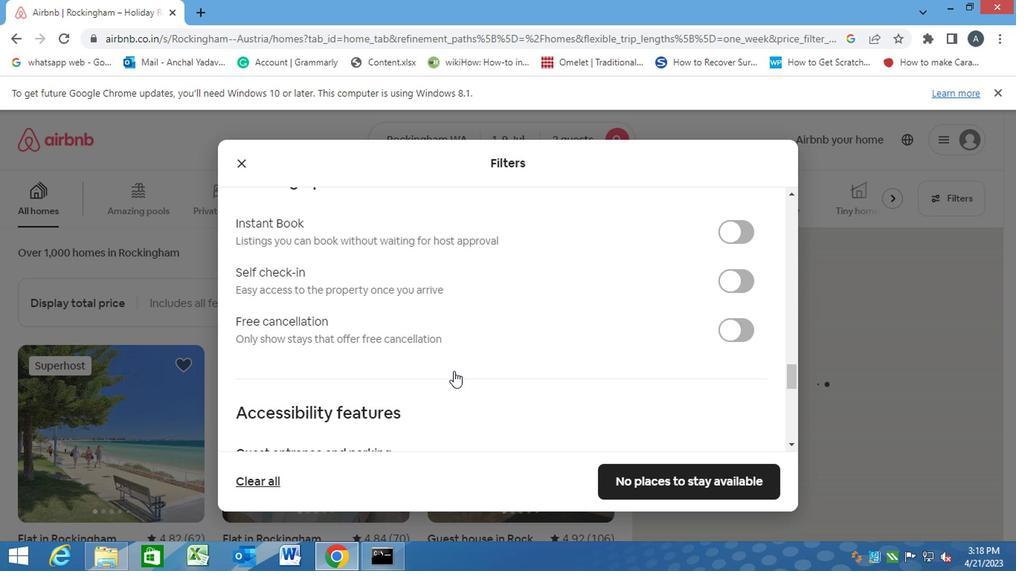 
Action: Mouse scrolled (450, 372) with delta (0, 0)
Screenshot: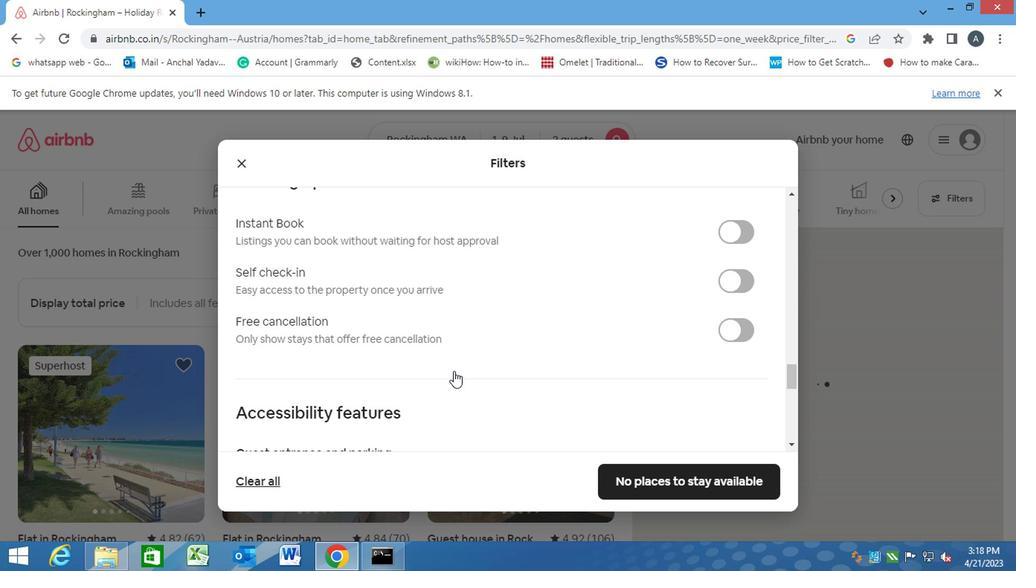 
Action: Mouse scrolled (450, 372) with delta (0, 0)
Screenshot: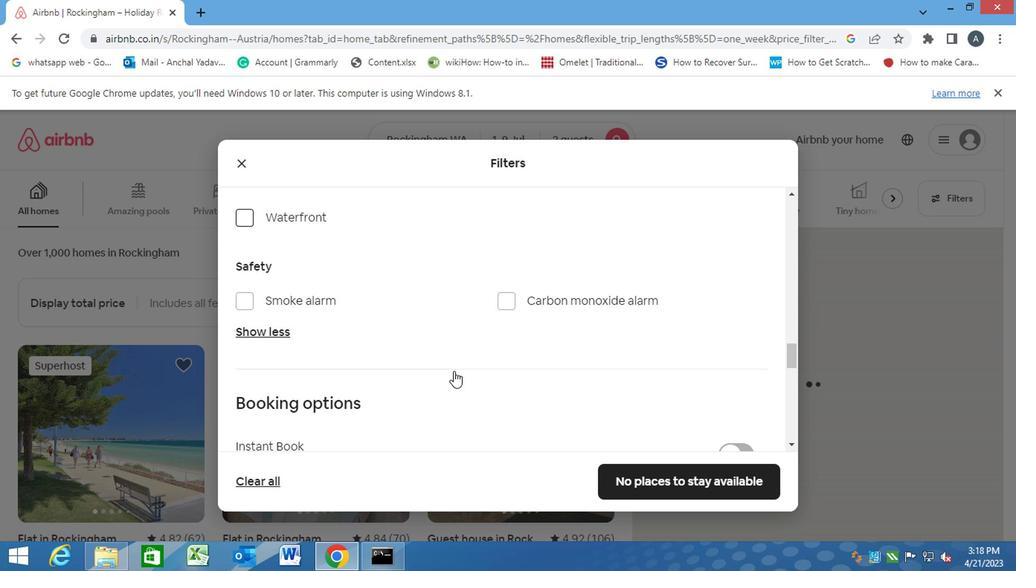 
Action: Mouse scrolled (450, 372) with delta (0, 0)
Screenshot: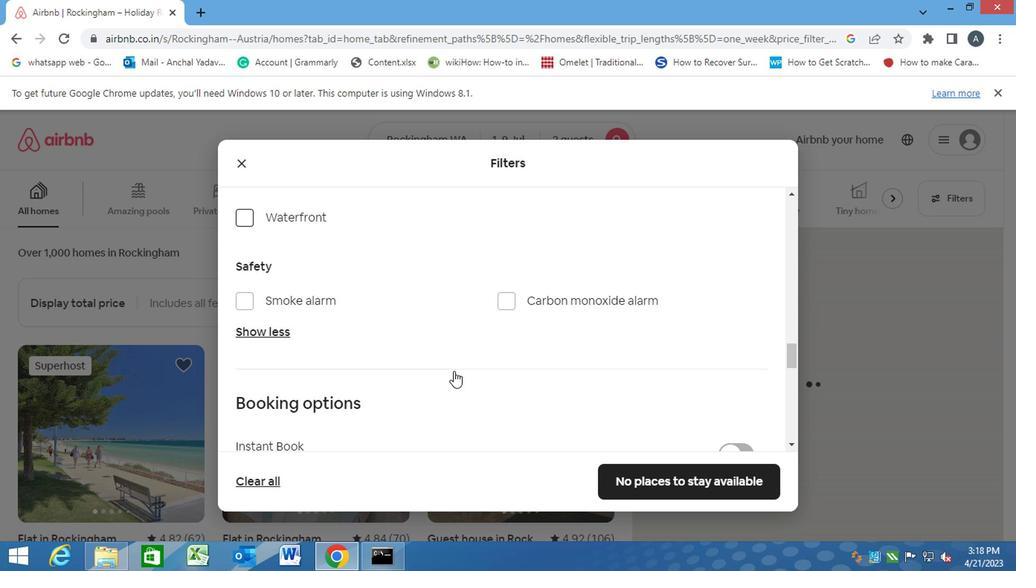 
Action: Mouse scrolled (450, 372) with delta (0, 0)
Screenshot: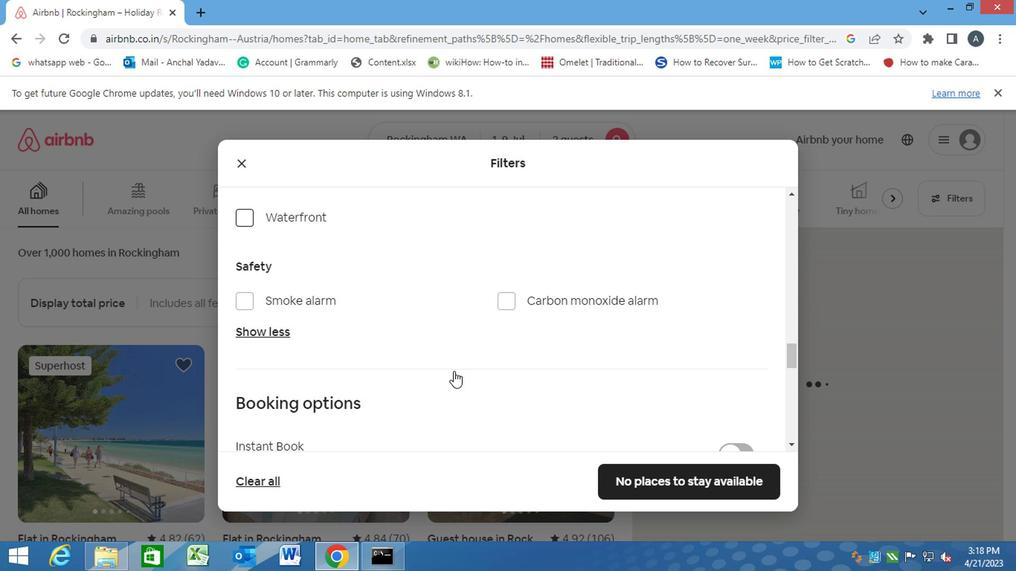 
Action: Mouse scrolled (450, 372) with delta (0, 0)
Screenshot: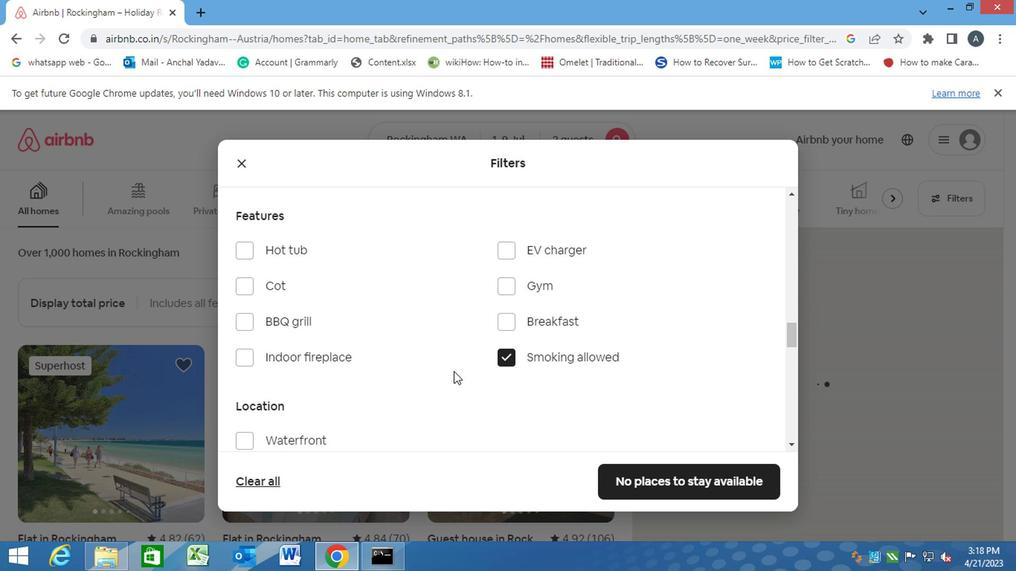 
Action: Mouse scrolled (450, 372) with delta (0, 0)
Screenshot: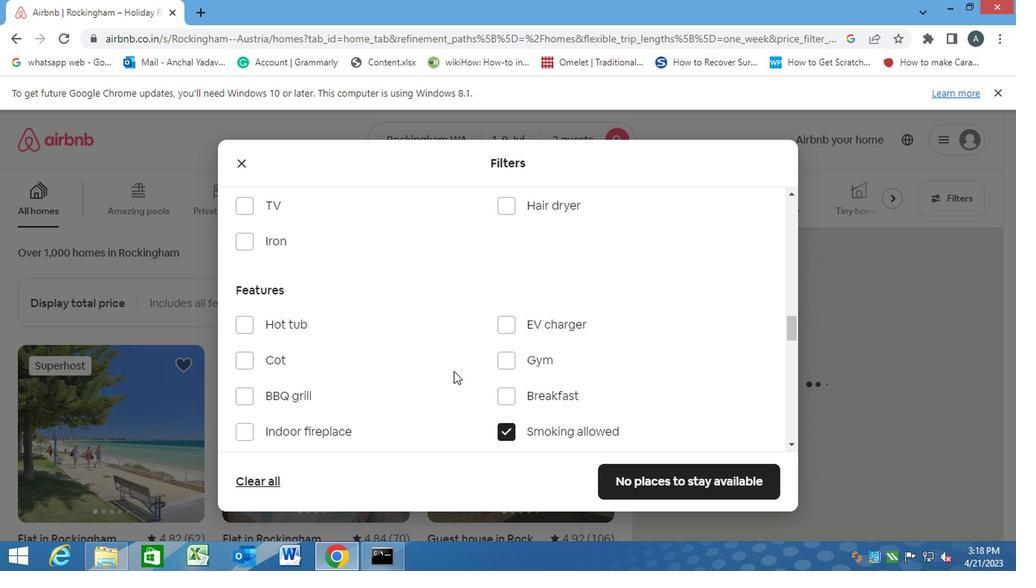 
Action: Mouse scrolled (450, 372) with delta (0, 0)
Screenshot: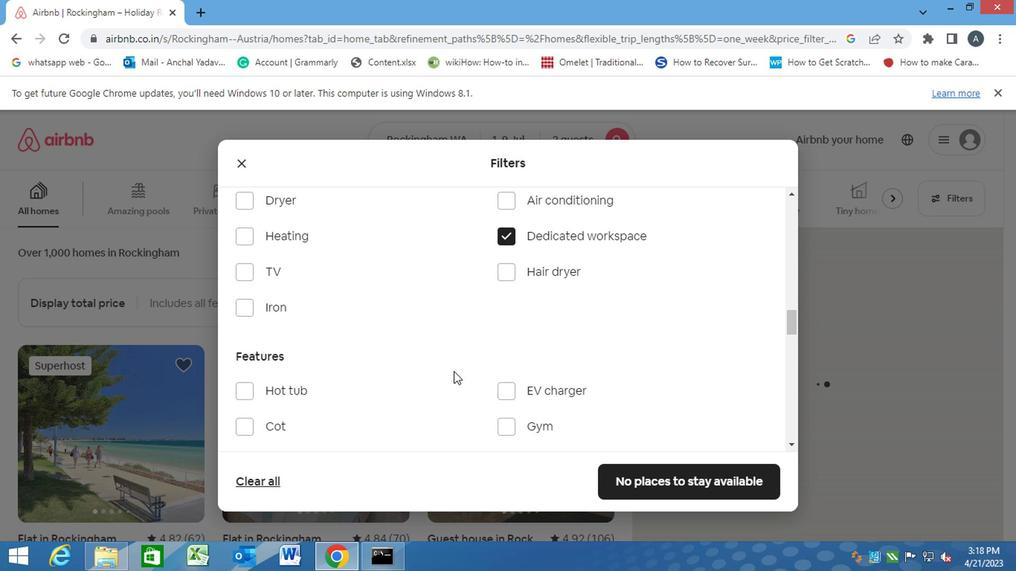 
Action: Mouse scrolled (450, 372) with delta (0, 0)
Screenshot: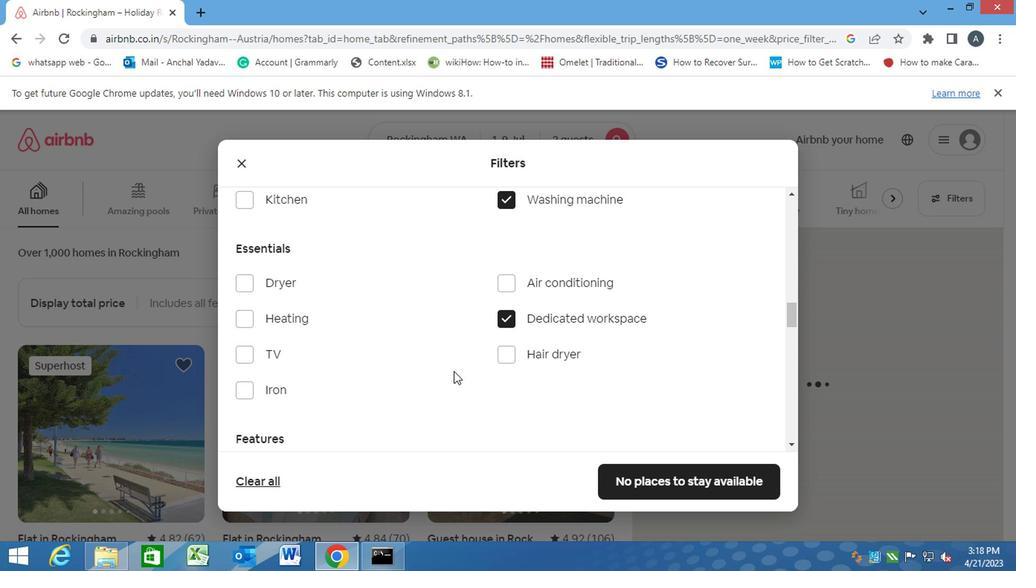 
Action: Mouse scrolled (450, 372) with delta (0, 0)
Screenshot: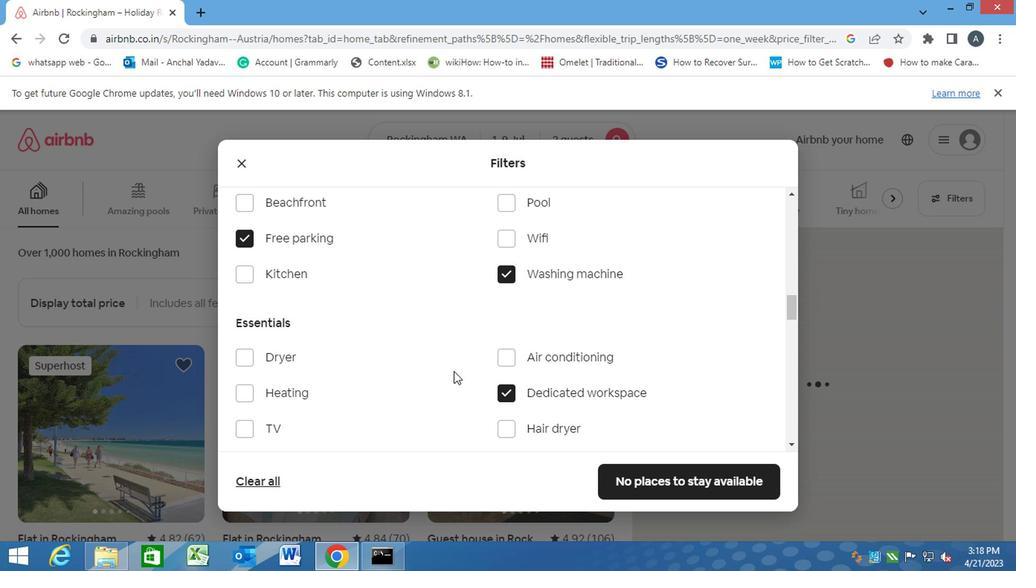
Action: Mouse scrolled (450, 372) with delta (0, 0)
Screenshot: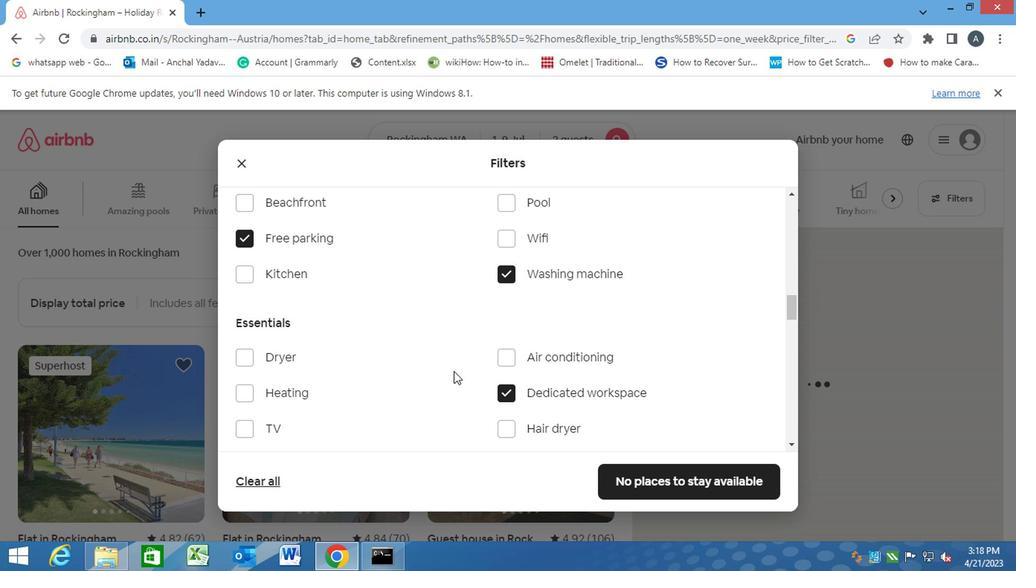 
Action: Mouse scrolled (450, 370) with delta (0, -1)
Screenshot: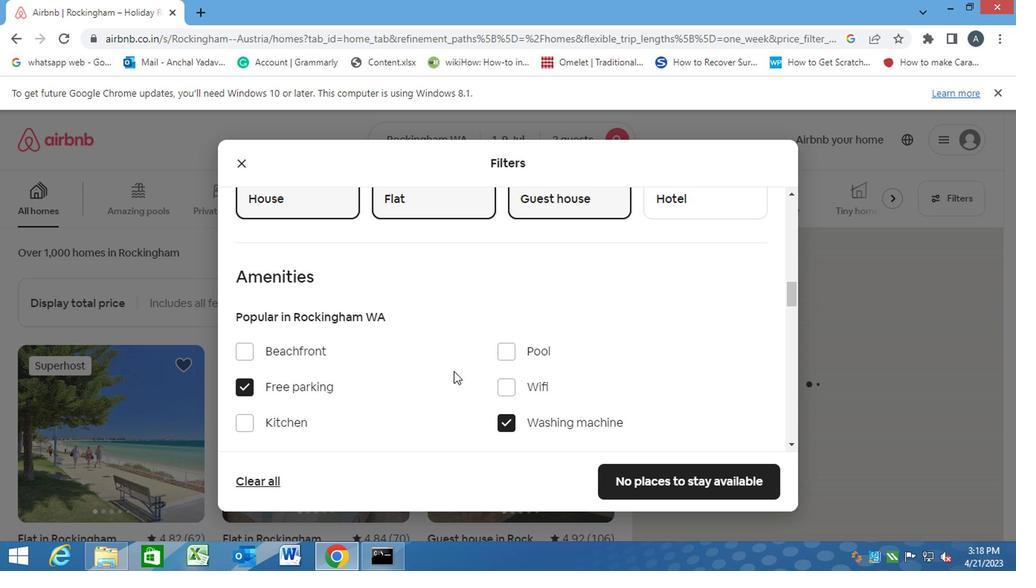 
Action: Mouse scrolled (450, 370) with delta (0, -1)
Screenshot: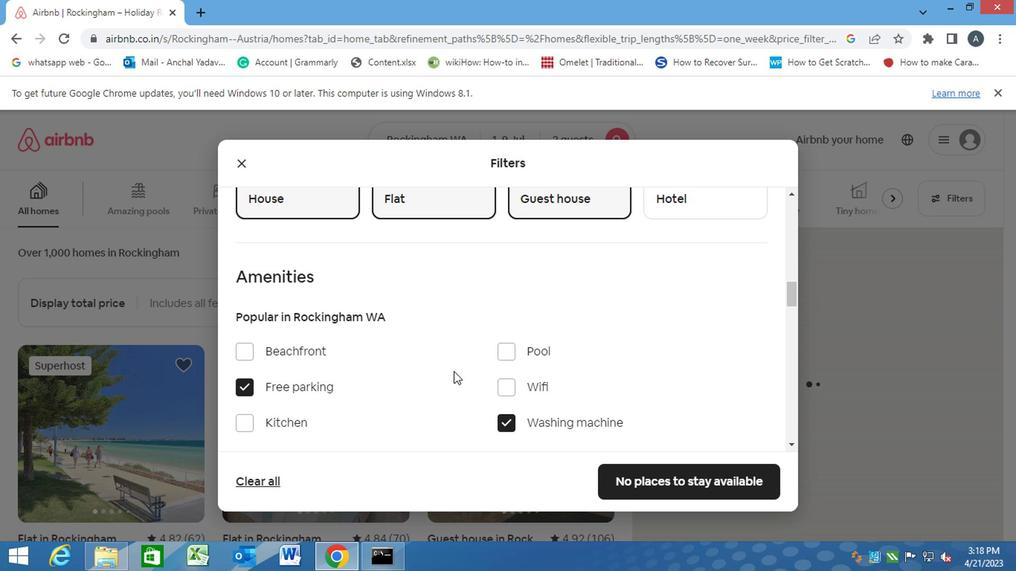 
Action: Mouse scrolled (450, 370) with delta (0, -1)
Screenshot: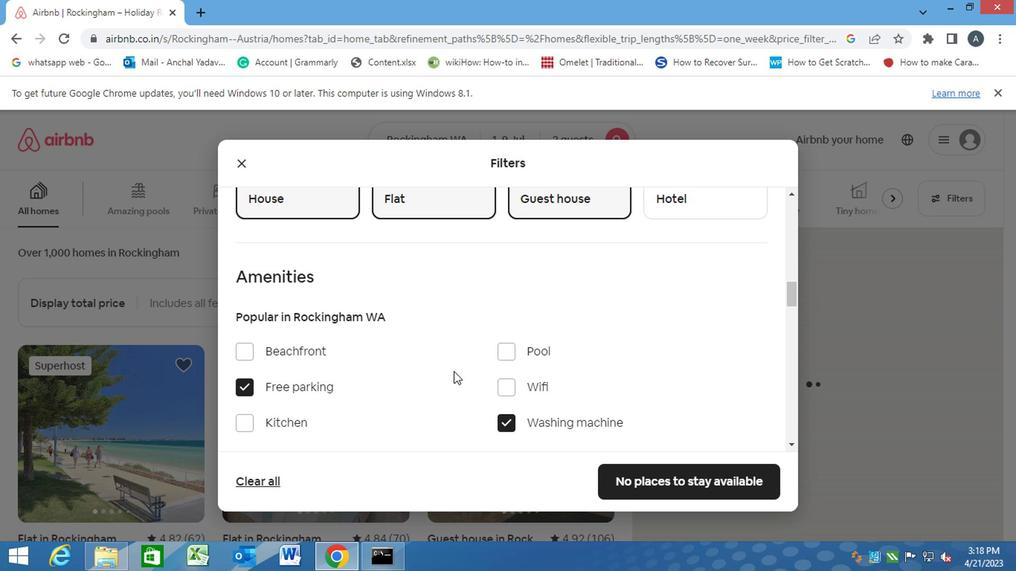
Action: Mouse scrolled (450, 370) with delta (0, -1)
Screenshot: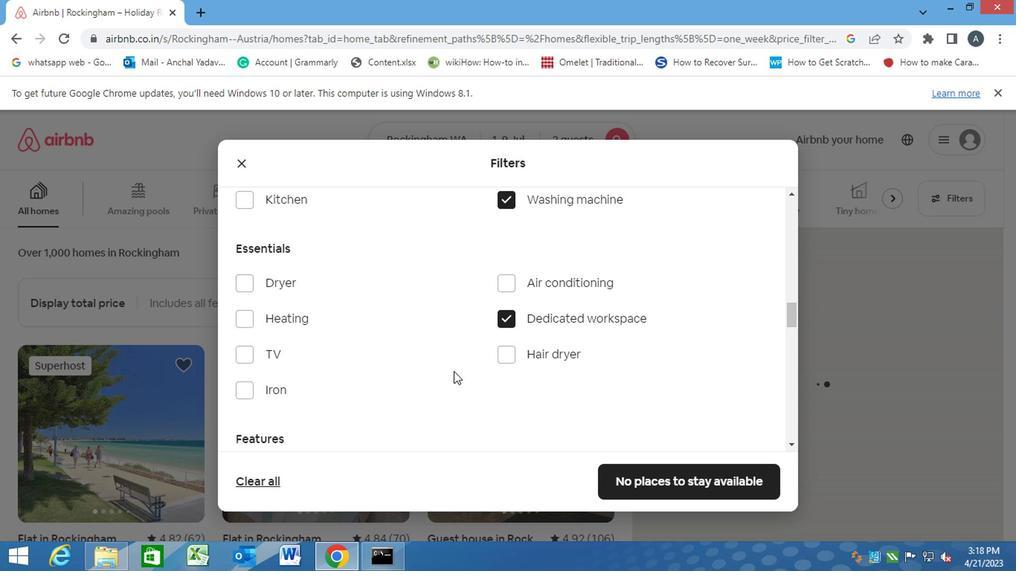 
Action: Mouse scrolled (450, 370) with delta (0, -1)
Screenshot: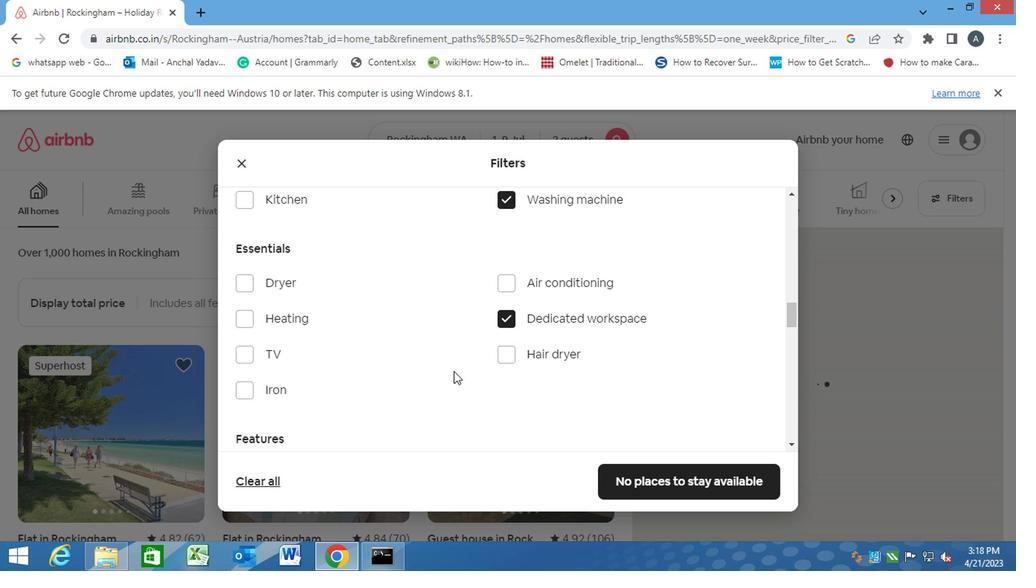 
Action: Mouse scrolled (450, 370) with delta (0, -1)
Screenshot: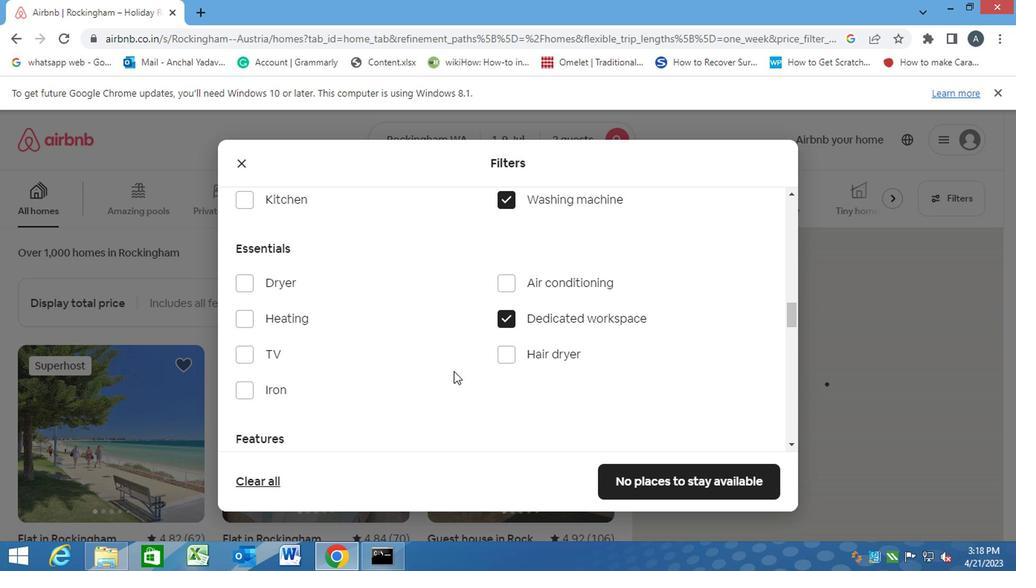
Action: Mouse scrolled (450, 370) with delta (0, -1)
Screenshot: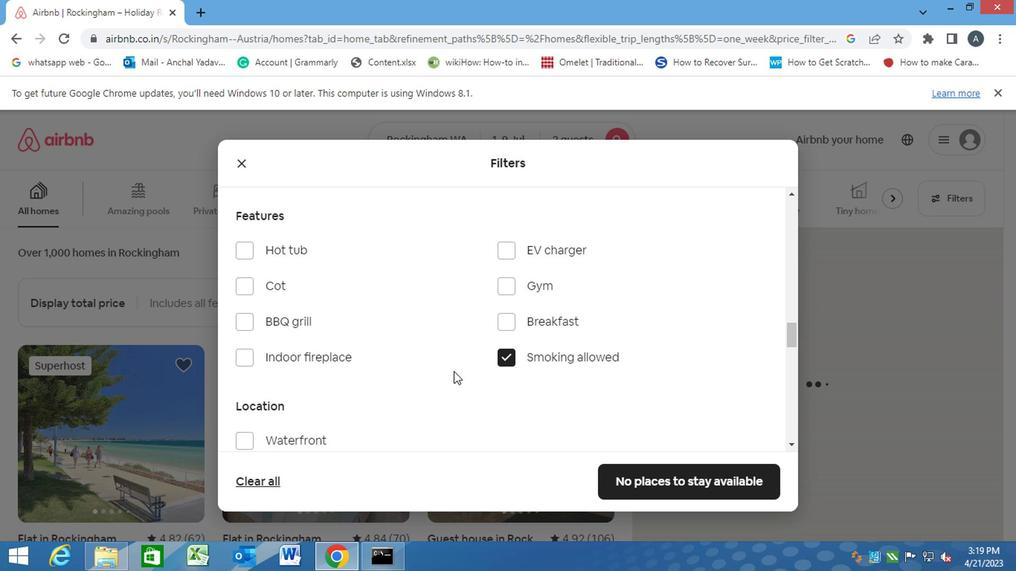 
Action: Mouse scrolled (450, 370) with delta (0, -1)
Screenshot: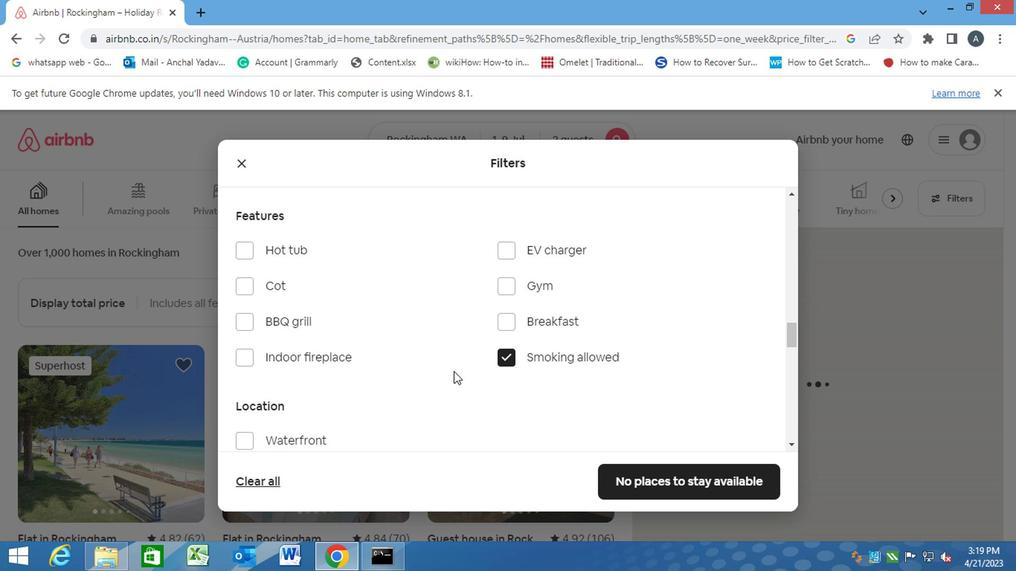 
Action: Mouse scrolled (450, 370) with delta (0, -1)
Screenshot: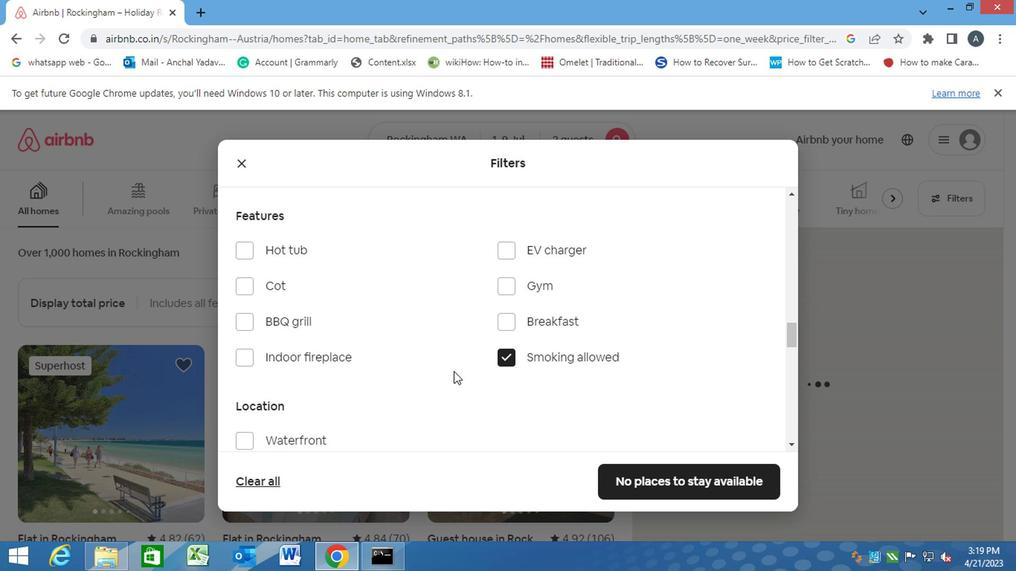 
Action: Mouse scrolled (450, 370) with delta (0, -1)
Screenshot: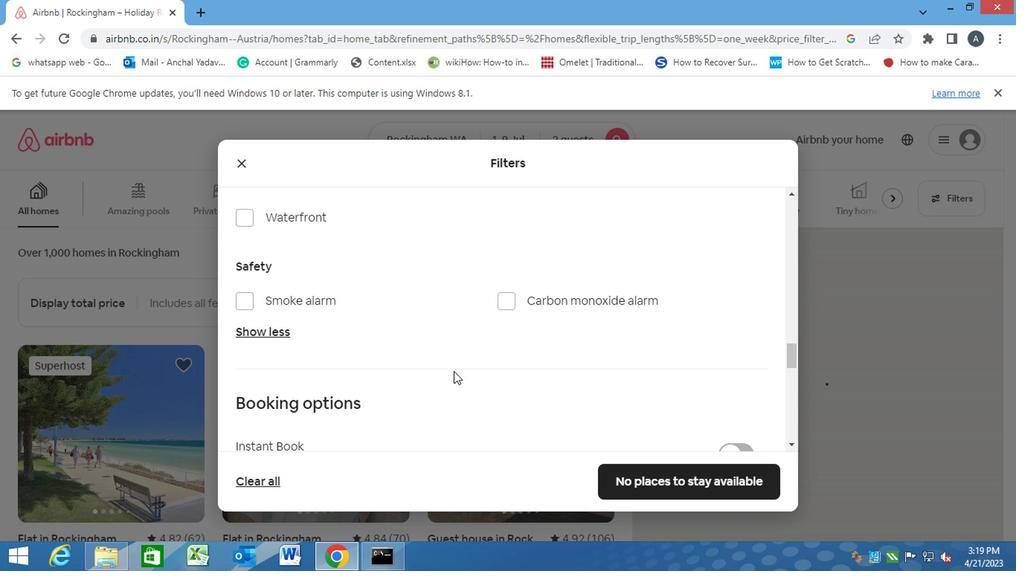 
Action: Mouse scrolled (450, 370) with delta (0, -1)
Screenshot: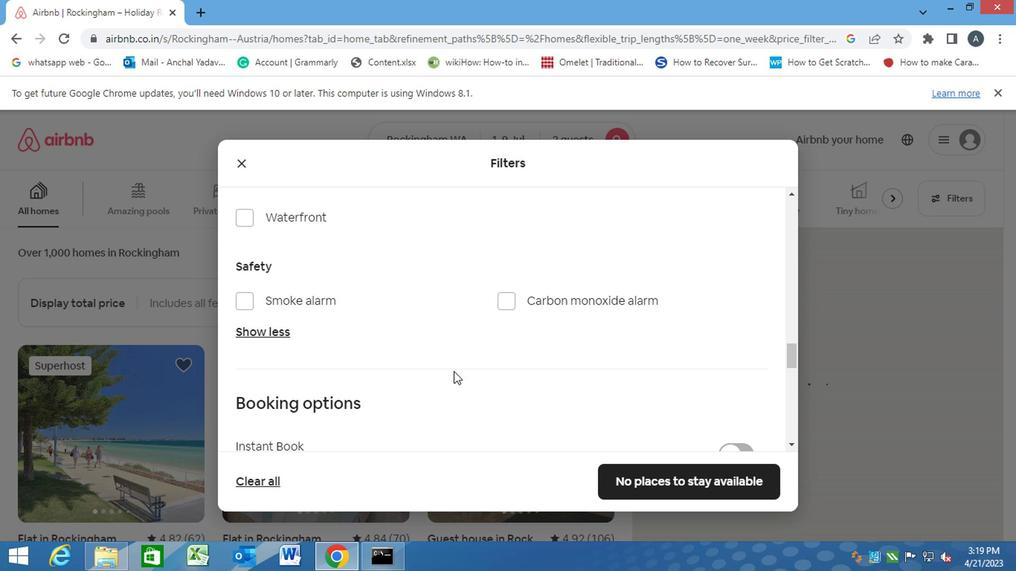 
Action: Mouse scrolled (450, 370) with delta (0, -1)
Screenshot: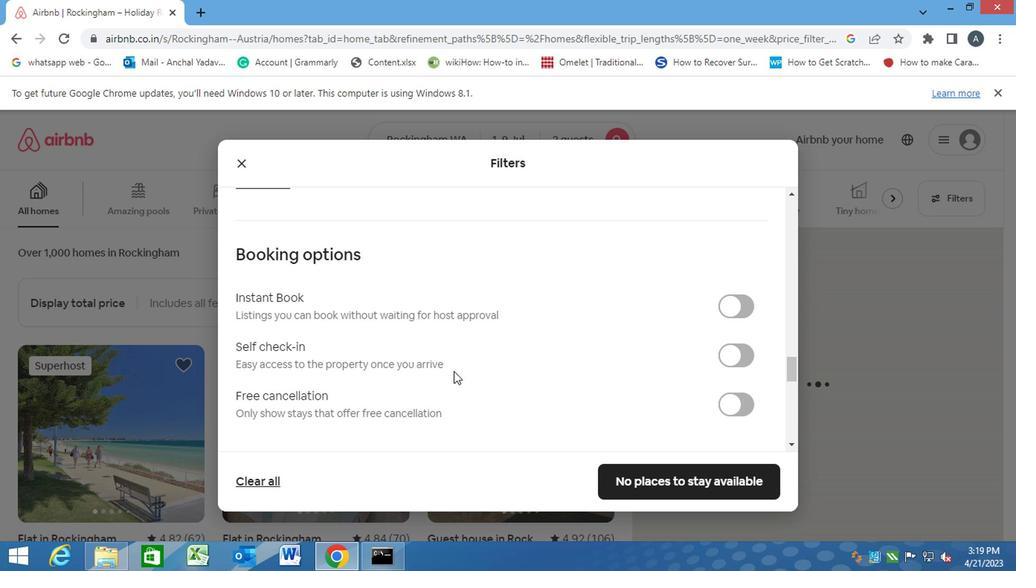 
Action: Mouse scrolled (450, 370) with delta (0, -1)
Screenshot: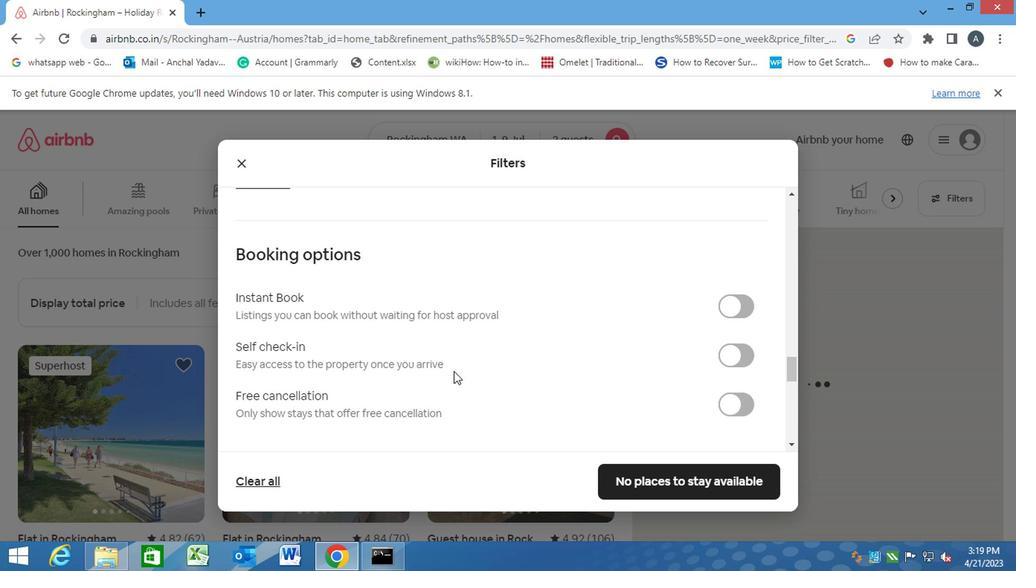 
Action: Mouse moved to (718, 207)
Screenshot: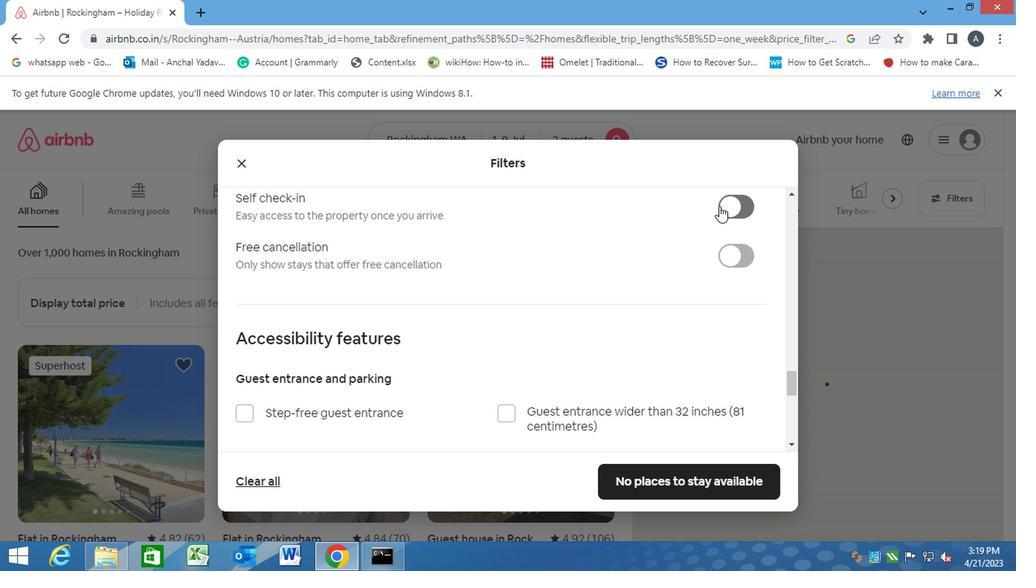 
Action: Mouse pressed left at (718, 207)
Screenshot: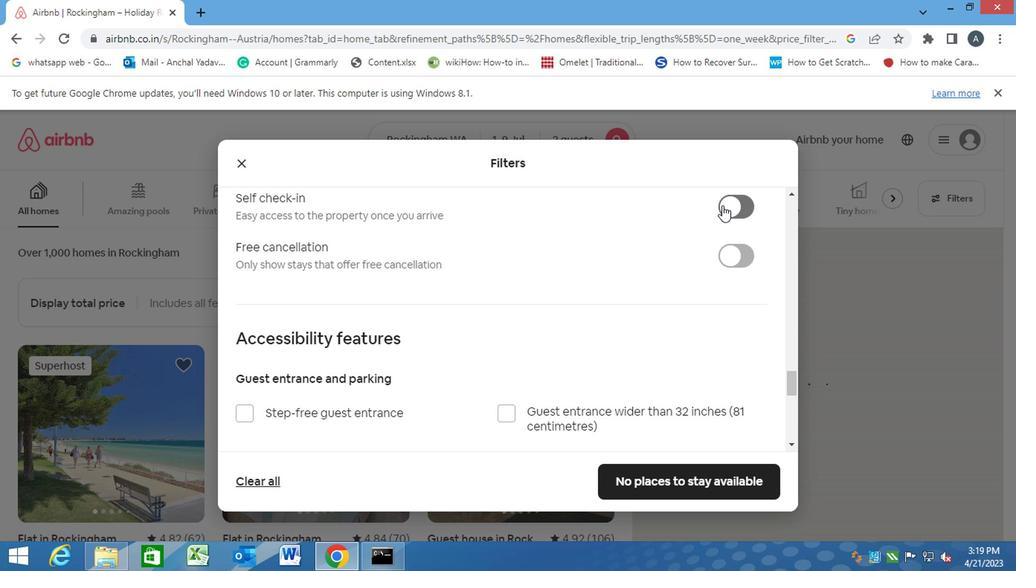 
Action: Mouse moved to (525, 304)
Screenshot: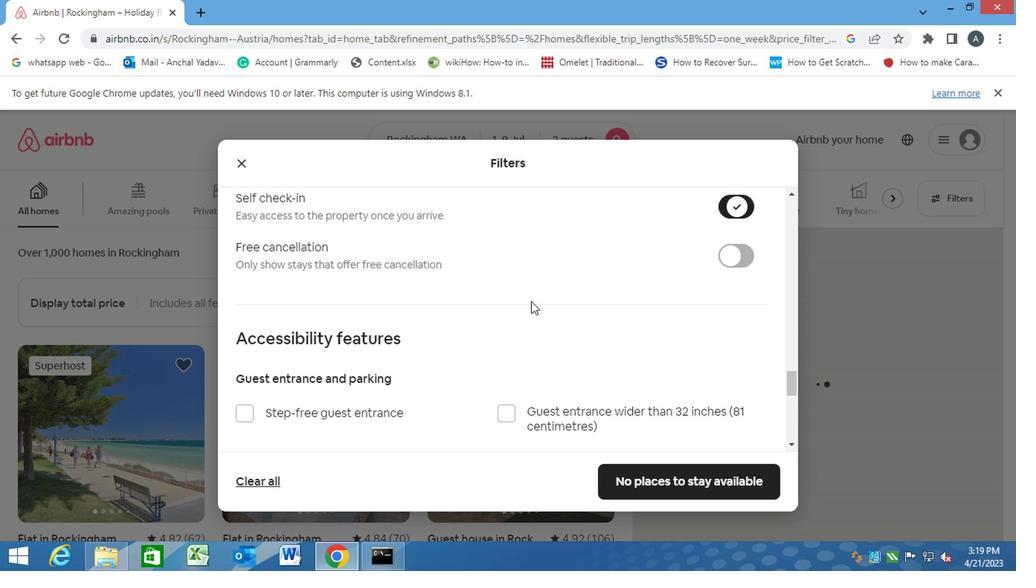 
Action: Mouse scrolled (525, 303) with delta (0, 0)
Screenshot: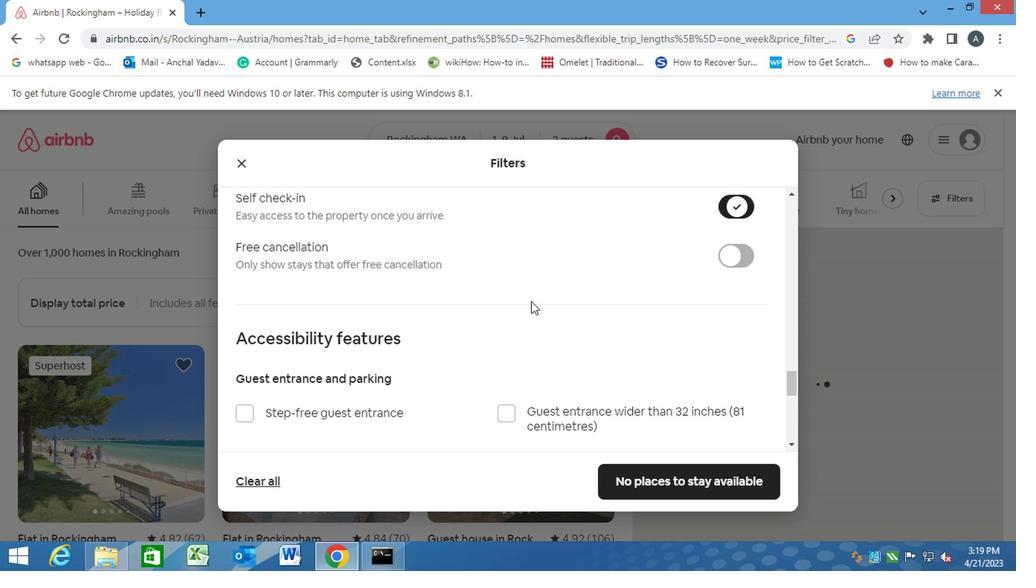 
Action: Mouse moved to (523, 307)
Screenshot: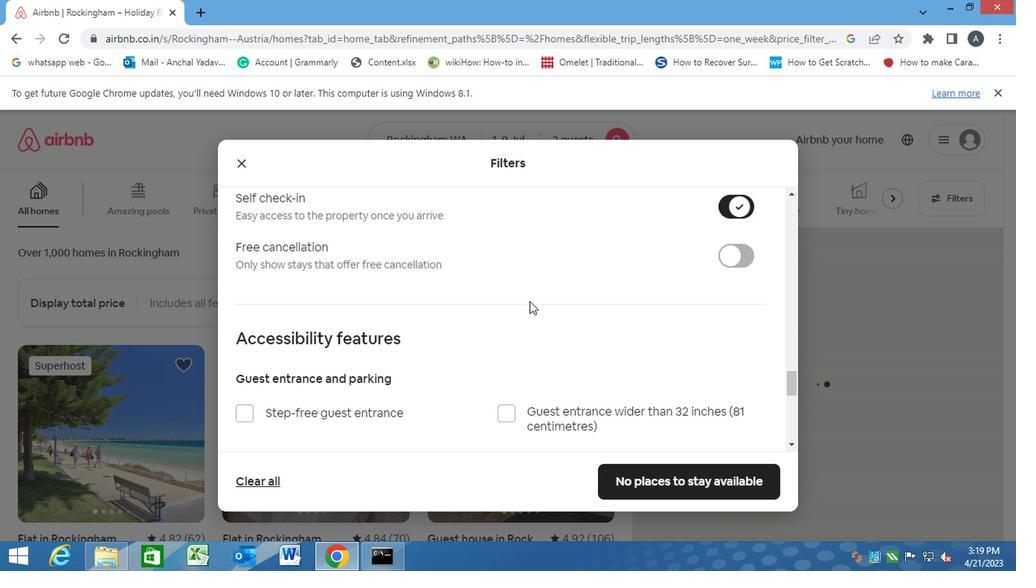 
Action: Mouse scrolled (523, 306) with delta (0, -1)
Screenshot: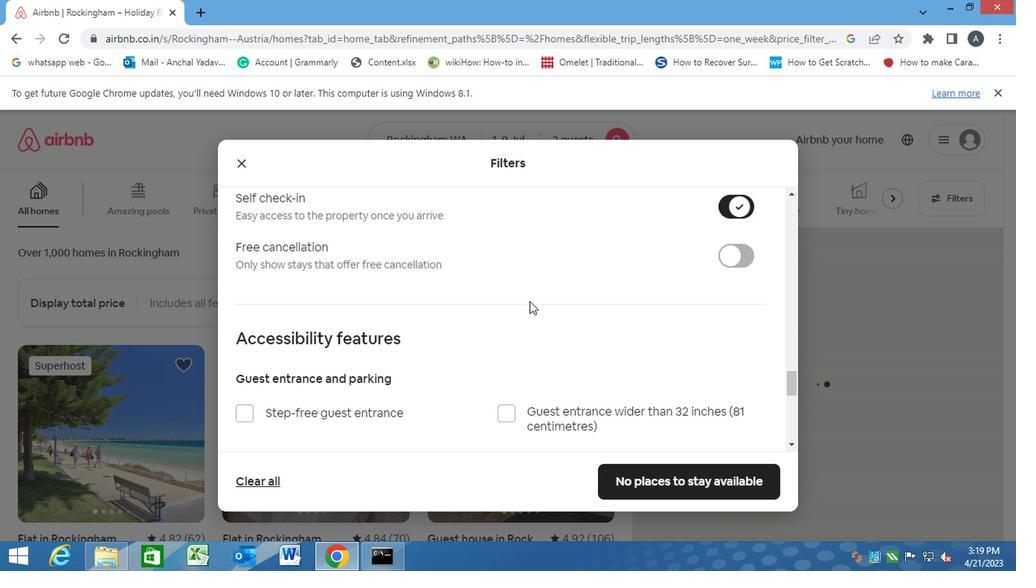 
Action: Mouse moved to (523, 308)
Screenshot: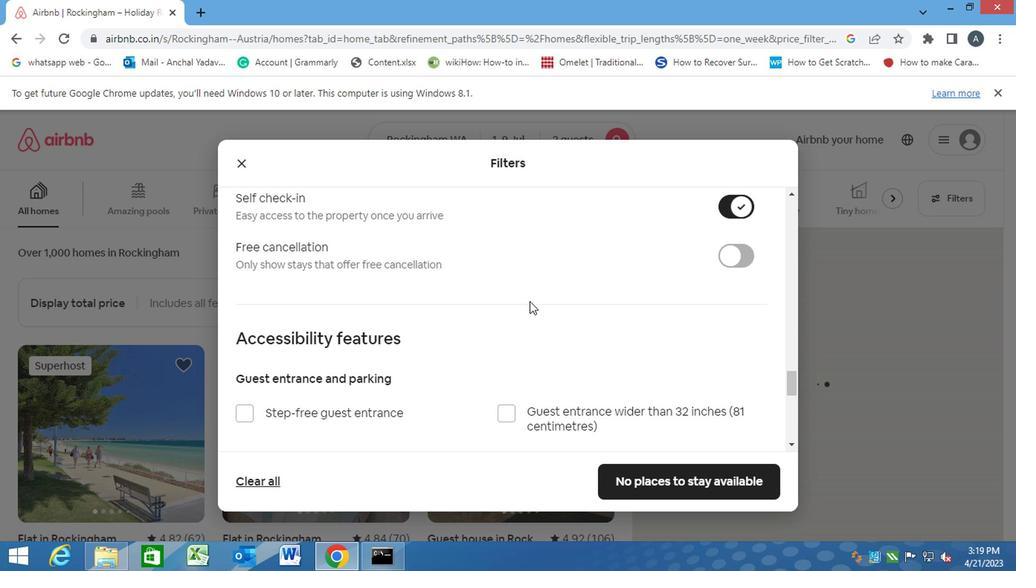 
Action: Mouse scrolled (523, 307) with delta (0, 0)
Screenshot: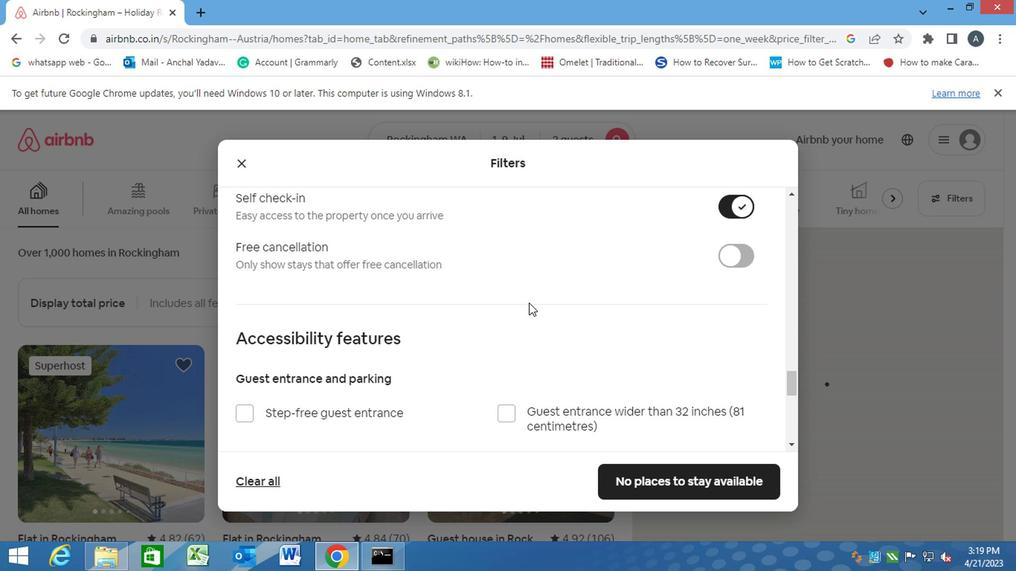 
Action: Mouse moved to (437, 360)
Screenshot: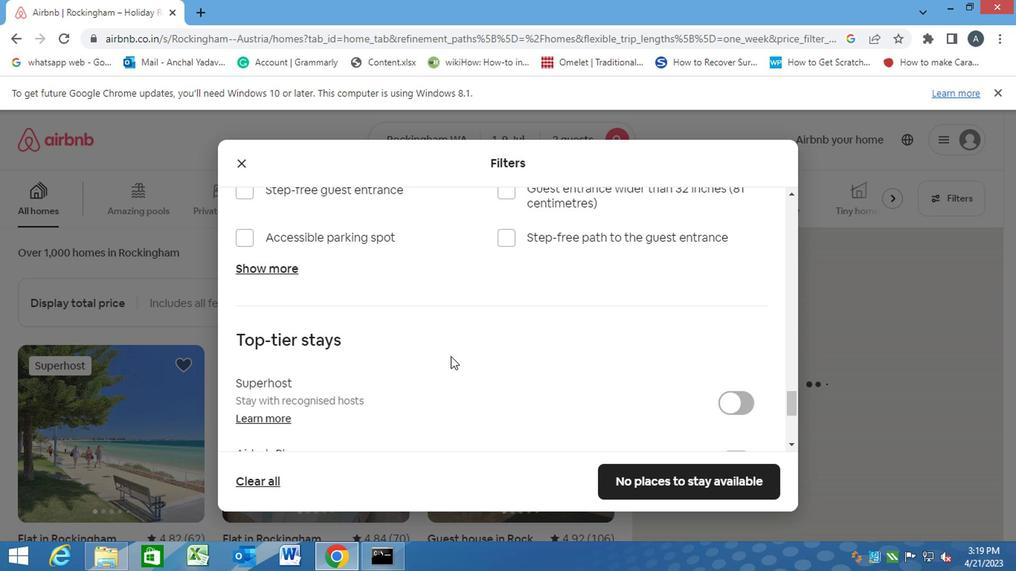 
Action: Mouse scrolled (437, 358) with delta (0, -1)
Screenshot: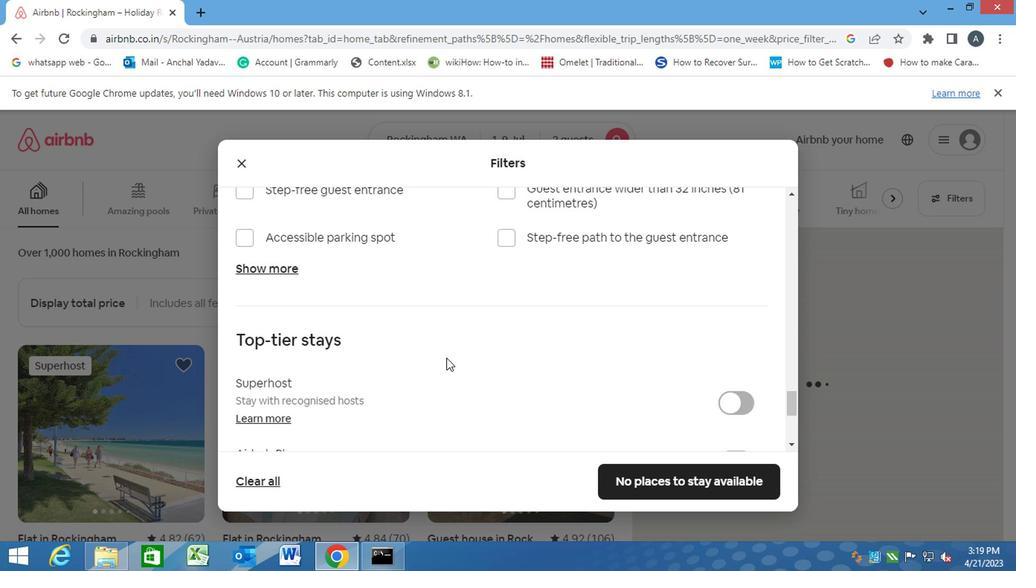 
Action: Mouse moved to (432, 360)
Screenshot: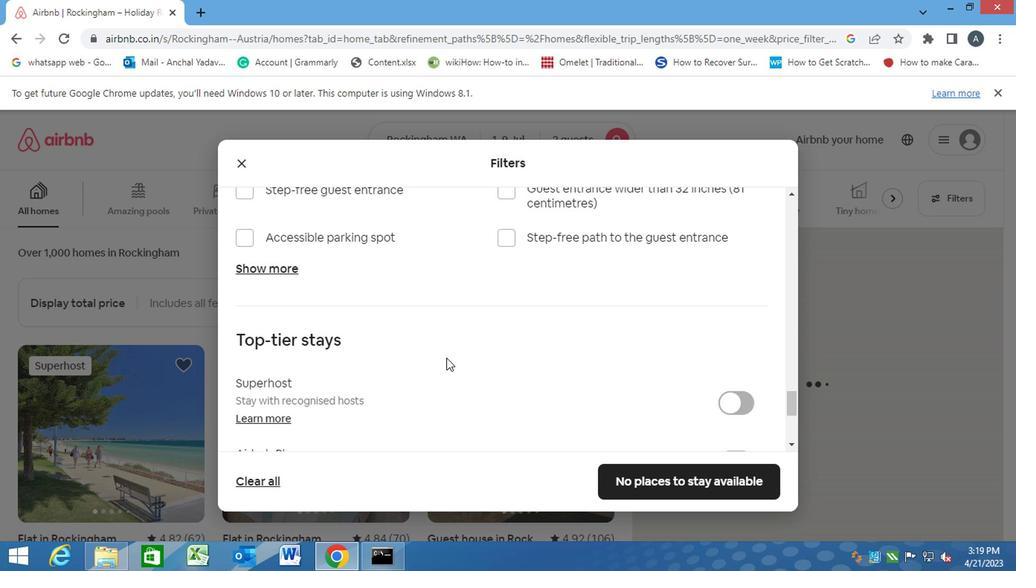 
Action: Mouse scrolled (432, 360) with delta (0, 0)
Screenshot: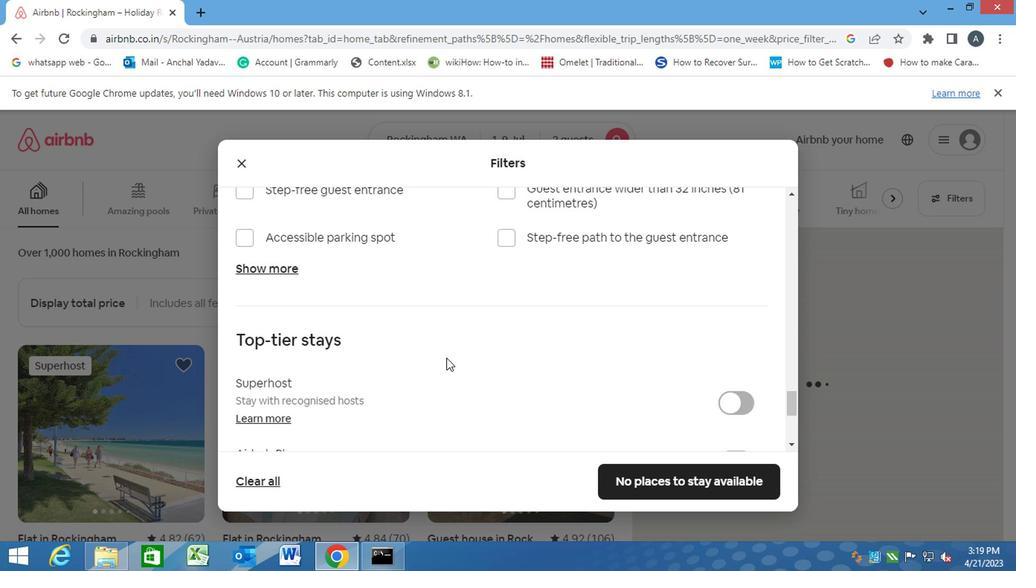 
Action: Mouse moved to (428, 361)
Screenshot: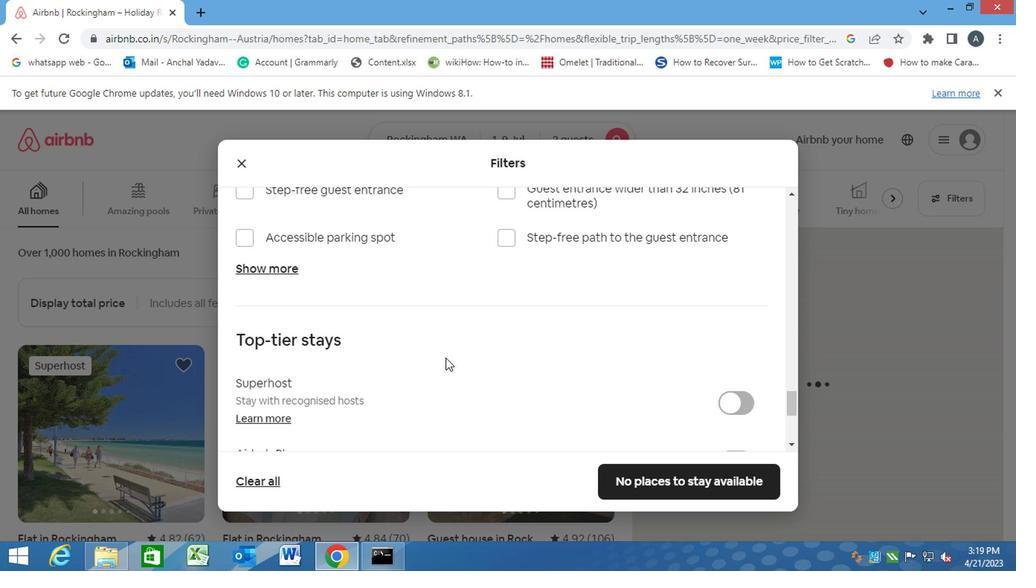 
Action: Mouse scrolled (428, 360) with delta (0, 0)
Screenshot: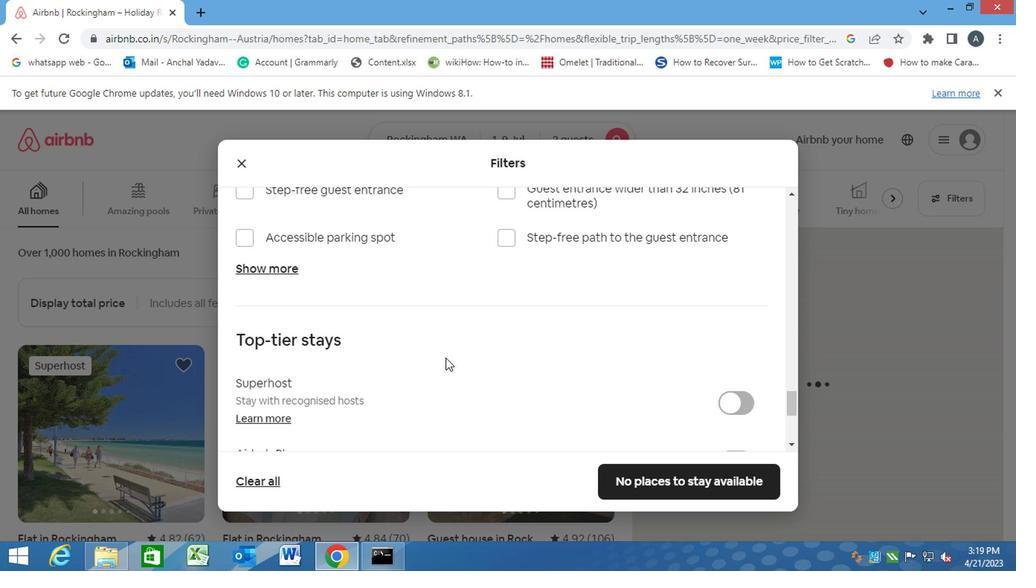 
Action: Mouse moved to (239, 362)
Screenshot: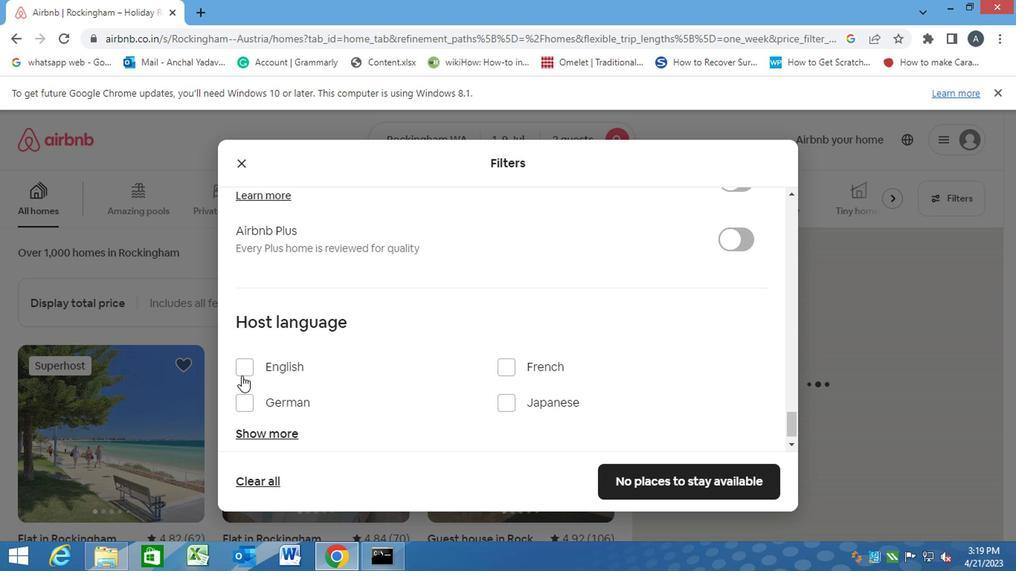 
Action: Mouse pressed left at (239, 362)
Screenshot: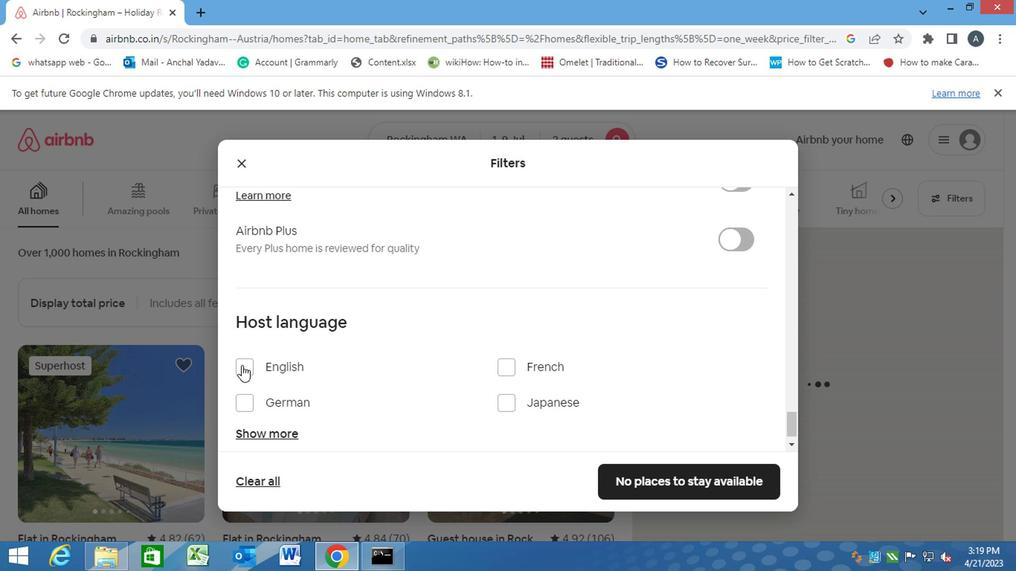 
Action: Mouse moved to (637, 481)
Screenshot: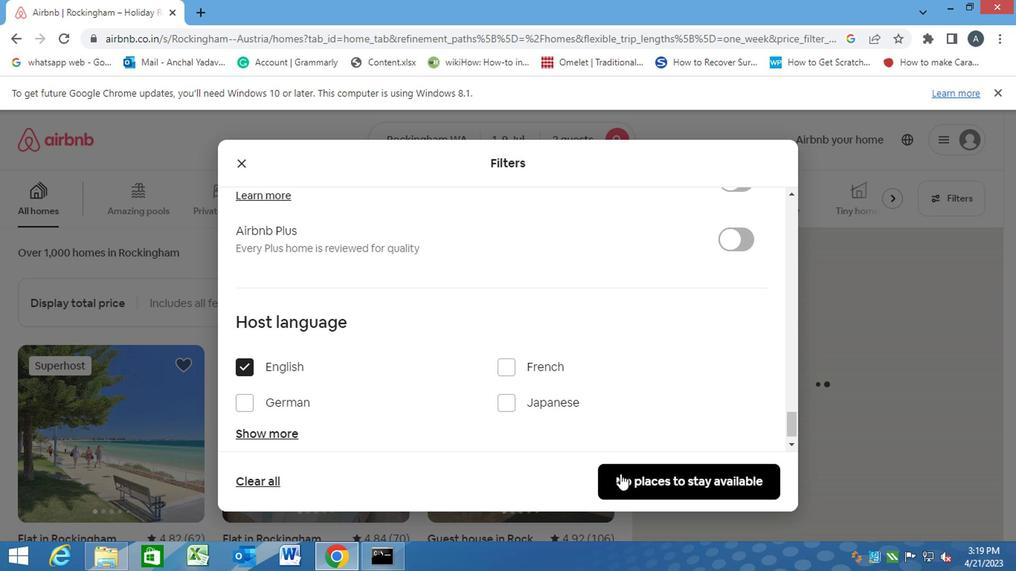 
Action: Mouse pressed left at (637, 481)
Screenshot: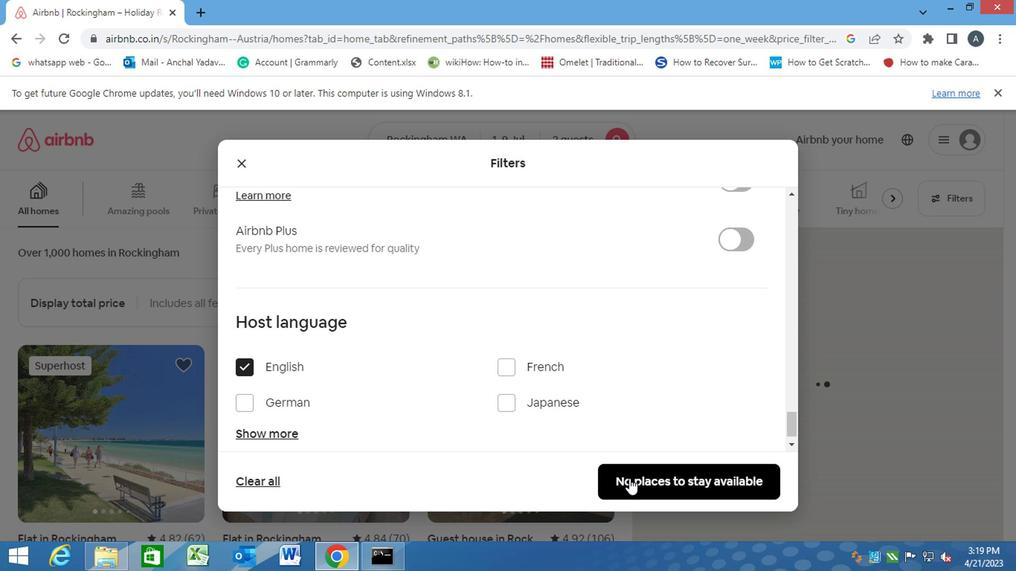 
